 Task: Look for space in Créteil, France from 2nd June, 2023 to 9th June, 2023 for 5 adults in price range Rs.7000 to Rs.13000. Place can be shared room with 2 bedrooms having 5 beds and 2 bathrooms. Property type can be house, flat, guest house. Amenities needed are: wifi, washing machine. Booking option can be shelf check-in. Required host language is English.
Action: Mouse moved to (470, 125)
Screenshot: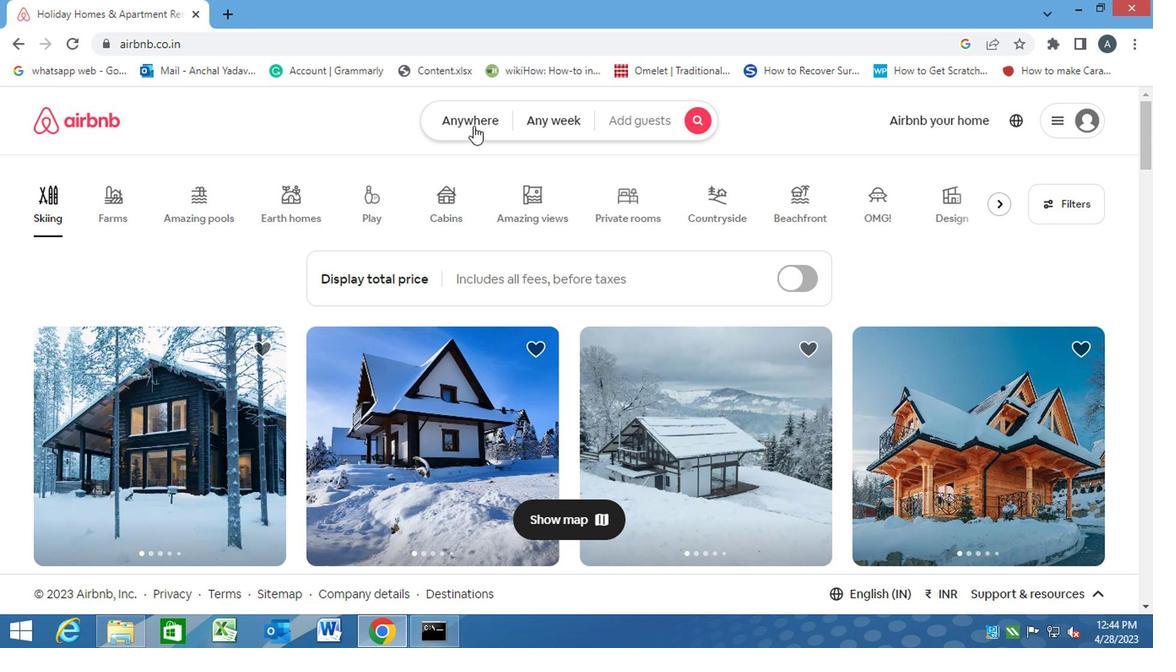 
Action: Mouse pressed left at (470, 125)
Screenshot: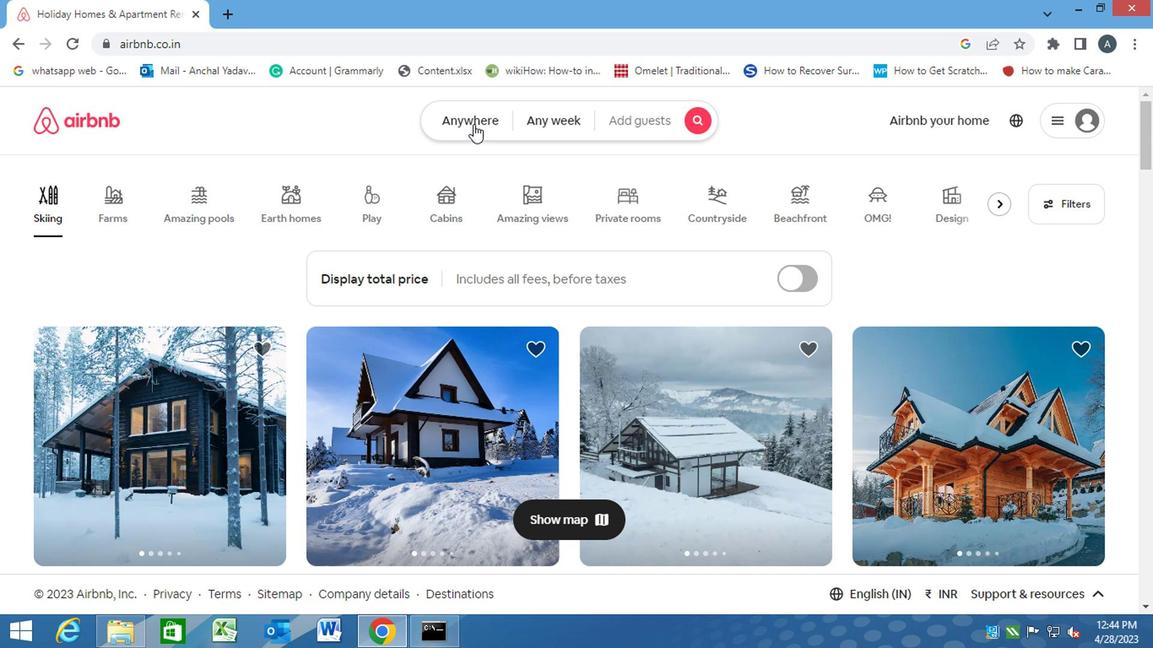
Action: Mouse moved to (344, 168)
Screenshot: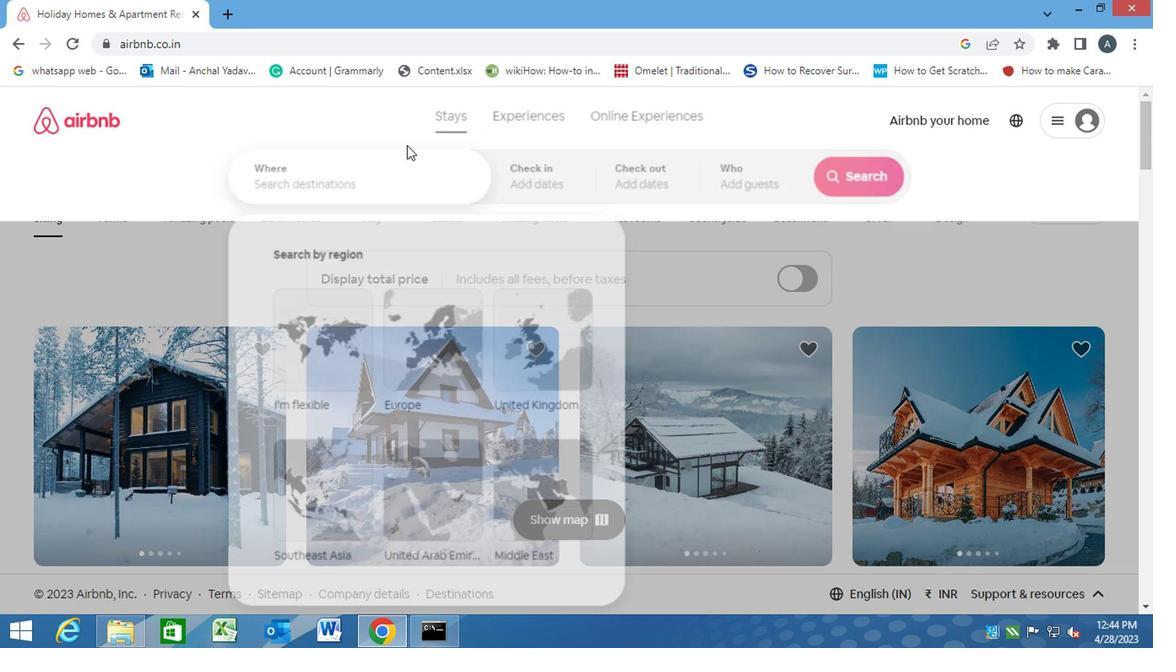 
Action: Mouse pressed left at (344, 168)
Screenshot: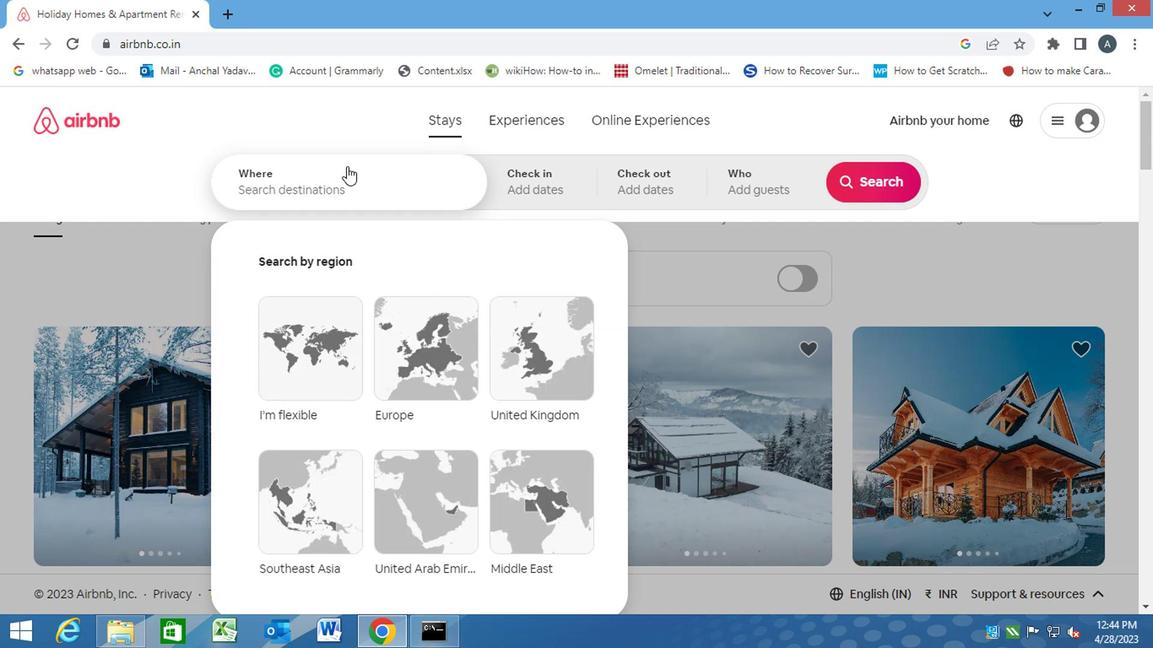
Action: Mouse moved to (354, 163)
Screenshot: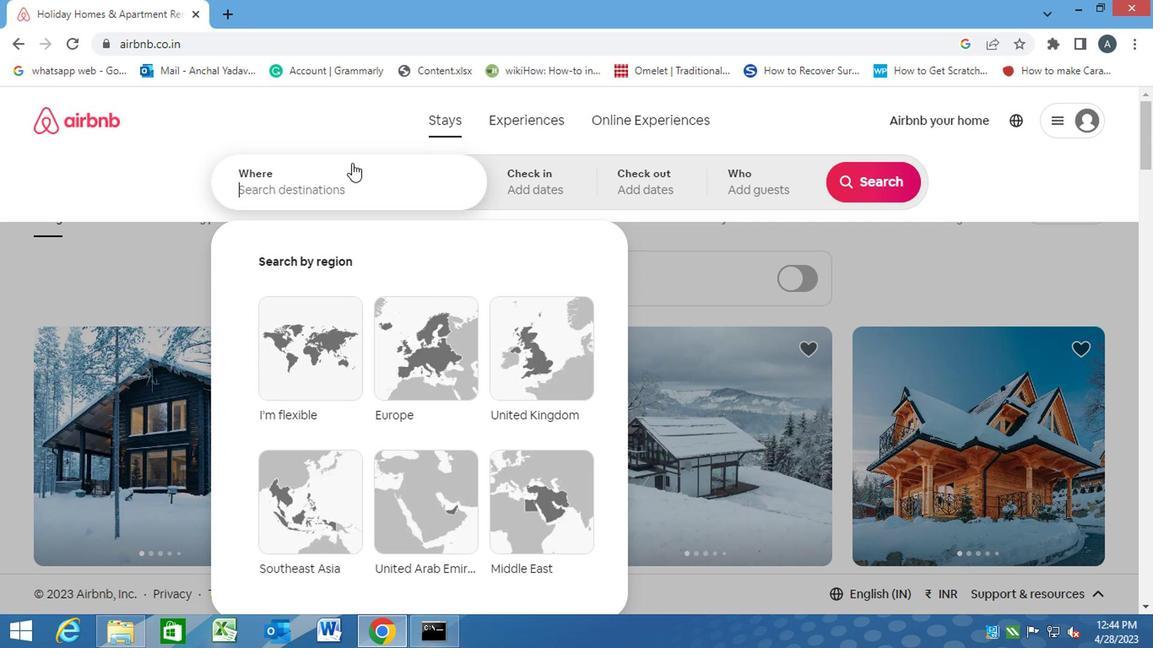 
Action: Key pressed c
Screenshot: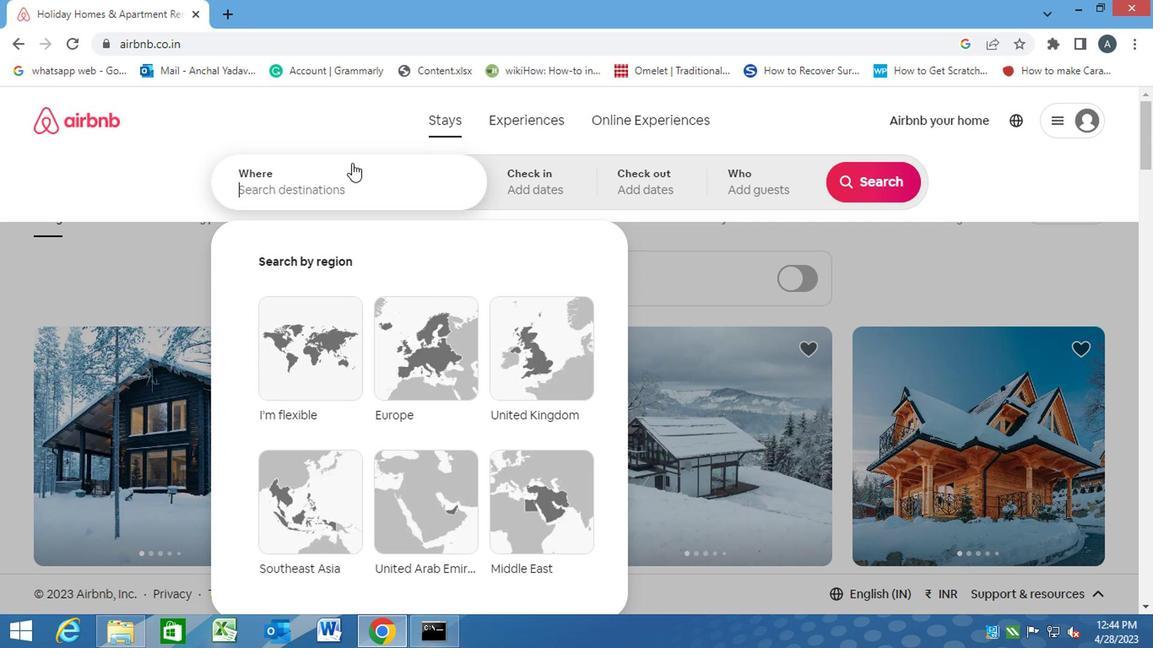 
Action: Mouse moved to (355, 163)
Screenshot: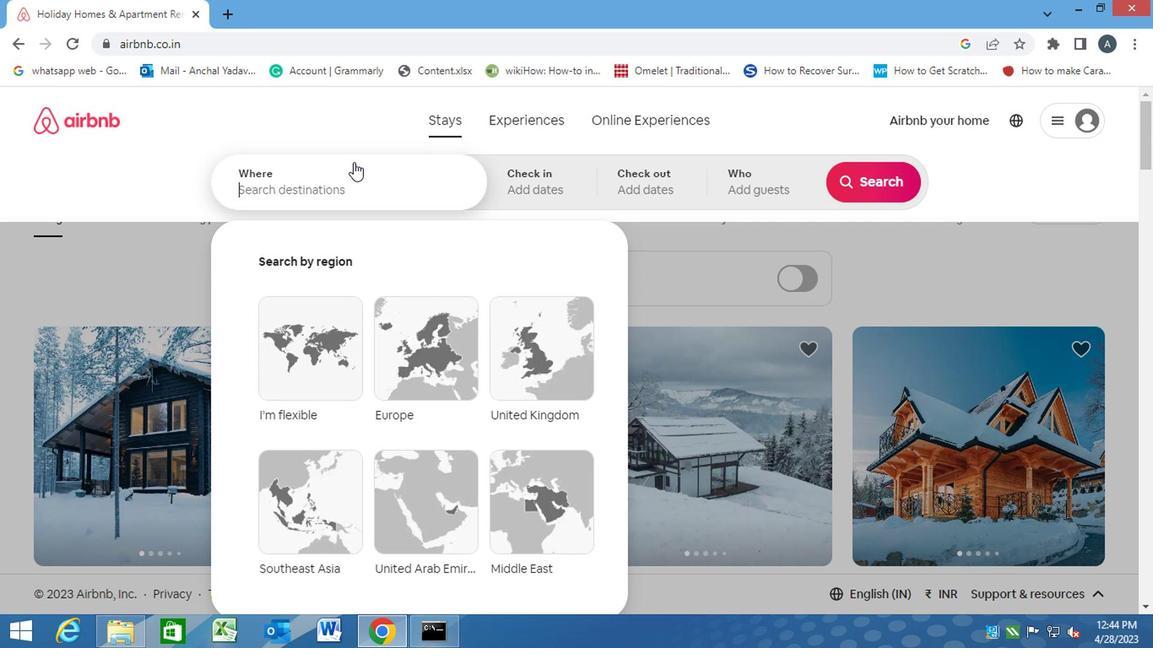 
Action: Key pressed <Key.caps_lock>reteil,<Key.space><Key.caps_lock>f<Key.caps_lock>rance<Key.enter>
Screenshot: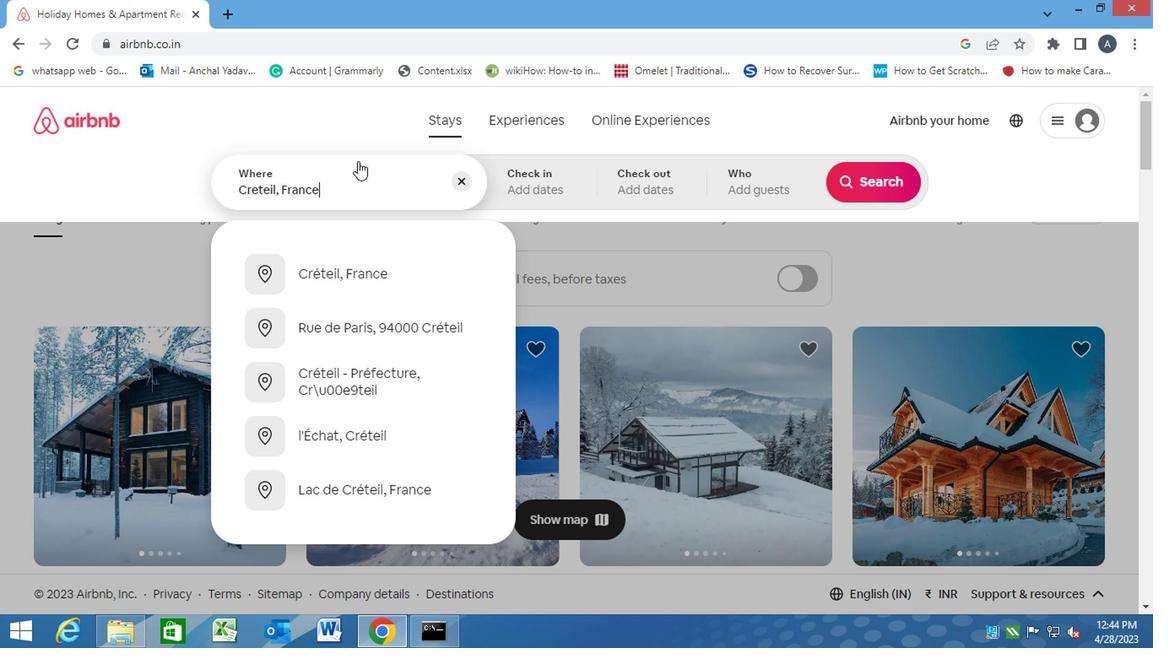 
Action: Mouse moved to (873, 321)
Screenshot: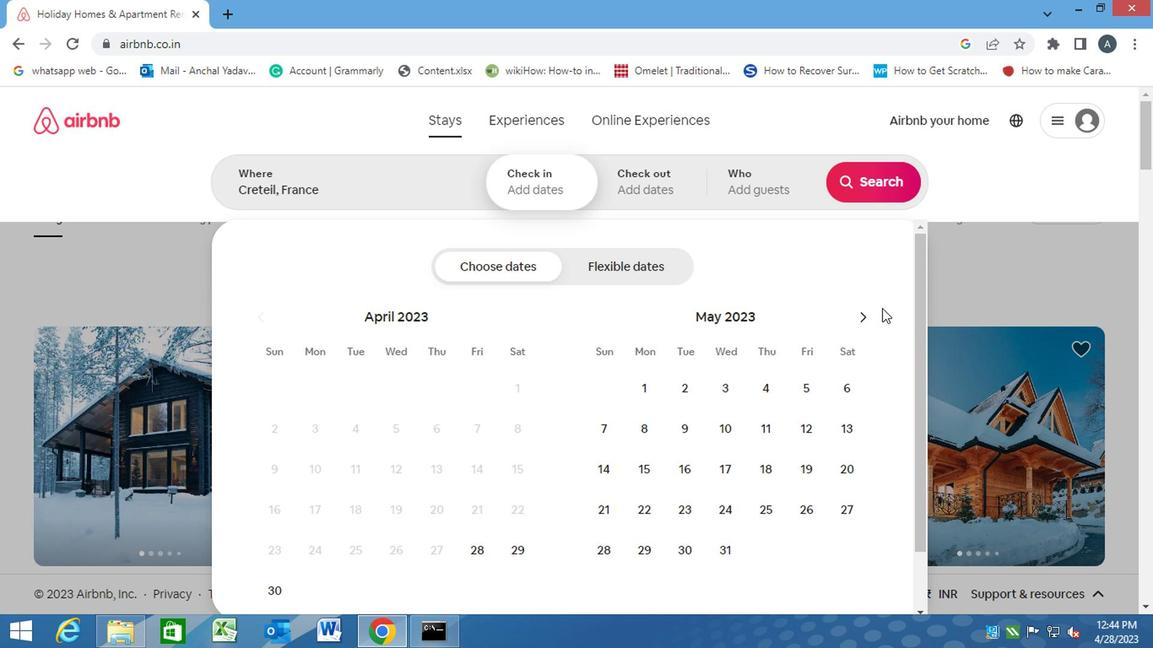 
Action: Mouse pressed left at (873, 321)
Screenshot: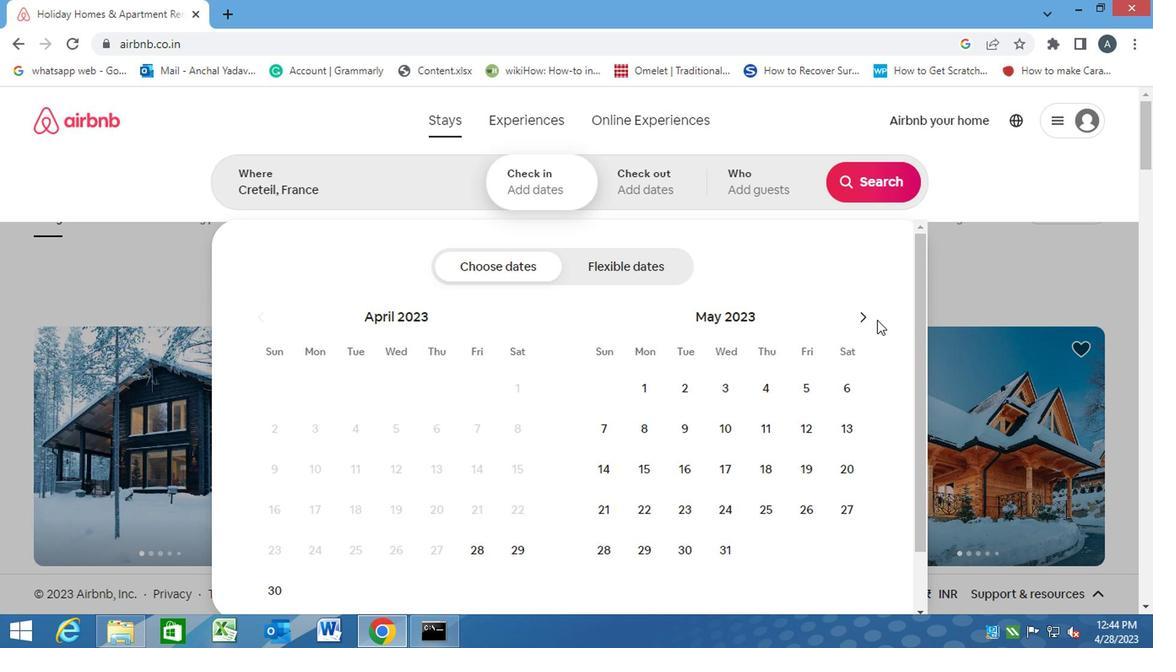 
Action: Mouse moved to (867, 323)
Screenshot: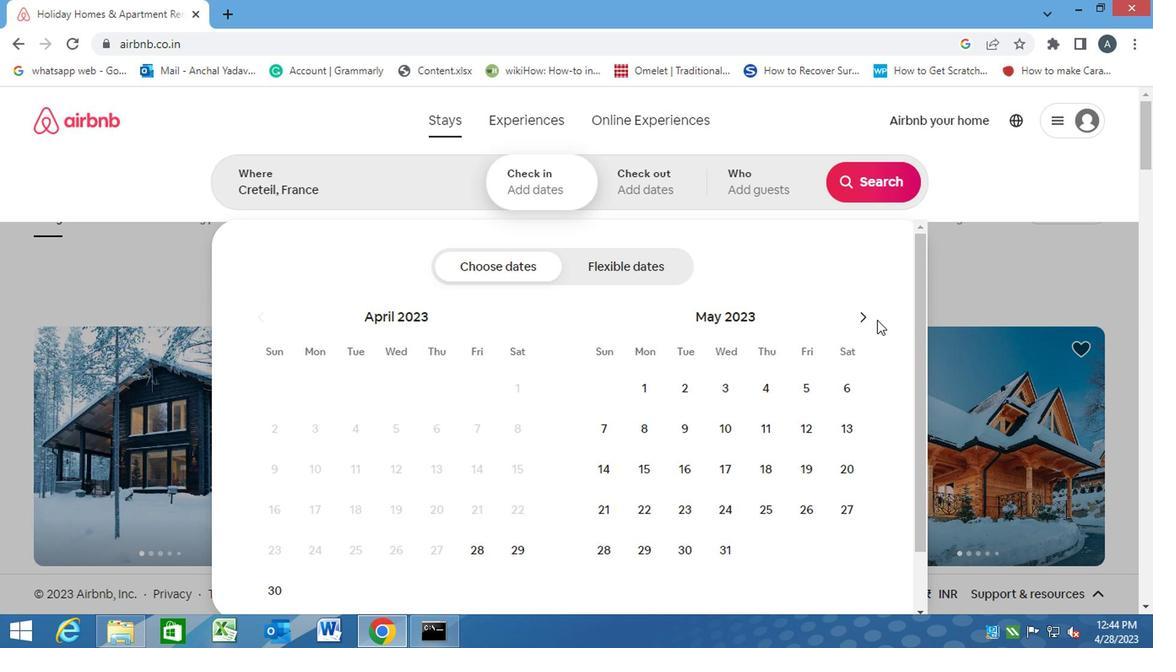 
Action: Mouse pressed left at (867, 323)
Screenshot: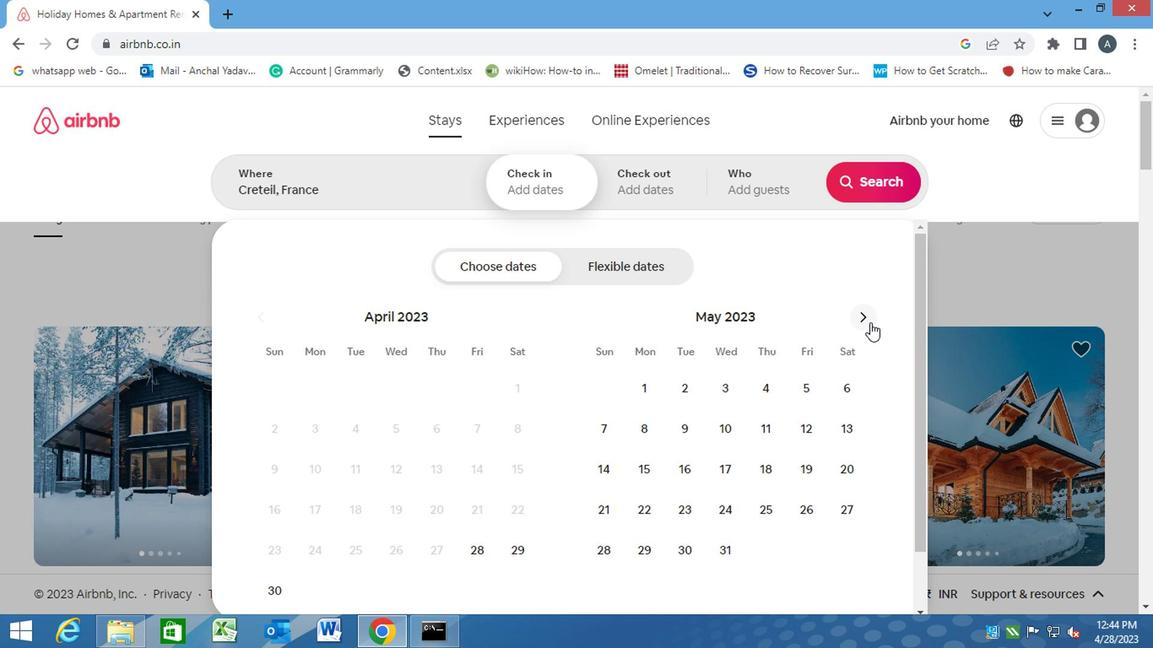 
Action: Mouse moved to (801, 389)
Screenshot: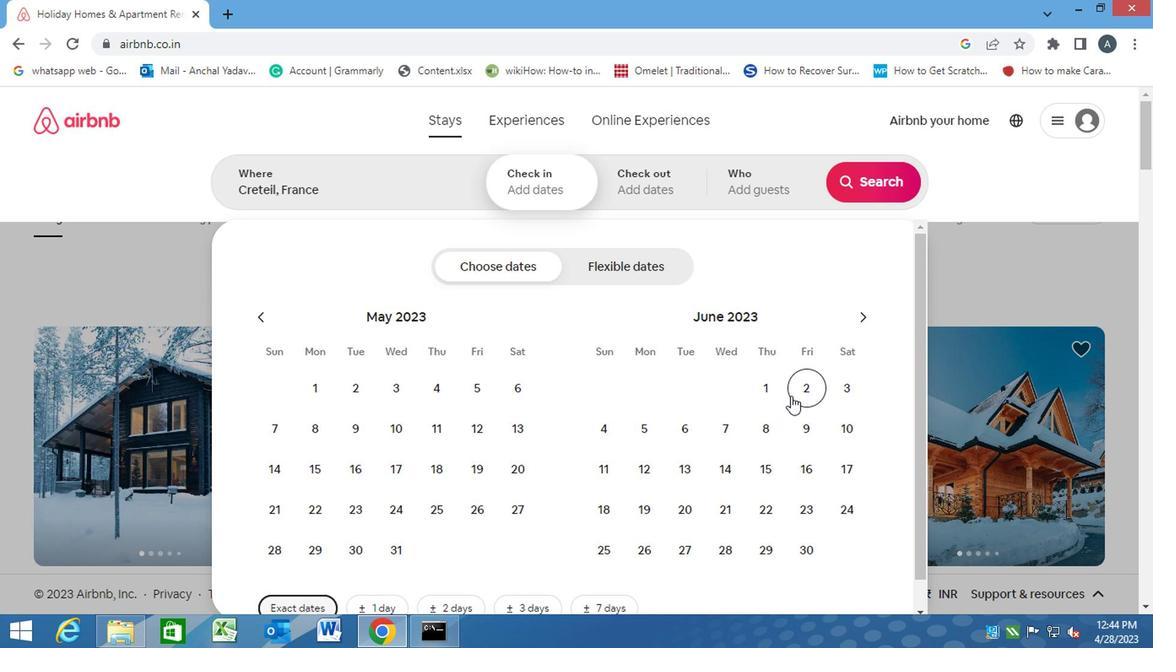 
Action: Mouse pressed left at (801, 389)
Screenshot: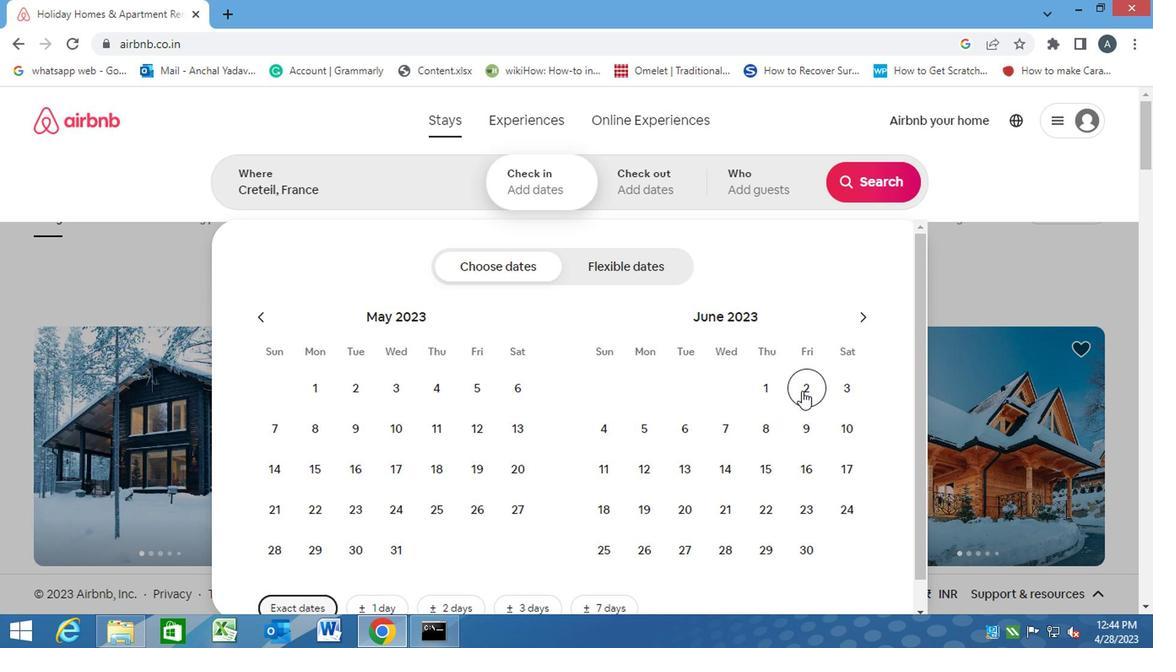
Action: Mouse moved to (810, 434)
Screenshot: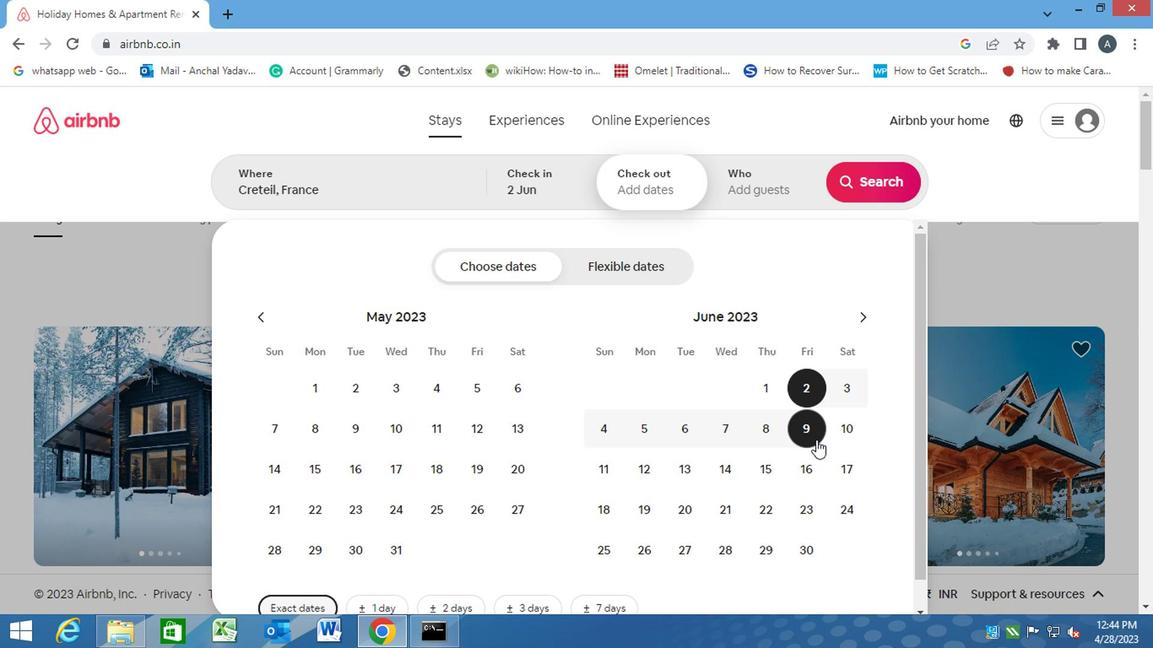 
Action: Mouse pressed left at (810, 434)
Screenshot: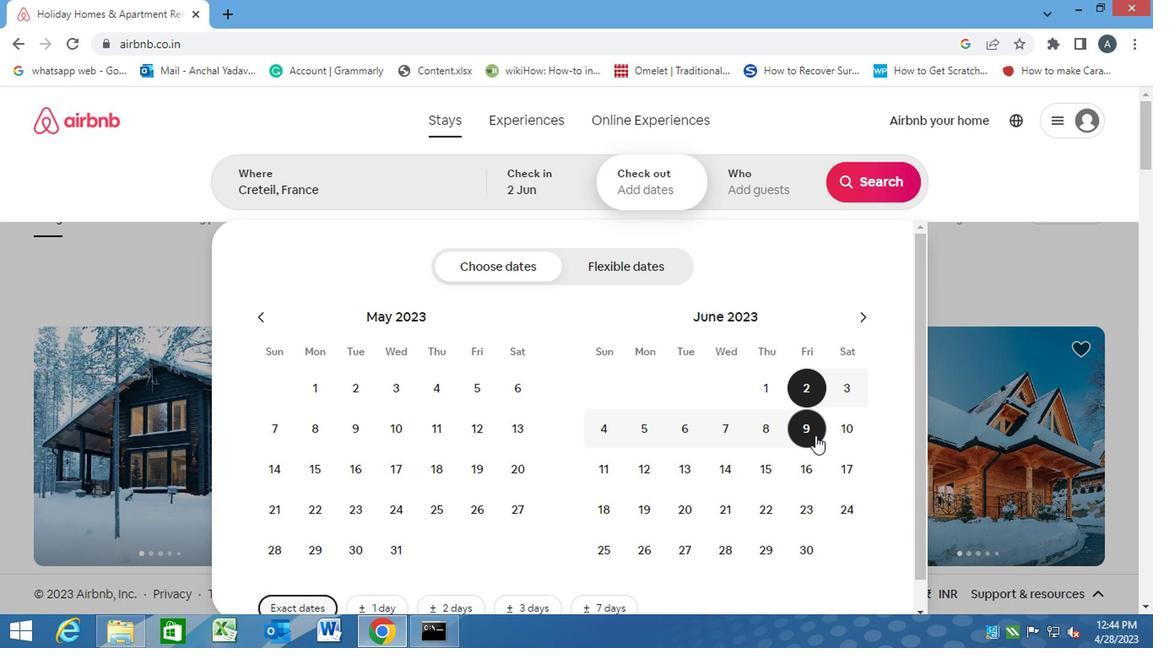 
Action: Mouse moved to (759, 182)
Screenshot: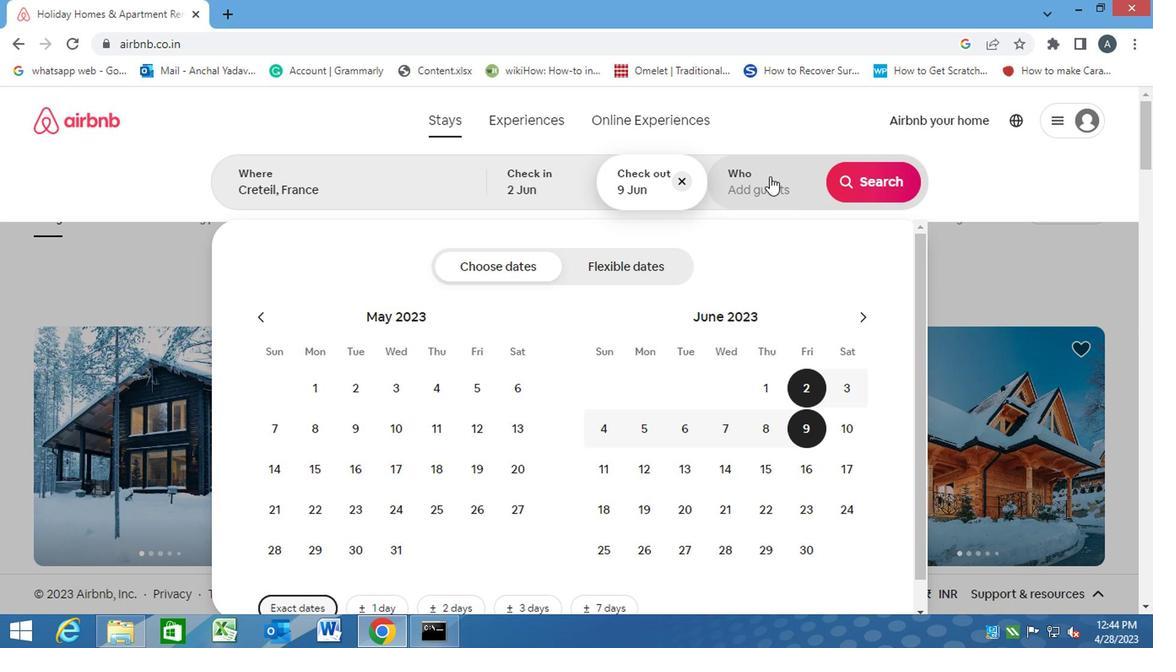 
Action: Mouse pressed left at (759, 182)
Screenshot: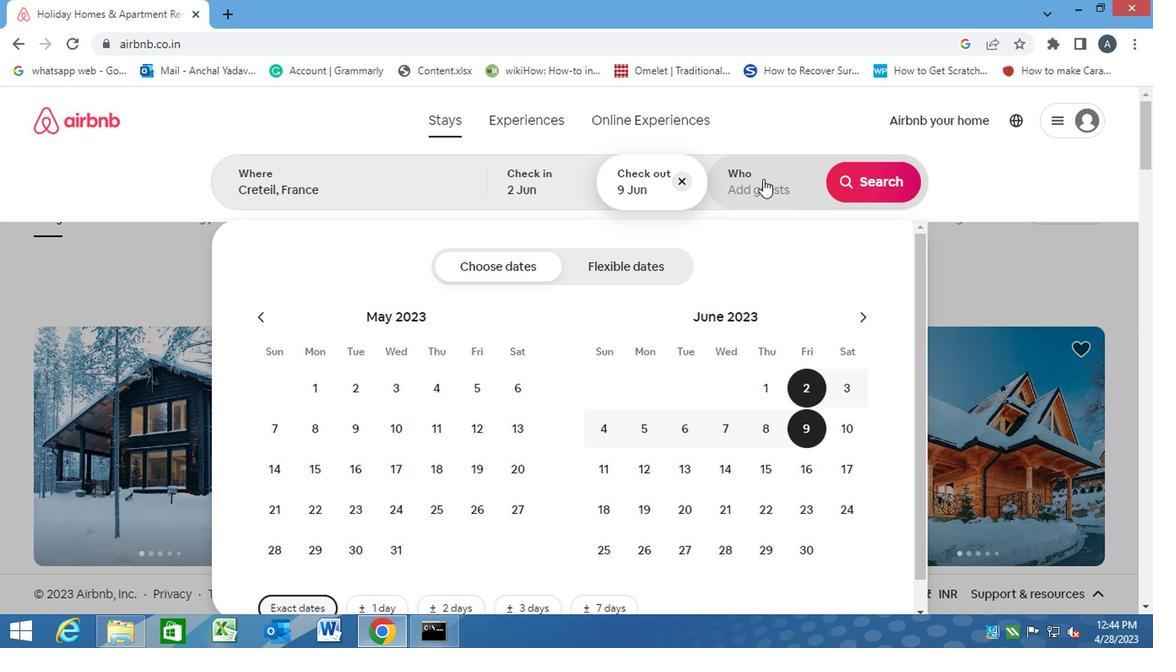 
Action: Mouse moved to (873, 272)
Screenshot: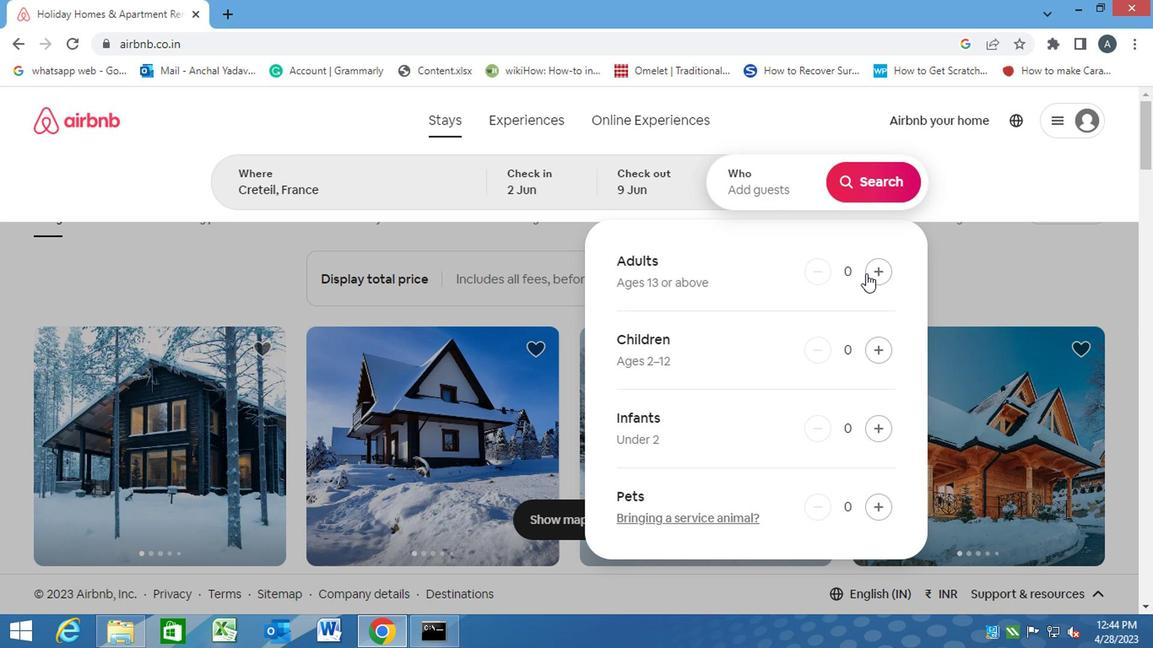 
Action: Mouse pressed left at (873, 272)
Screenshot: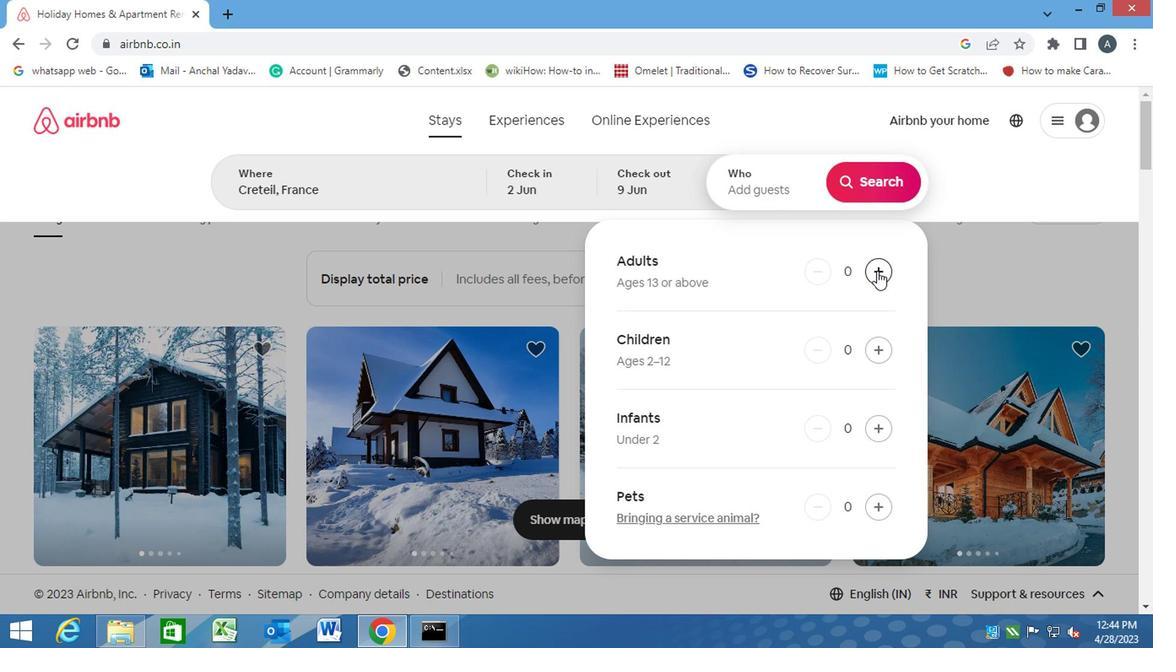 
Action: Mouse pressed left at (873, 272)
Screenshot: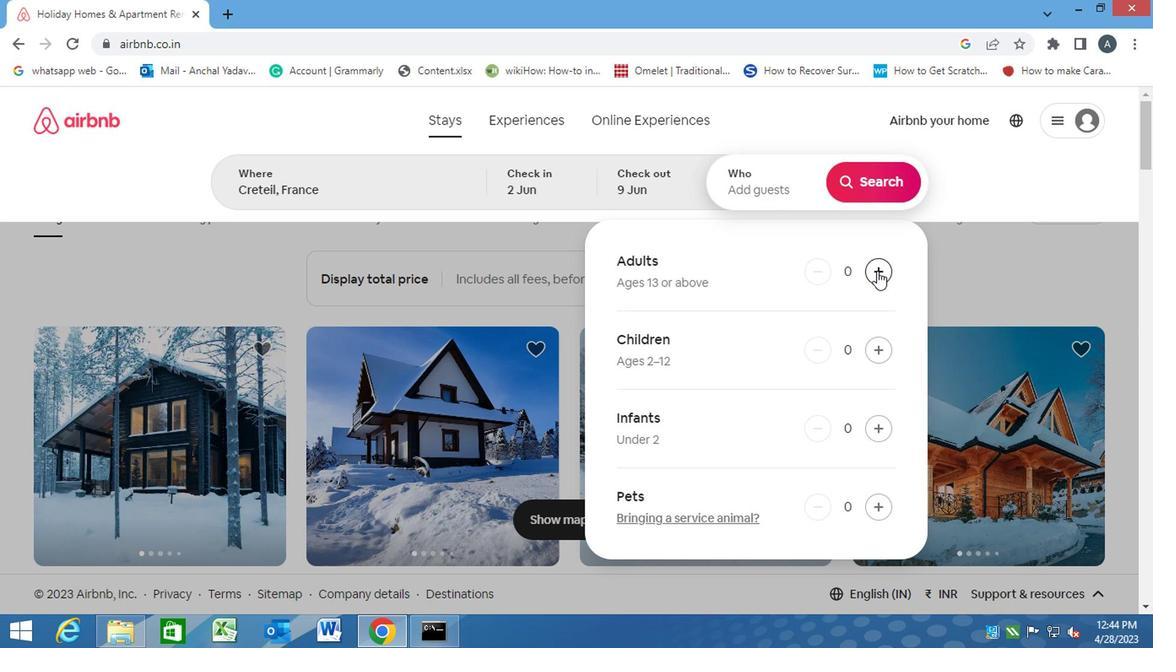 
Action: Mouse pressed left at (873, 272)
Screenshot: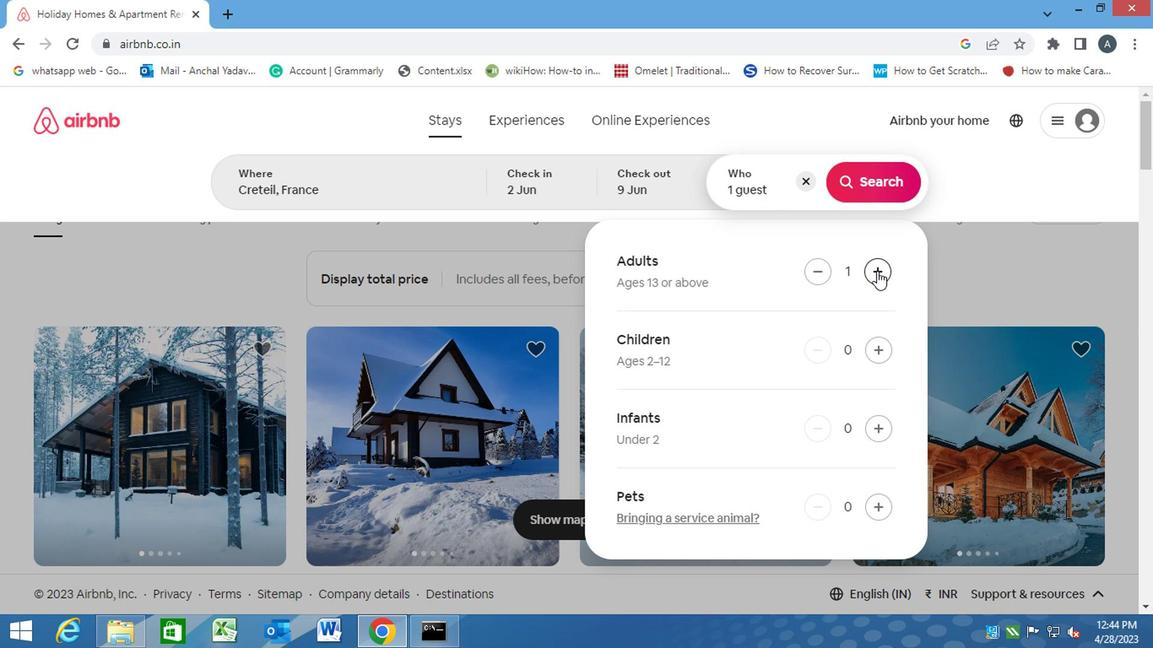 
Action: Mouse pressed left at (873, 272)
Screenshot: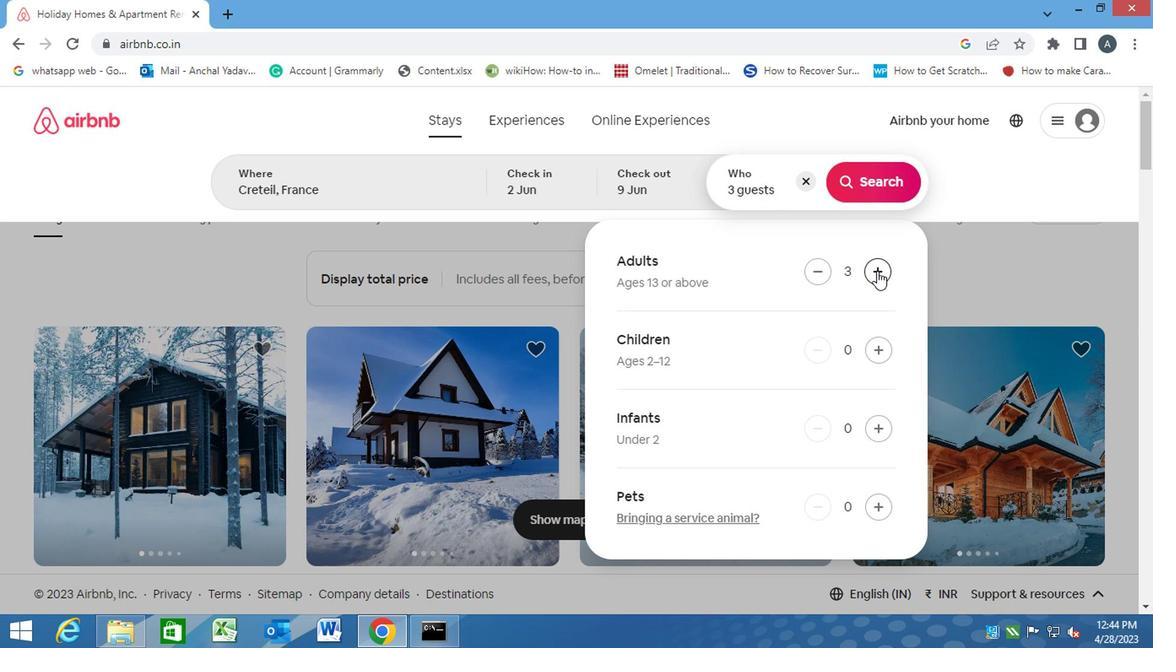 
Action: Mouse pressed left at (873, 272)
Screenshot: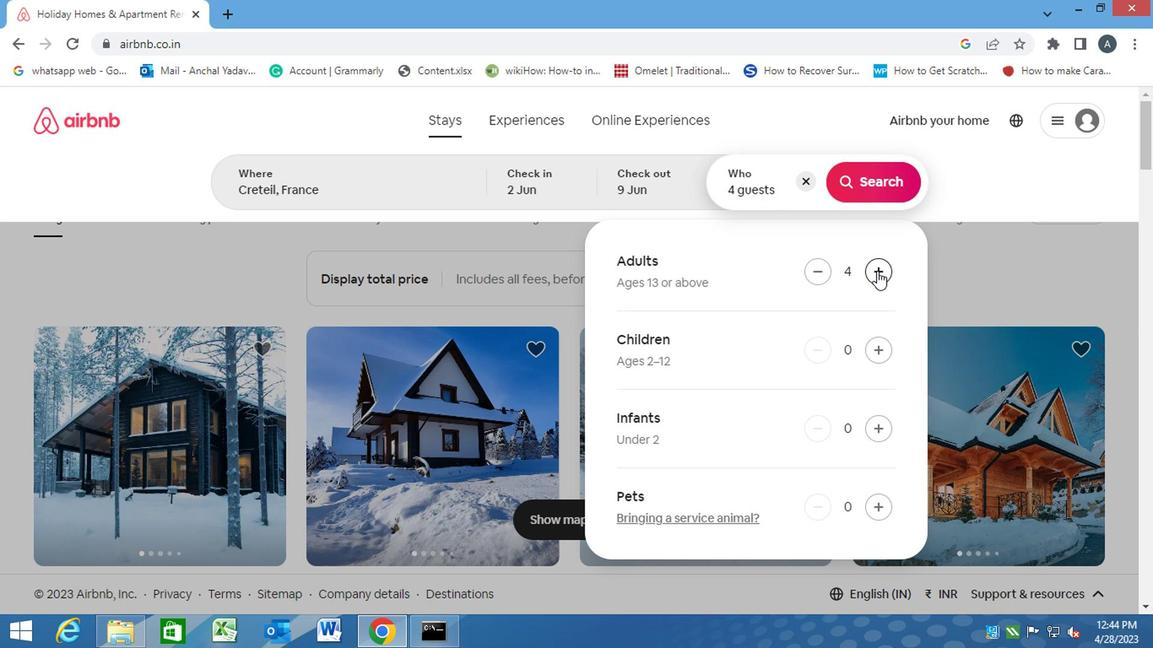 
Action: Mouse moved to (873, 202)
Screenshot: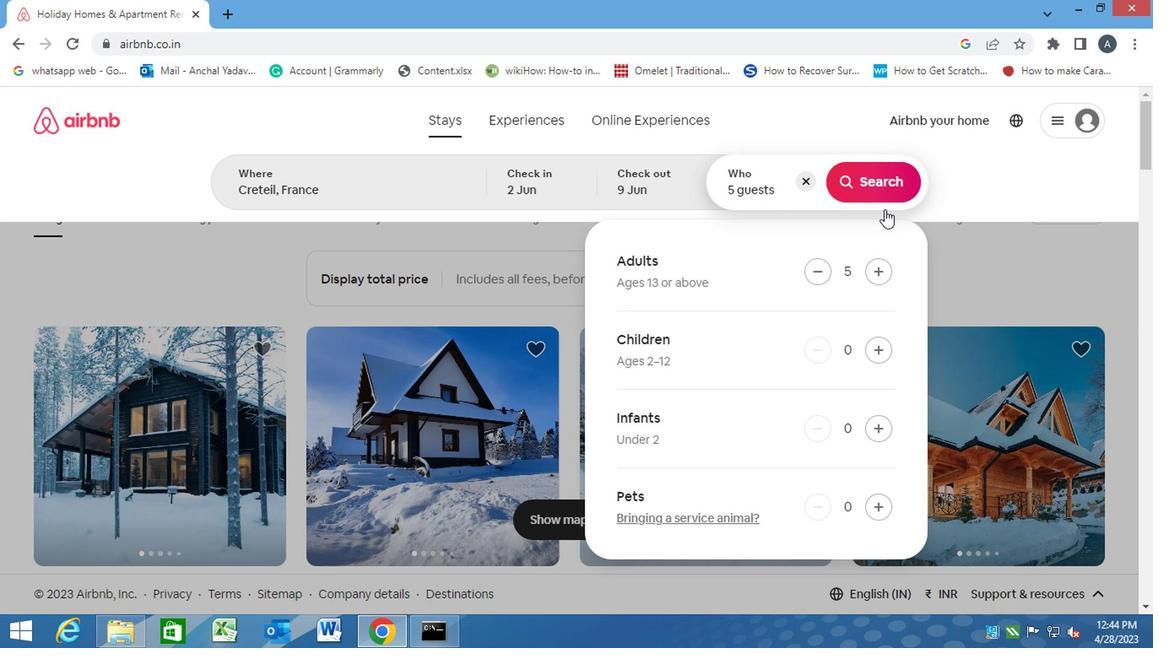 
Action: Mouse pressed left at (873, 202)
Screenshot: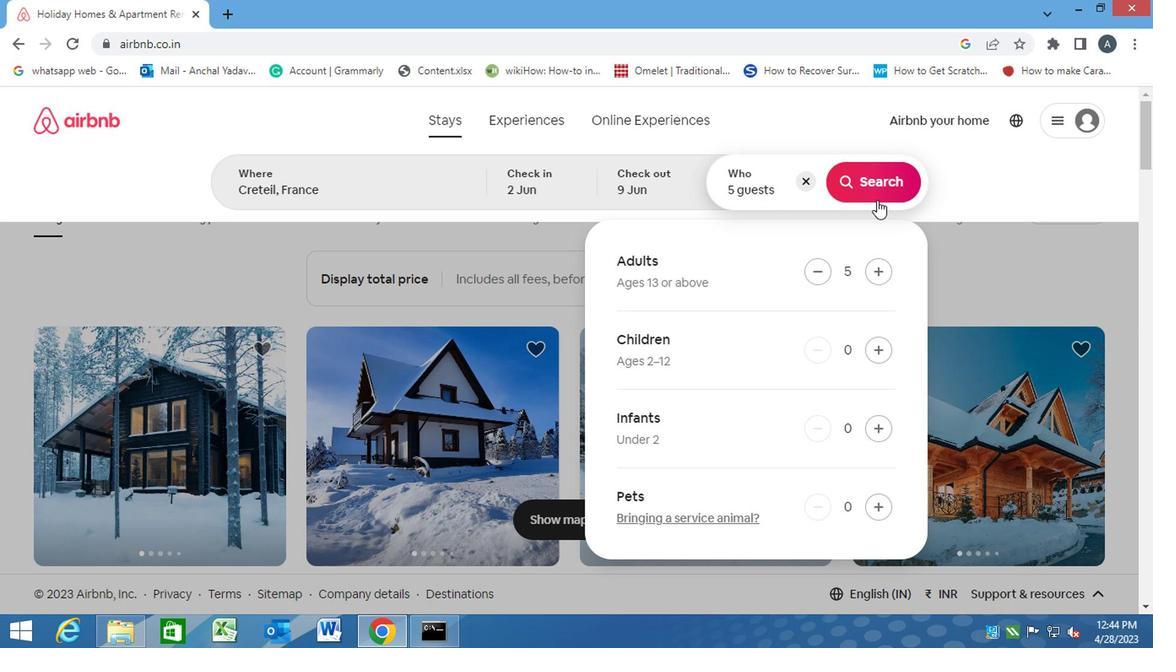 
Action: Mouse moved to (1061, 186)
Screenshot: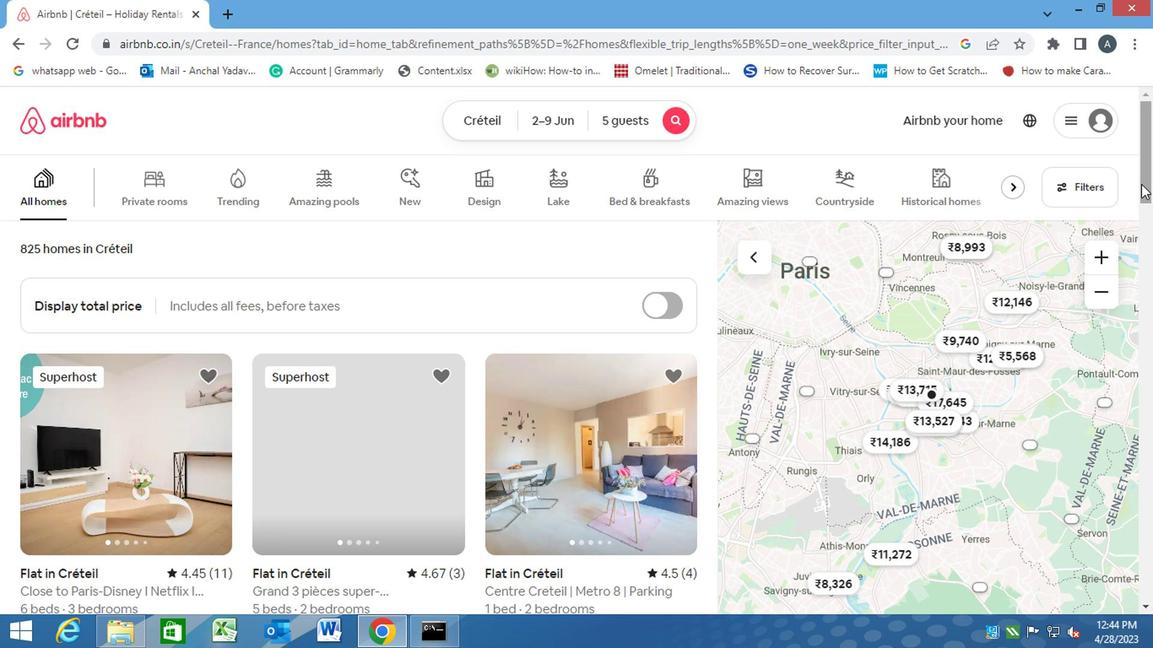 
Action: Mouse pressed left at (1061, 186)
Screenshot: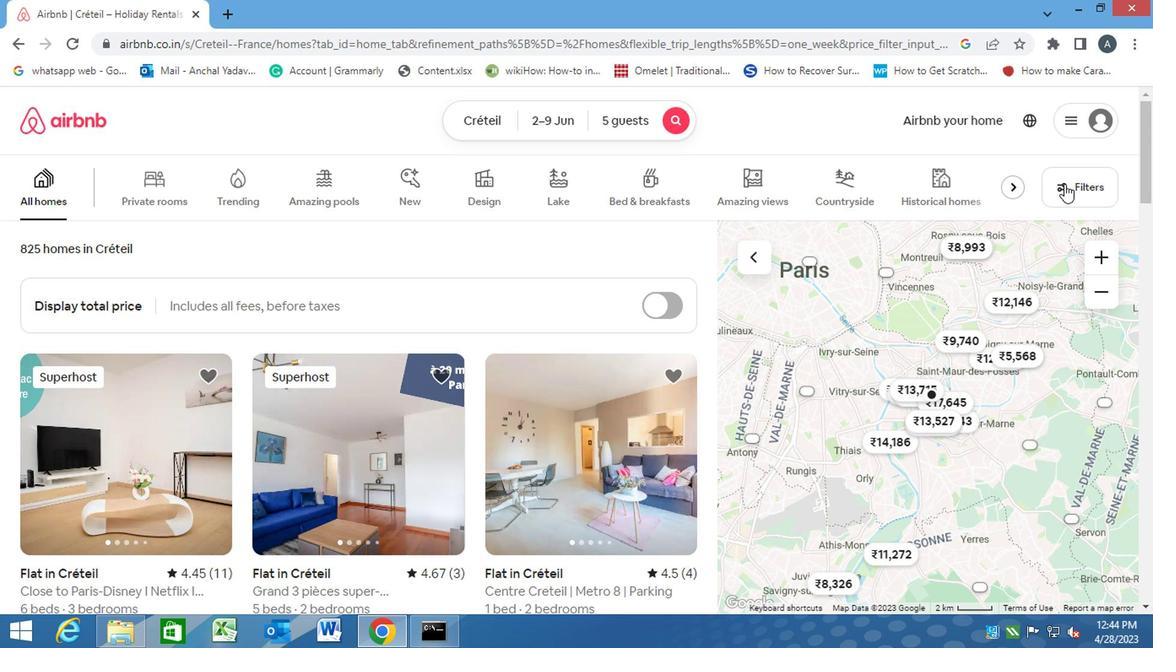 
Action: Mouse moved to (386, 333)
Screenshot: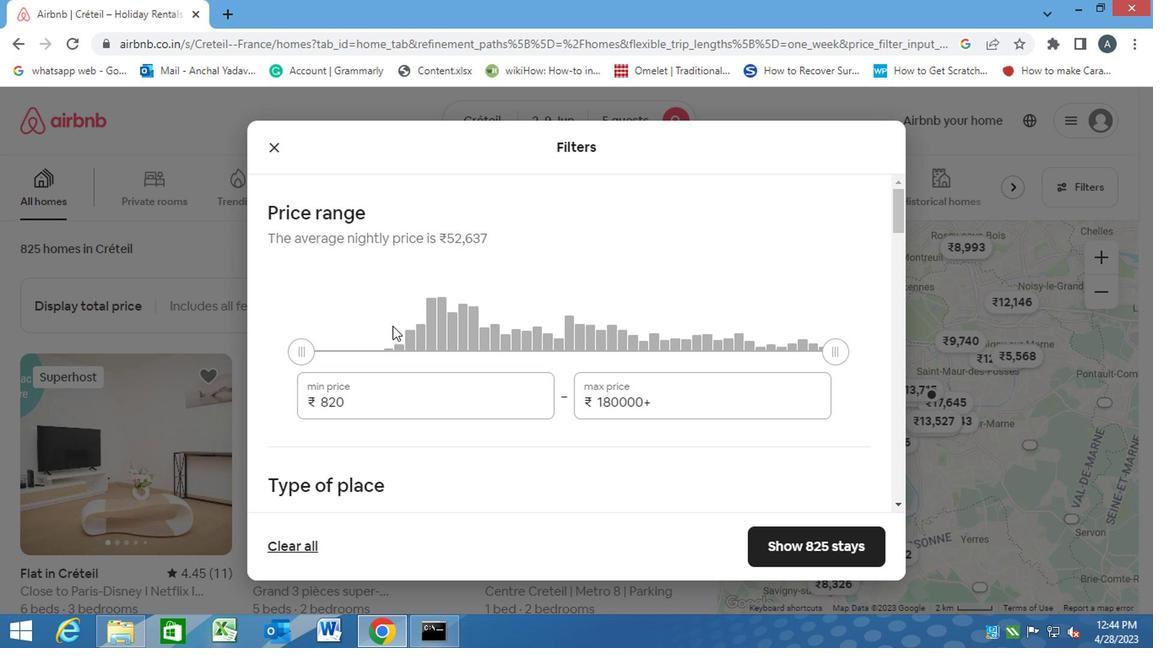 
Action: Mouse scrolled (386, 332) with delta (0, -1)
Screenshot: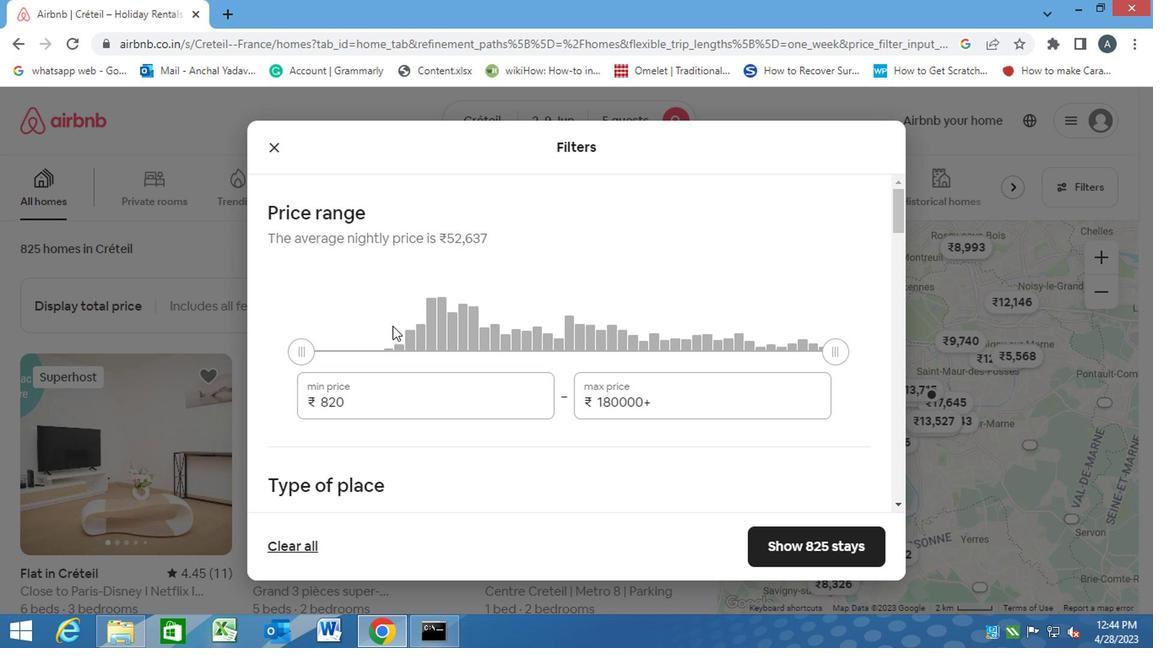 
Action: Mouse moved to (385, 334)
Screenshot: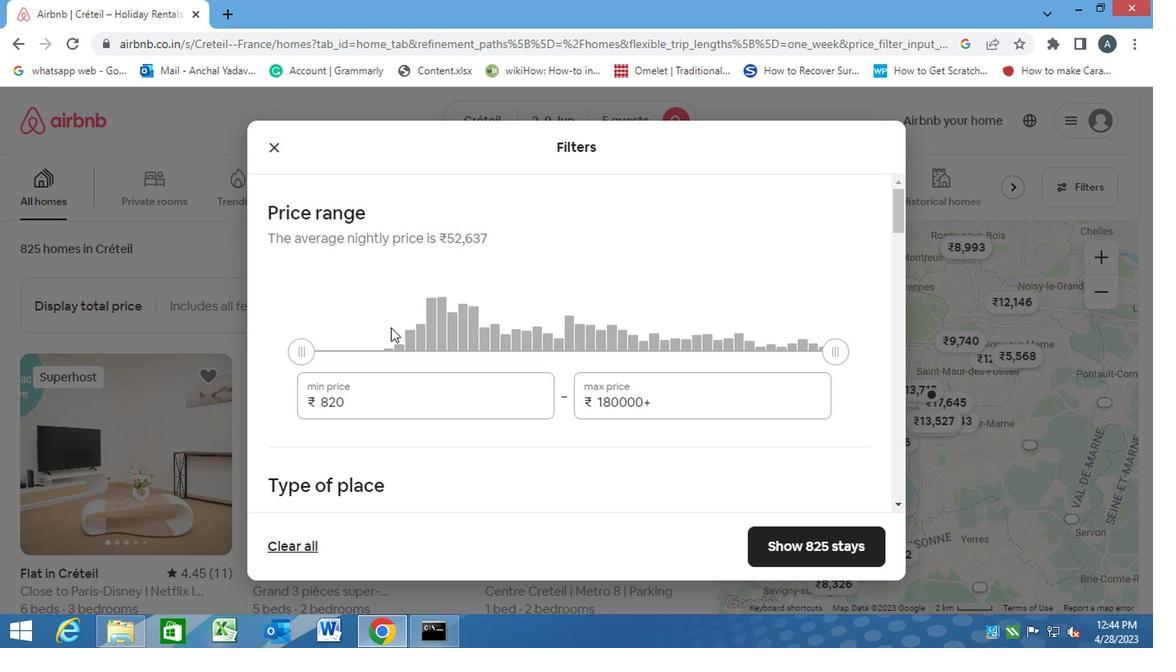 
Action: Mouse scrolled (385, 333) with delta (0, 0)
Screenshot: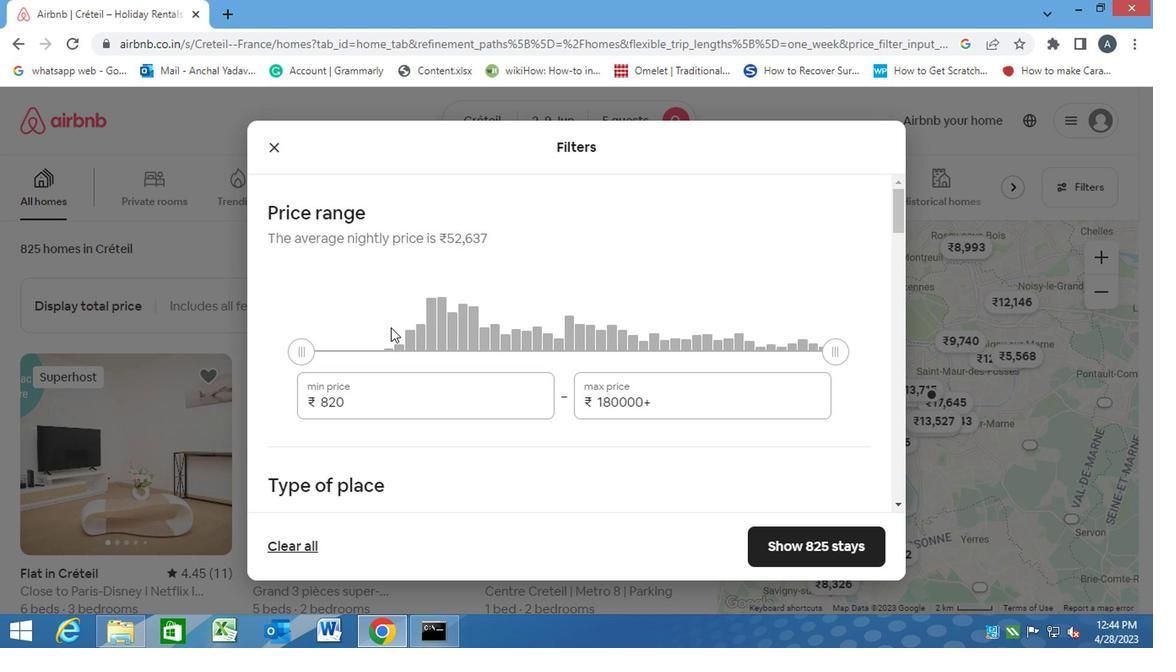 
Action: Mouse moved to (357, 238)
Screenshot: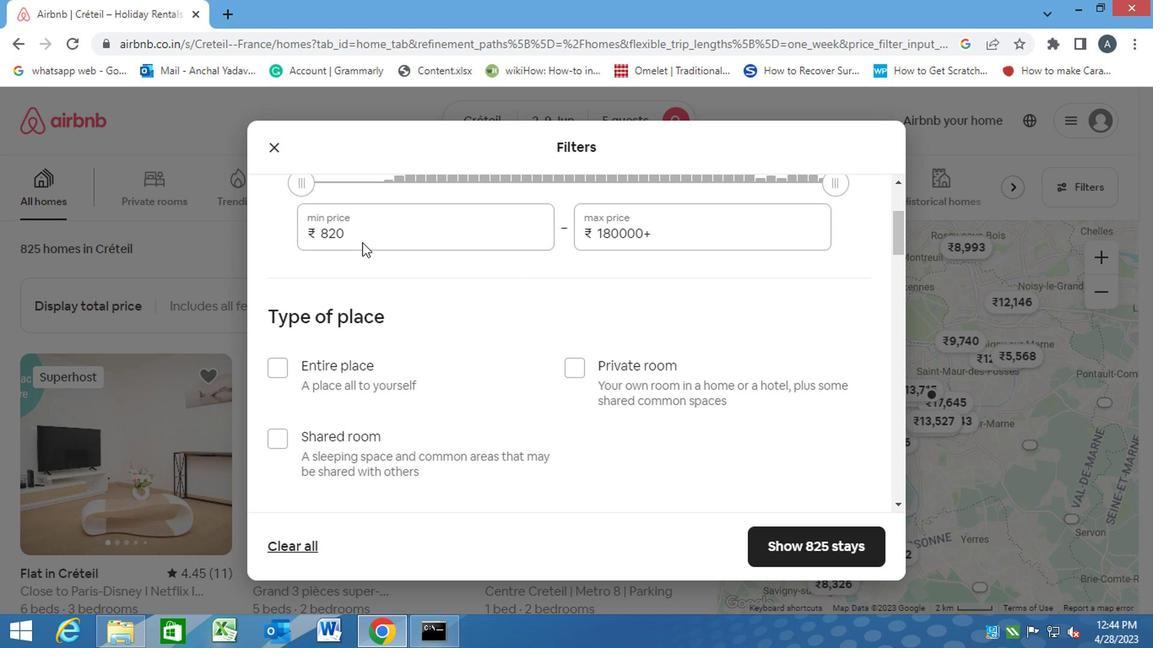 
Action: Mouse pressed left at (357, 238)
Screenshot: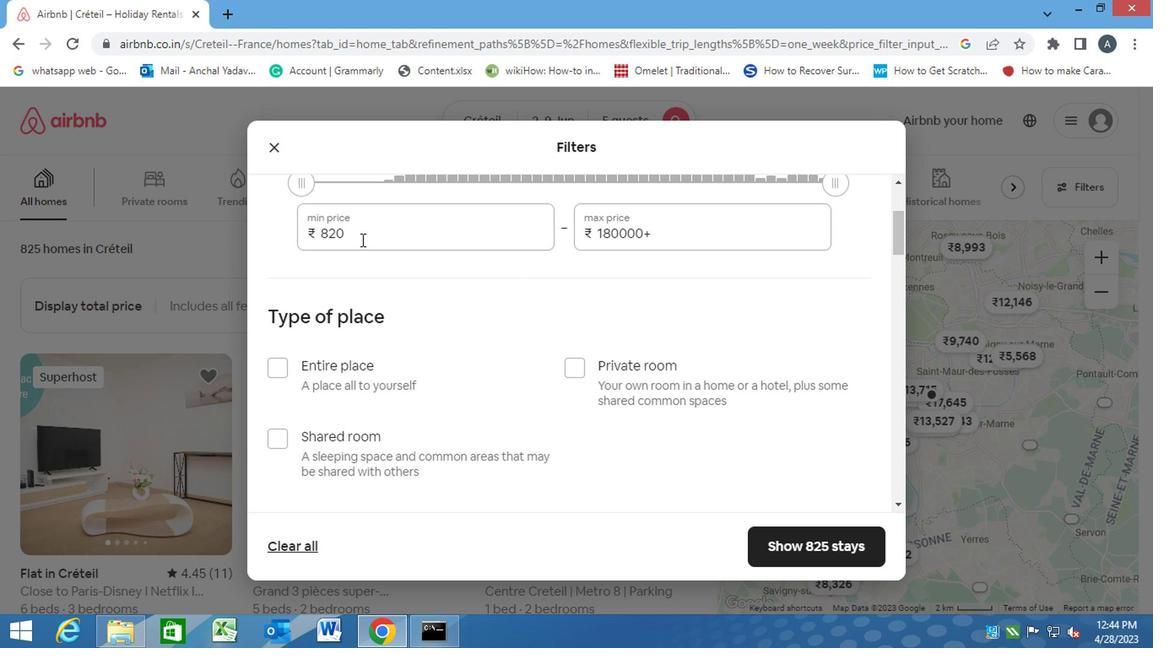 
Action: Mouse moved to (347, 236)
Screenshot: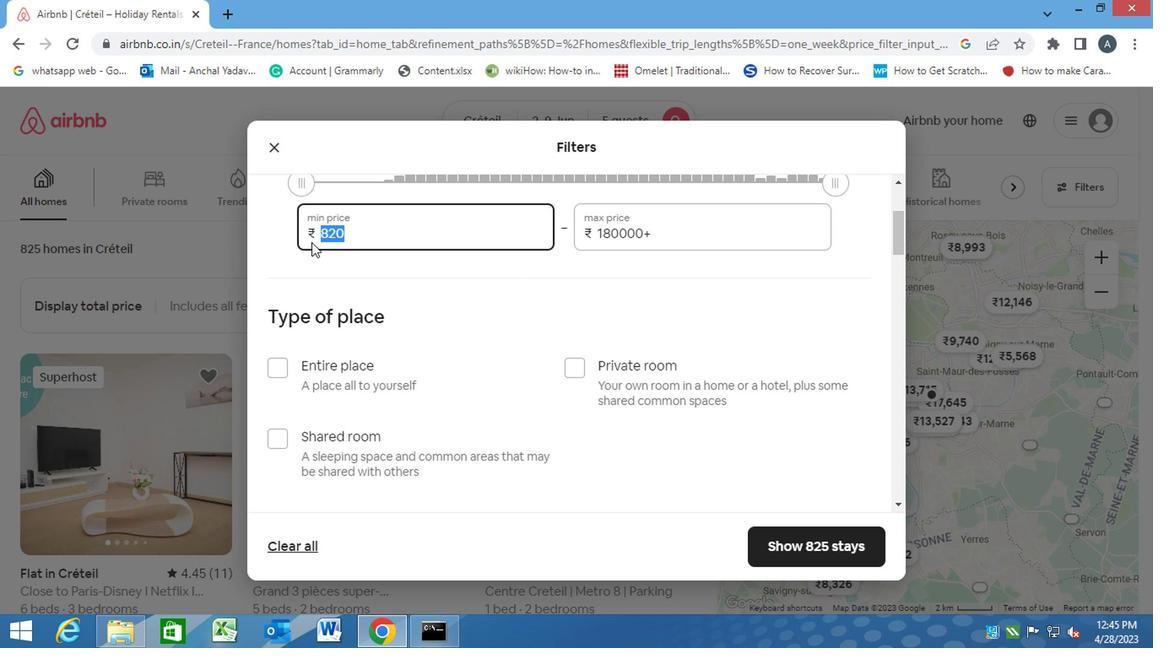 
Action: Key pressed 7000<Key.tab><Key.backspace><Key.backspace><Key.backspace><Key.backspace><Key.backspace><Key.backspace><Key.backspace><Key.backspace><Key.backspace><Key.backspace><Key.backspace><Key.backspace><Key.backspace><Key.backspace><Key.backspace><Key.backspace><Key.backspace><Key.backspace><Key.backspace><Key.backspace>13000
Screenshot: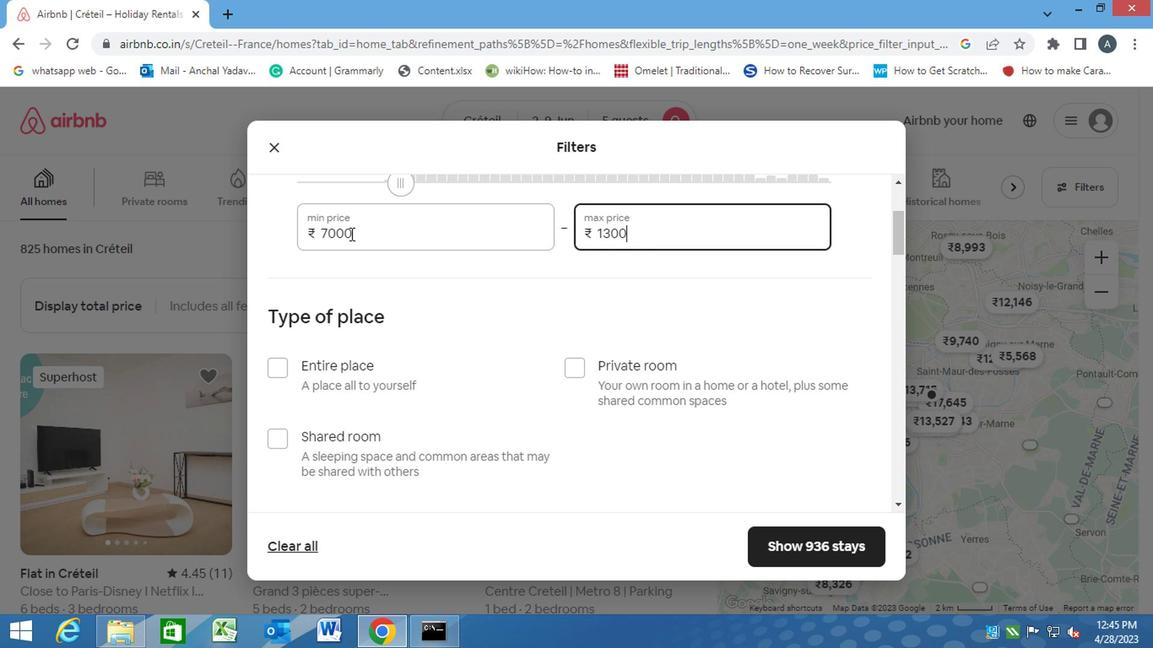 
Action: Mouse moved to (387, 320)
Screenshot: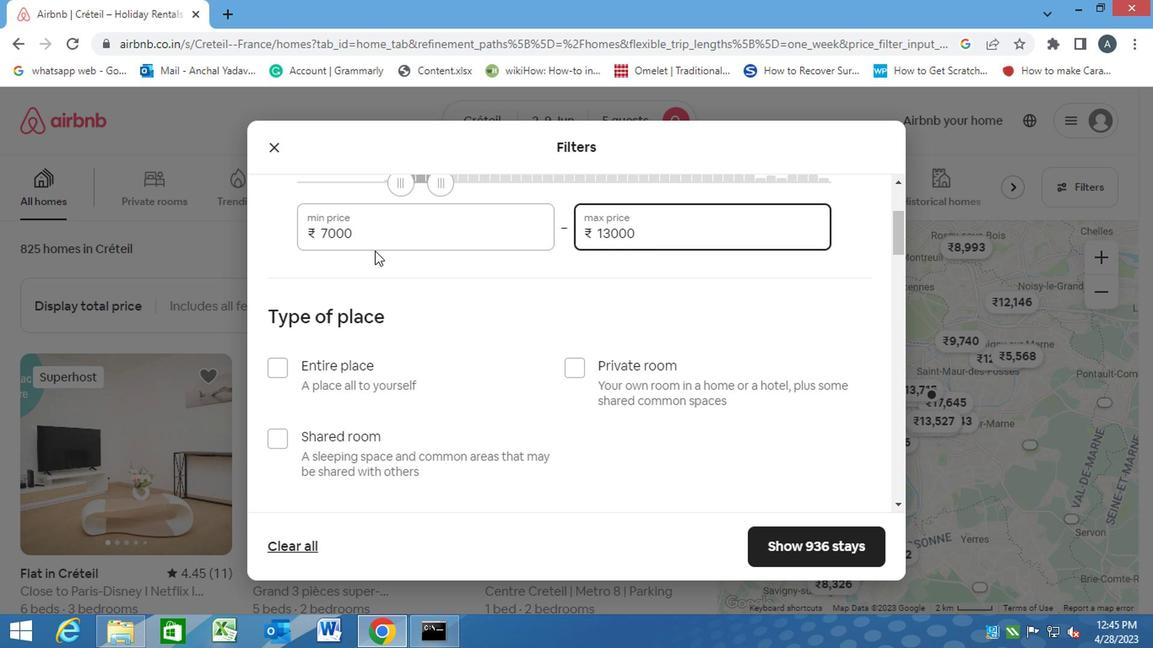 
Action: Mouse scrolled (387, 319) with delta (0, -1)
Screenshot: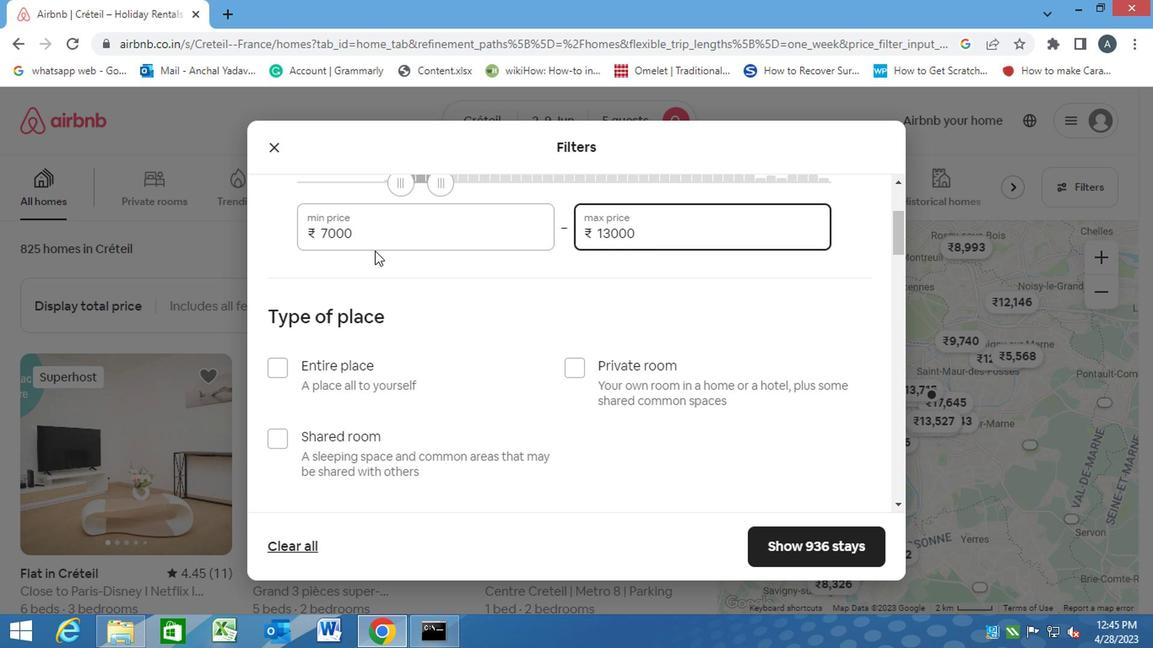 
Action: Mouse scrolled (387, 319) with delta (0, -1)
Screenshot: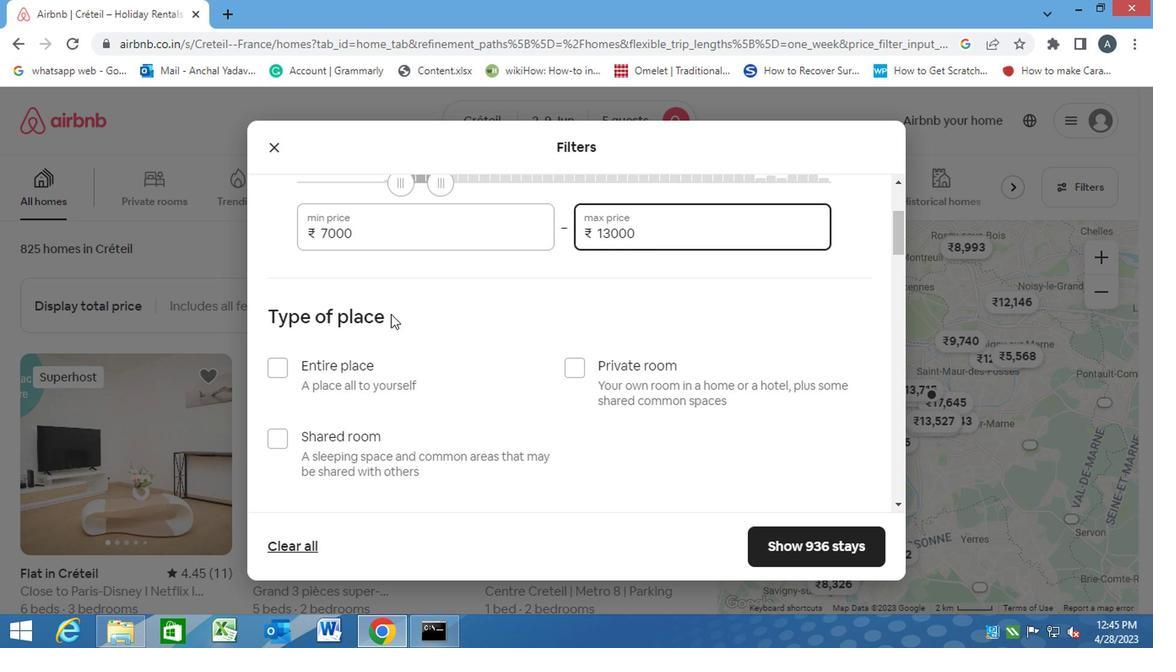 
Action: Mouse moved to (272, 270)
Screenshot: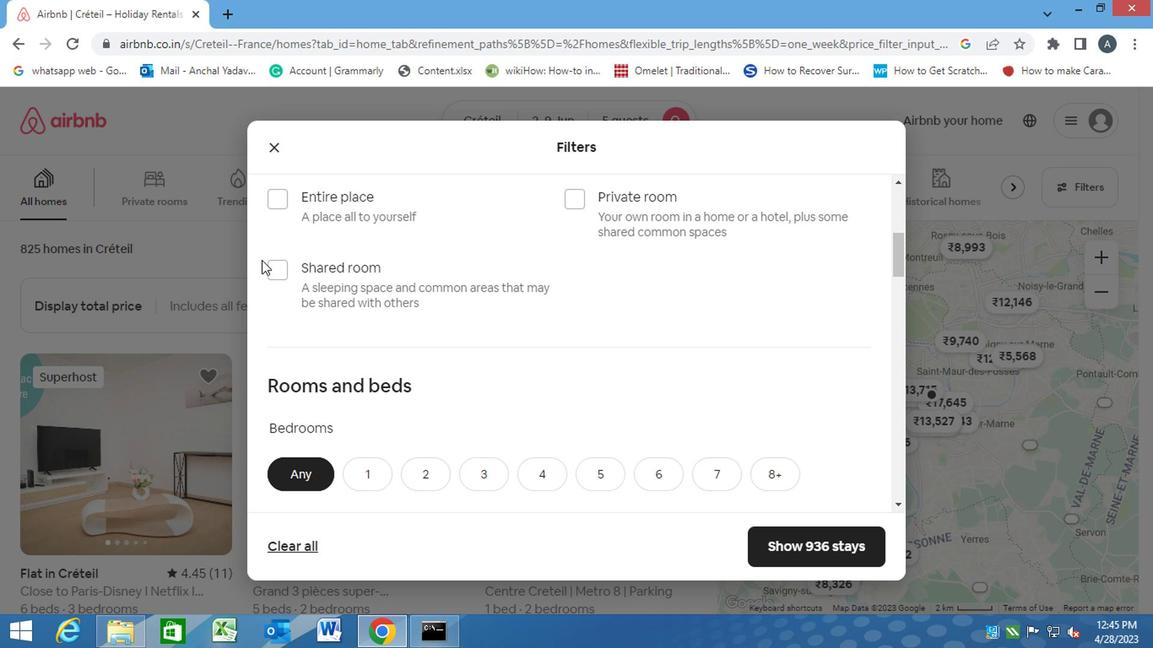 
Action: Mouse pressed left at (272, 270)
Screenshot: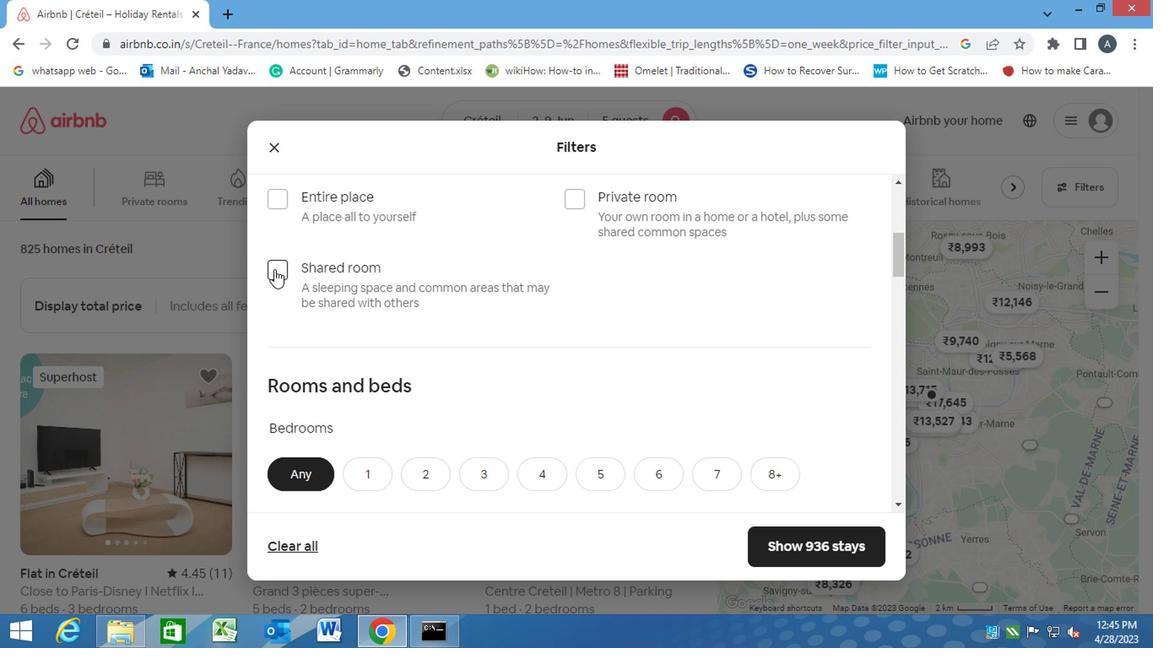 
Action: Mouse moved to (392, 331)
Screenshot: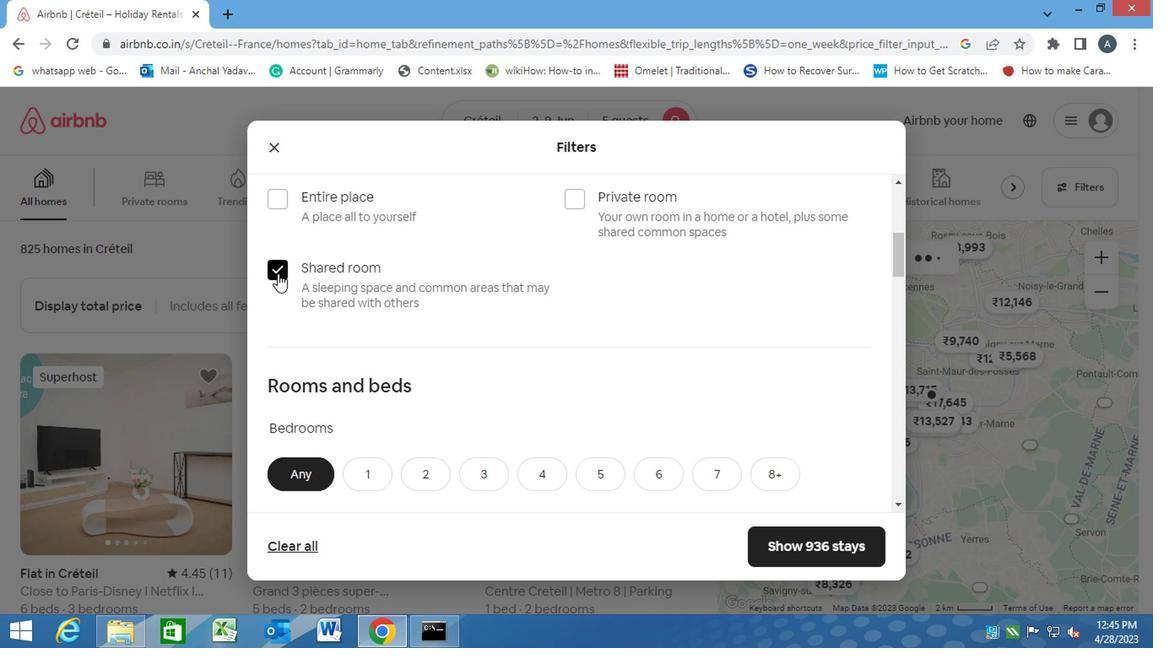 
Action: Mouse scrolled (392, 330) with delta (0, -1)
Screenshot: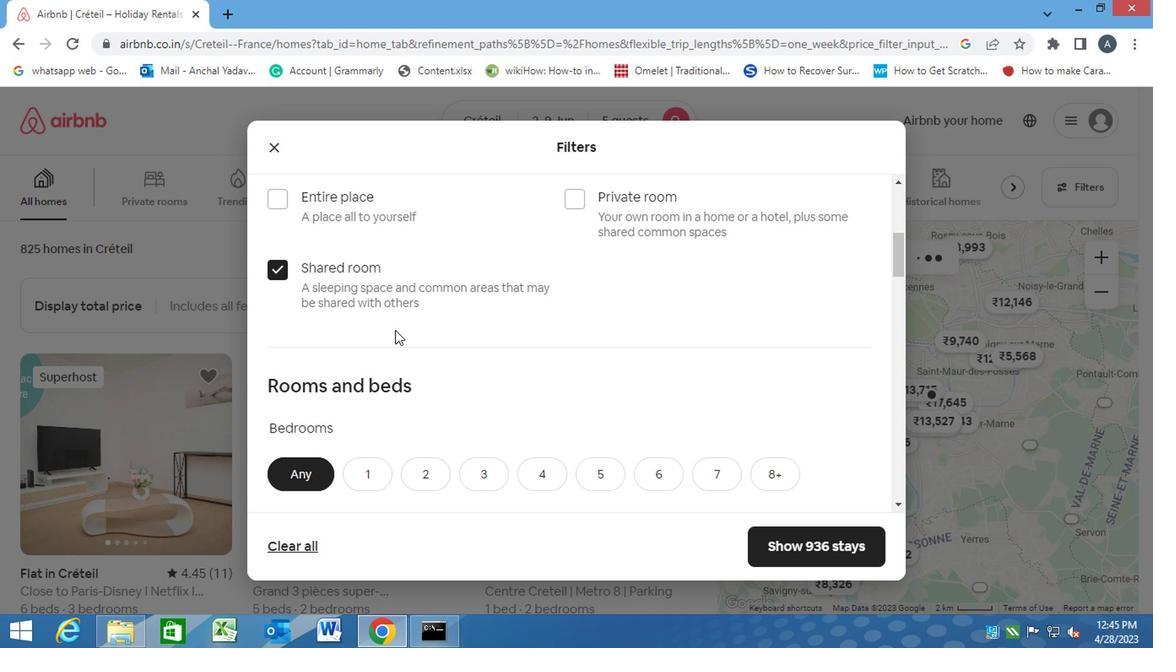 
Action: Mouse scrolled (392, 330) with delta (0, -1)
Screenshot: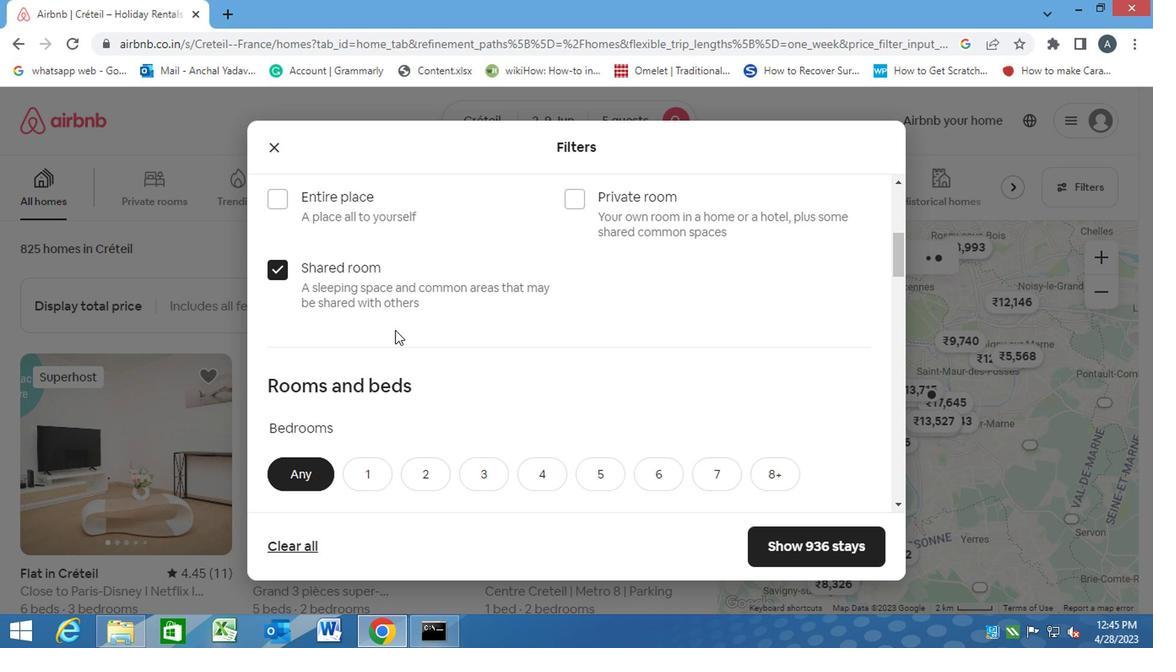 
Action: Mouse scrolled (392, 330) with delta (0, -1)
Screenshot: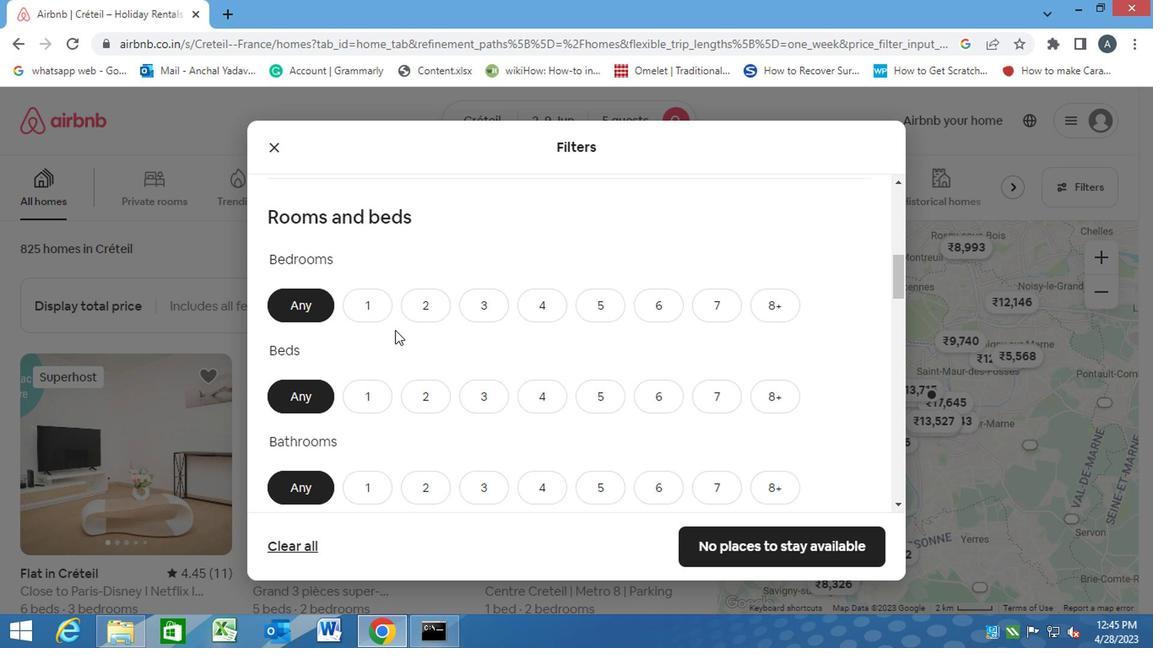 
Action: Mouse scrolled (392, 330) with delta (0, -1)
Screenshot: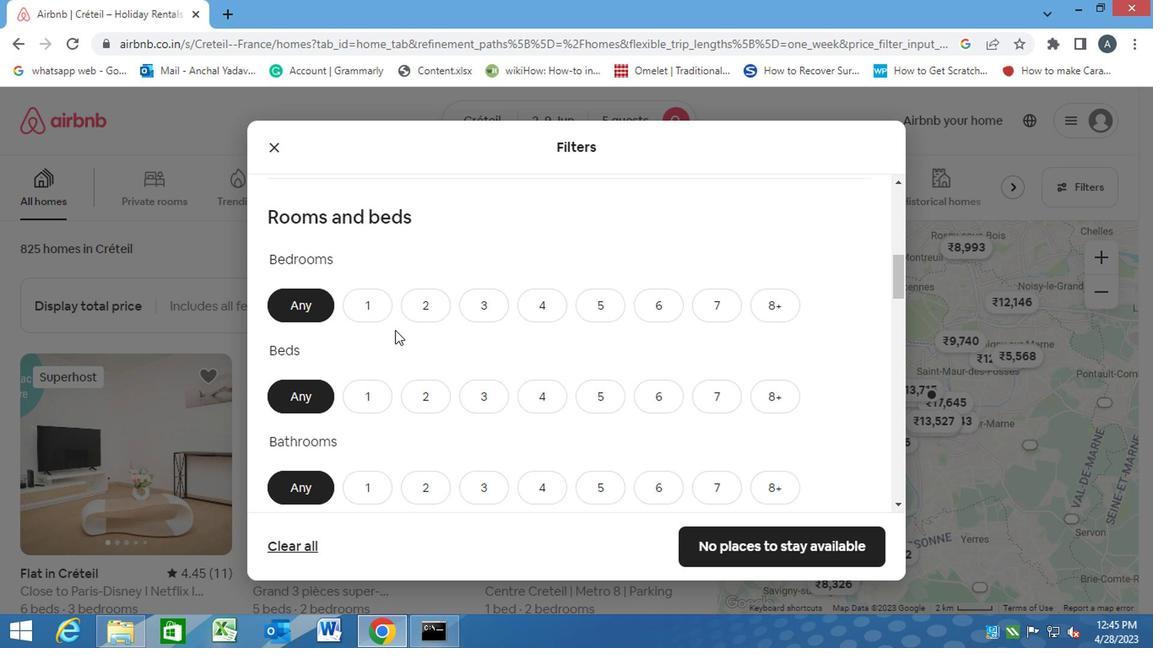 
Action: Mouse scrolled (392, 332) with delta (0, 0)
Screenshot: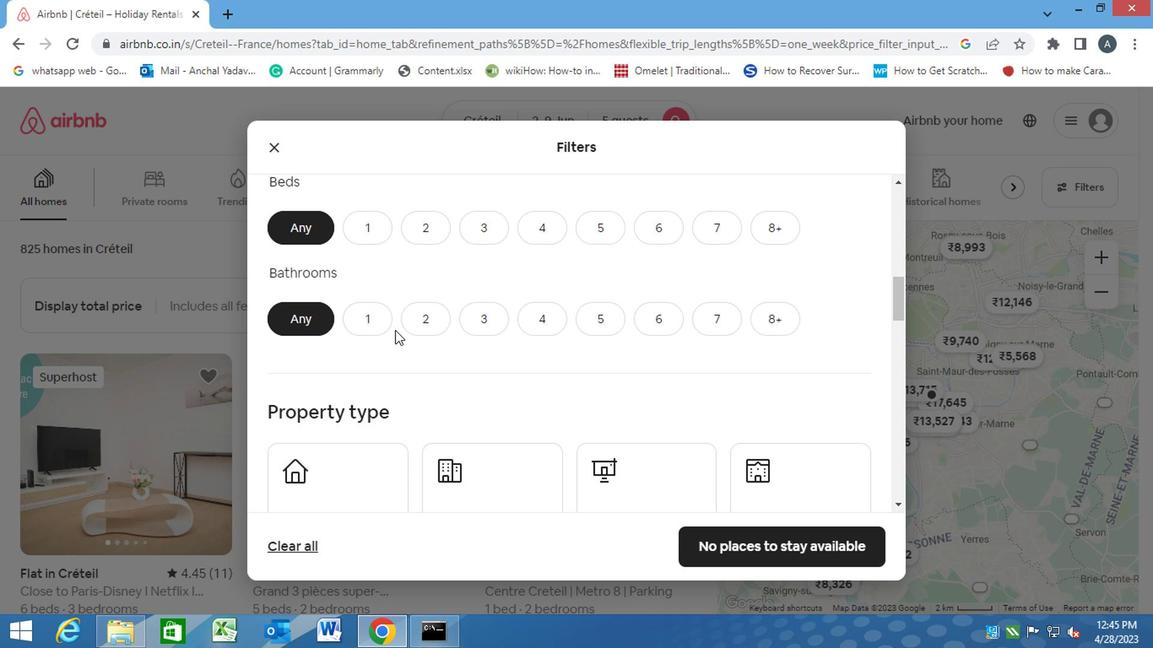 
Action: Mouse moved to (420, 229)
Screenshot: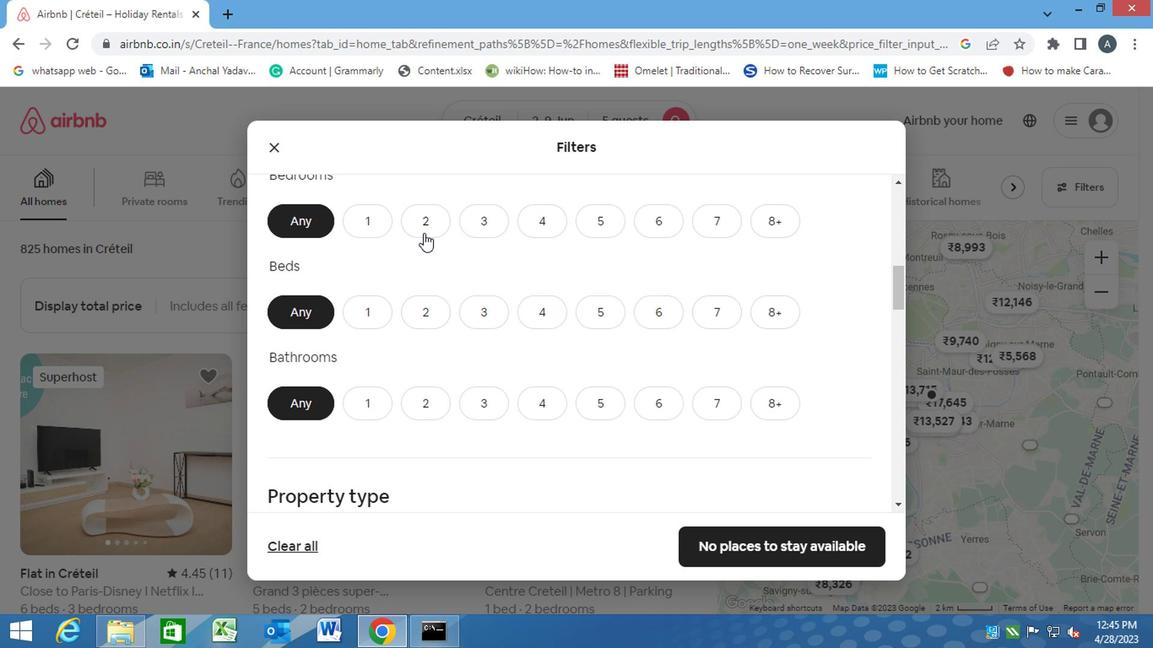 
Action: Mouse pressed left at (420, 229)
Screenshot: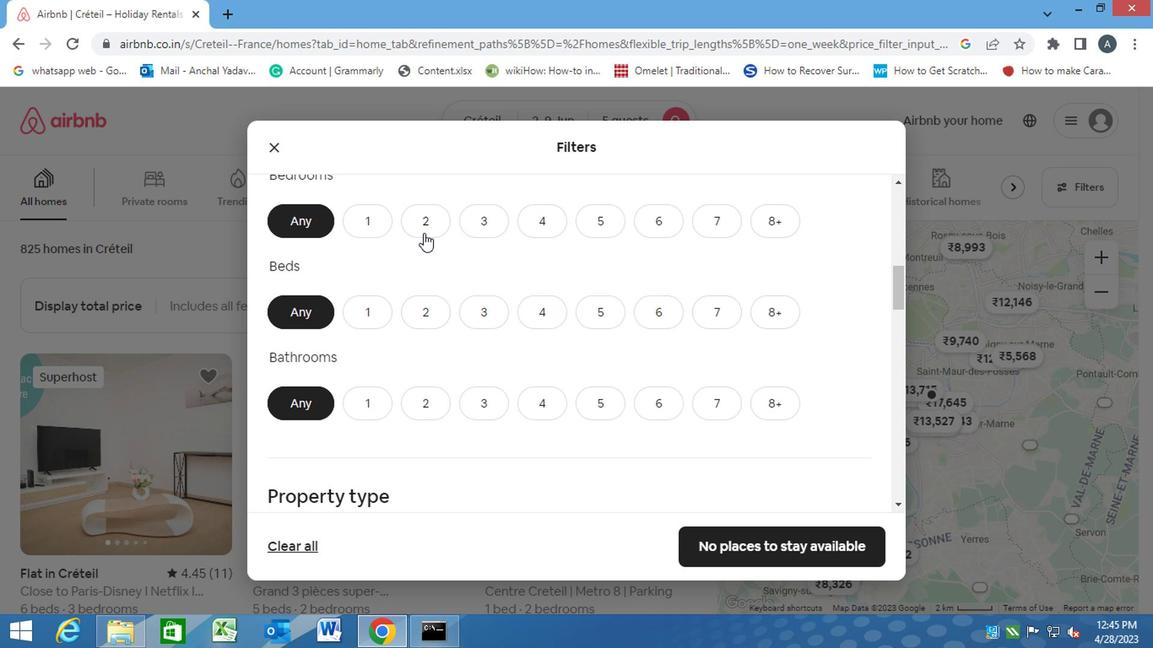 
Action: Mouse moved to (591, 312)
Screenshot: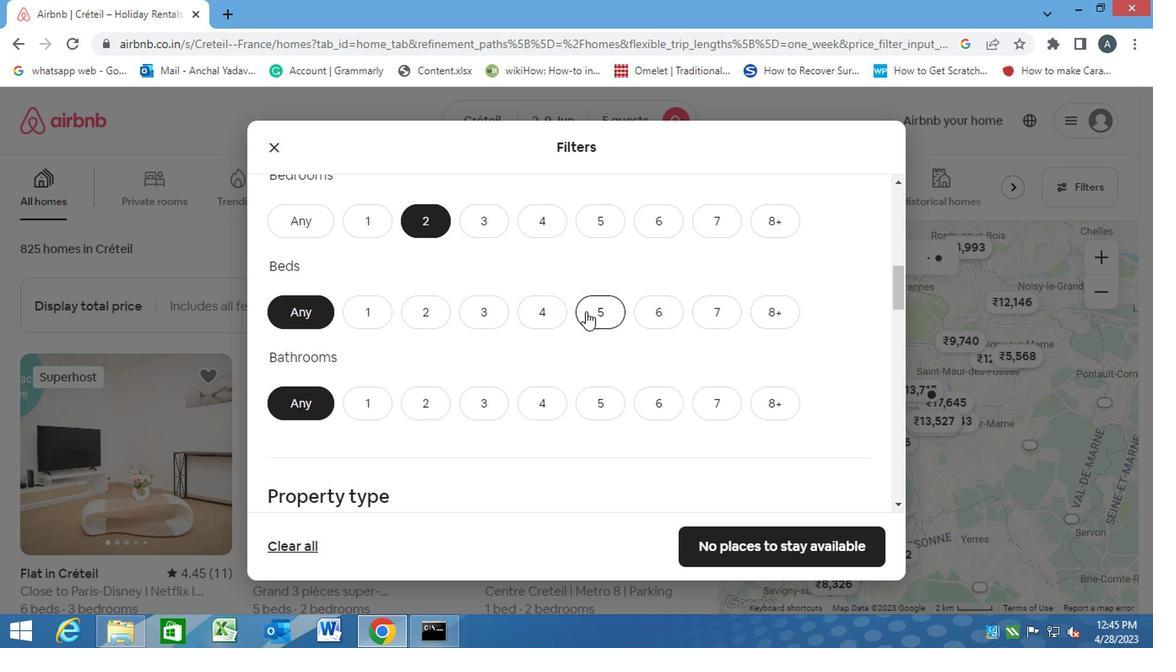 
Action: Mouse pressed left at (591, 312)
Screenshot: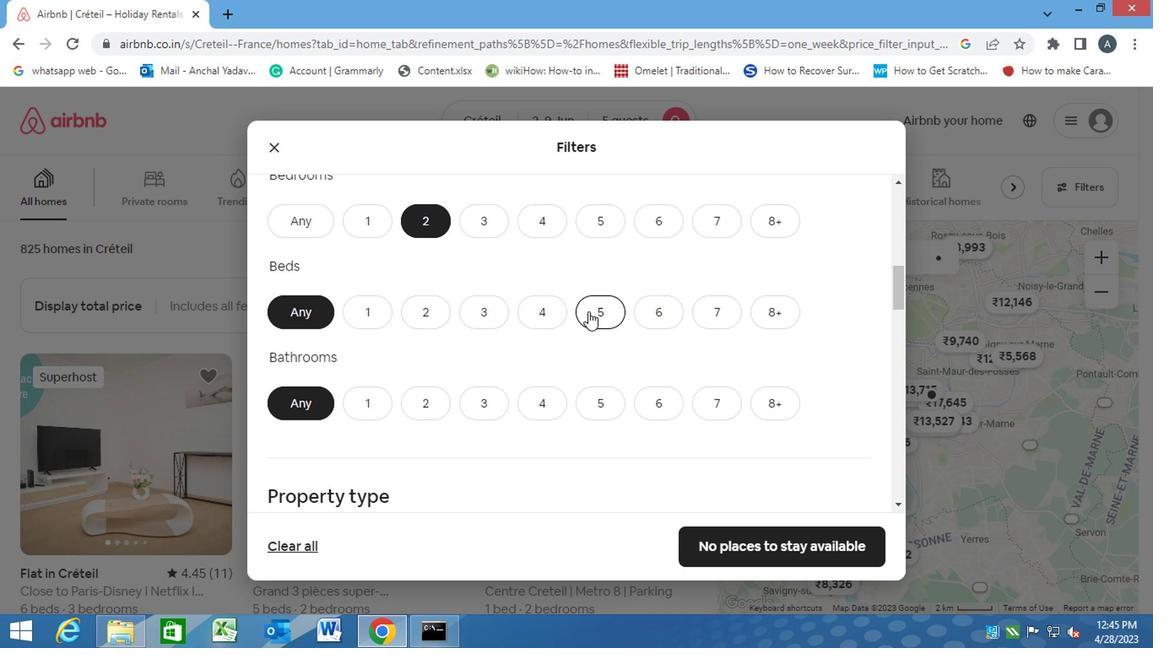 
Action: Mouse moved to (427, 397)
Screenshot: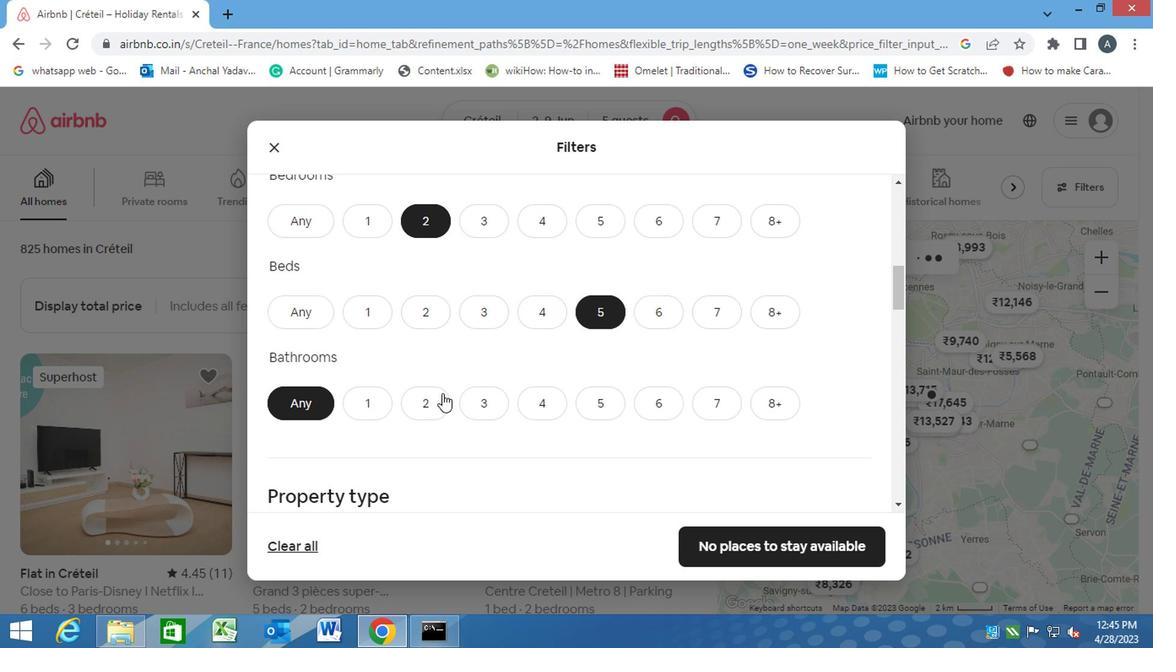 
Action: Mouse pressed left at (427, 397)
Screenshot: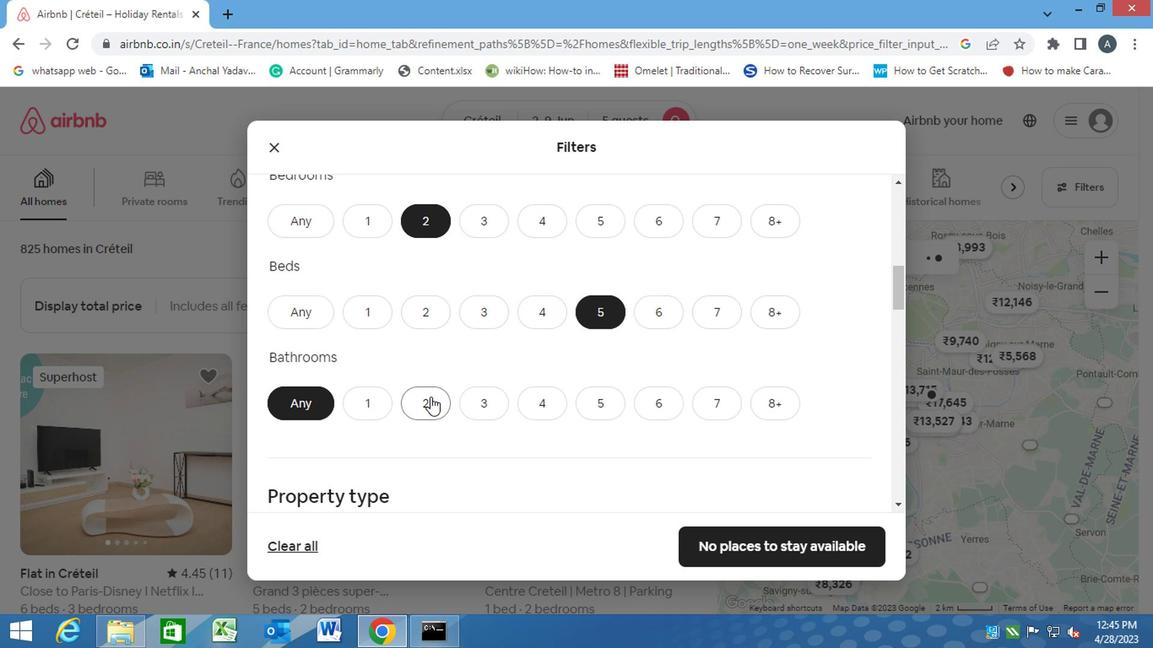 
Action: Mouse moved to (433, 409)
Screenshot: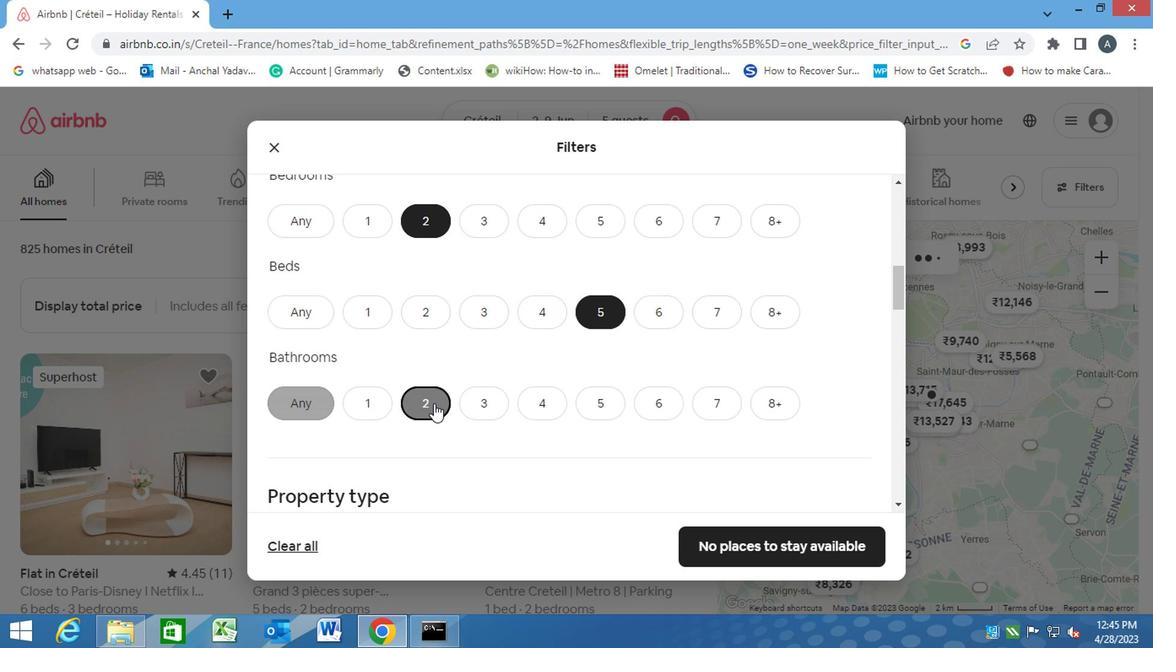 
Action: Mouse scrolled (433, 408) with delta (0, 0)
Screenshot: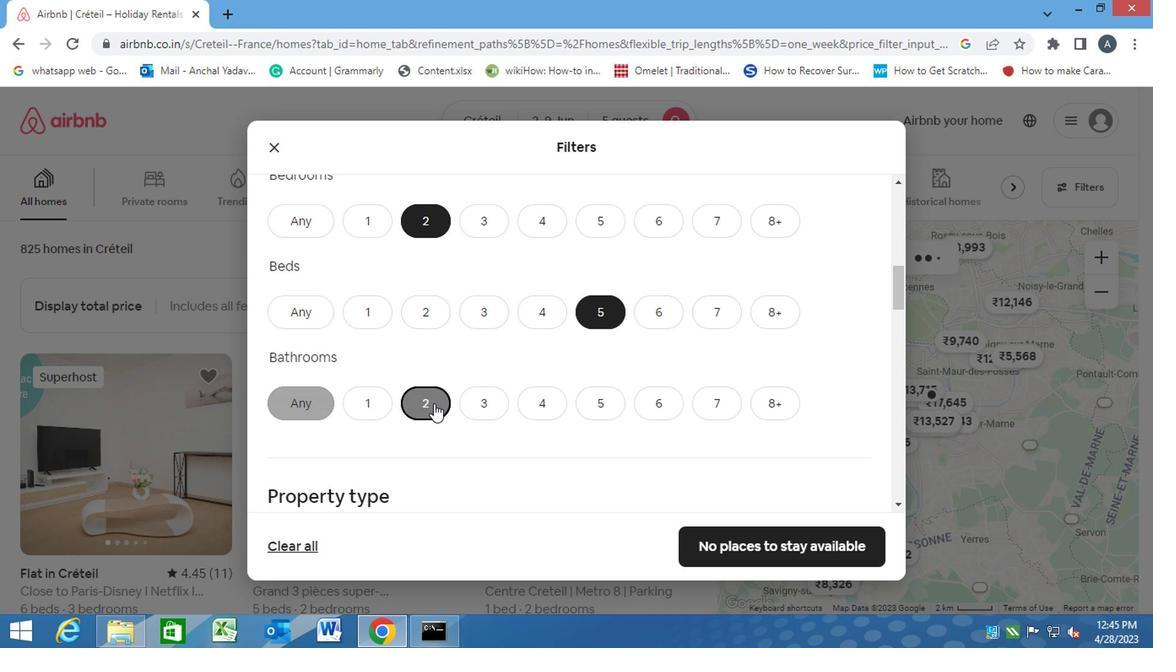 
Action: Mouse moved to (433, 410)
Screenshot: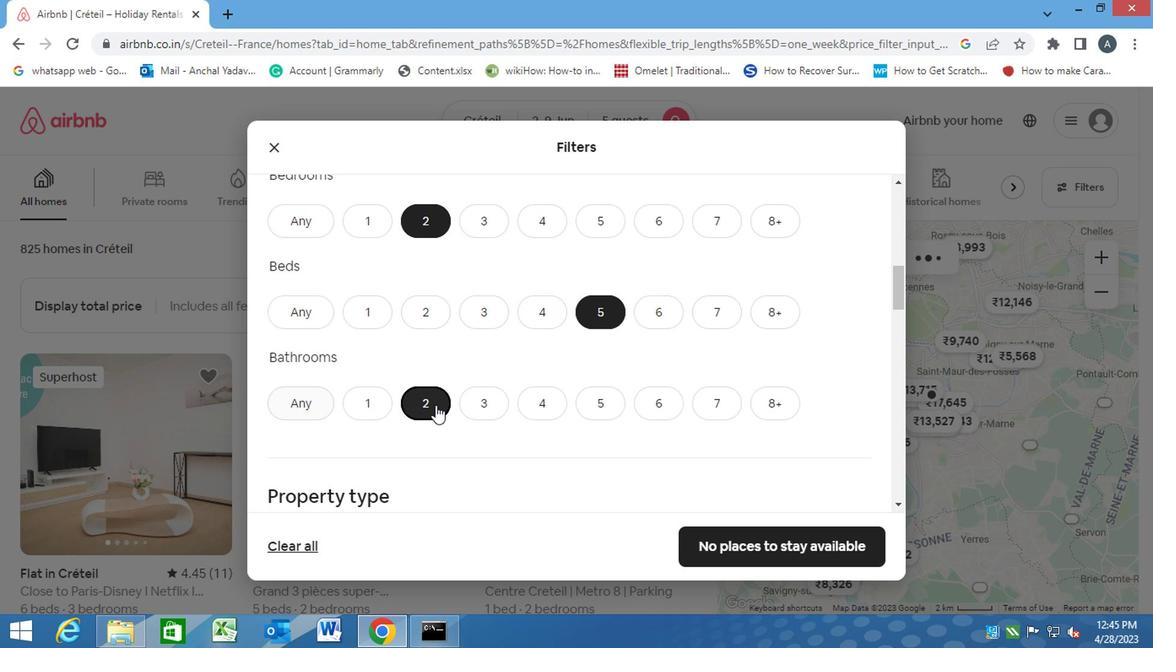 
Action: Mouse scrolled (433, 410) with delta (0, 0)
Screenshot: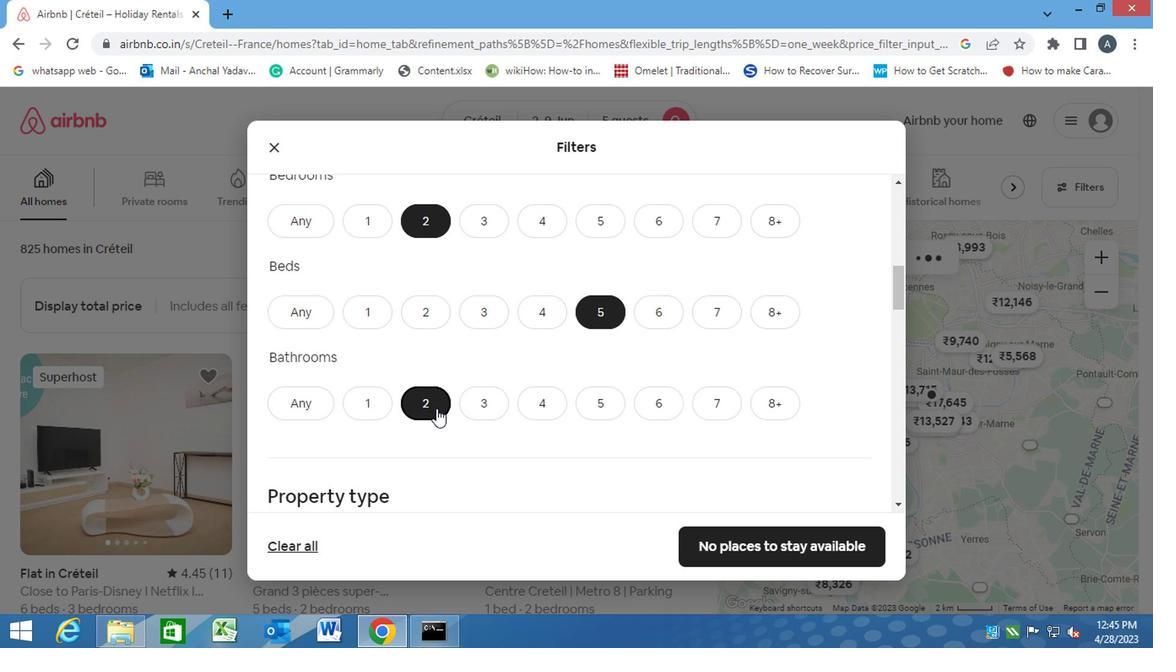 
Action: Mouse moved to (433, 412)
Screenshot: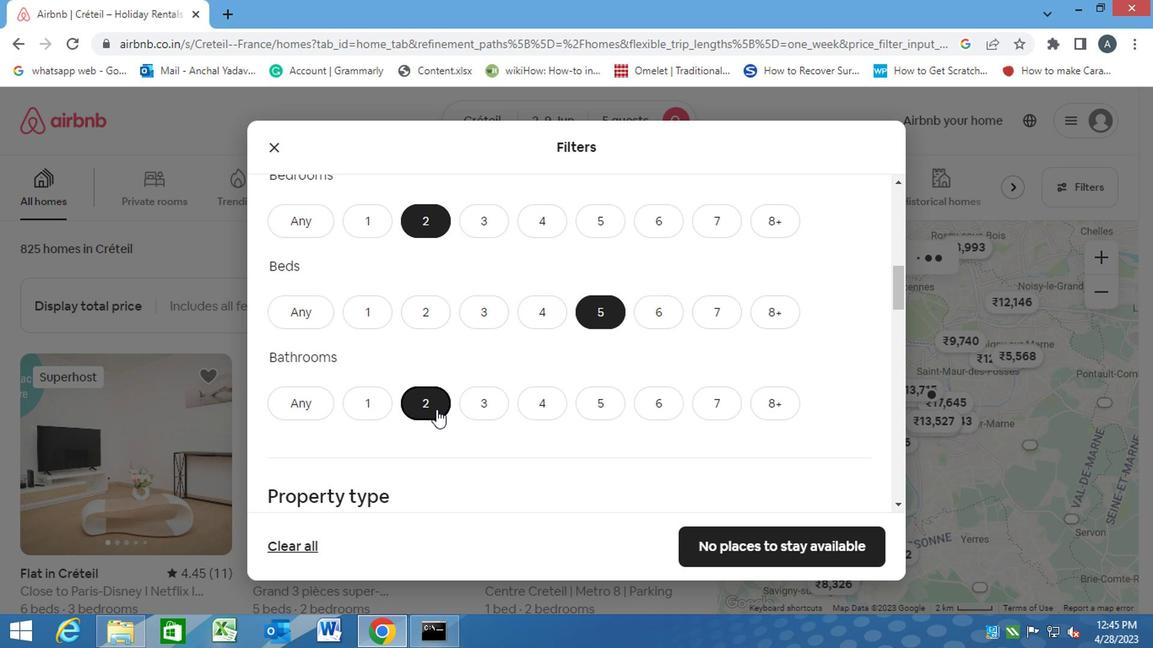 
Action: Mouse scrolled (433, 412) with delta (0, 0)
Screenshot: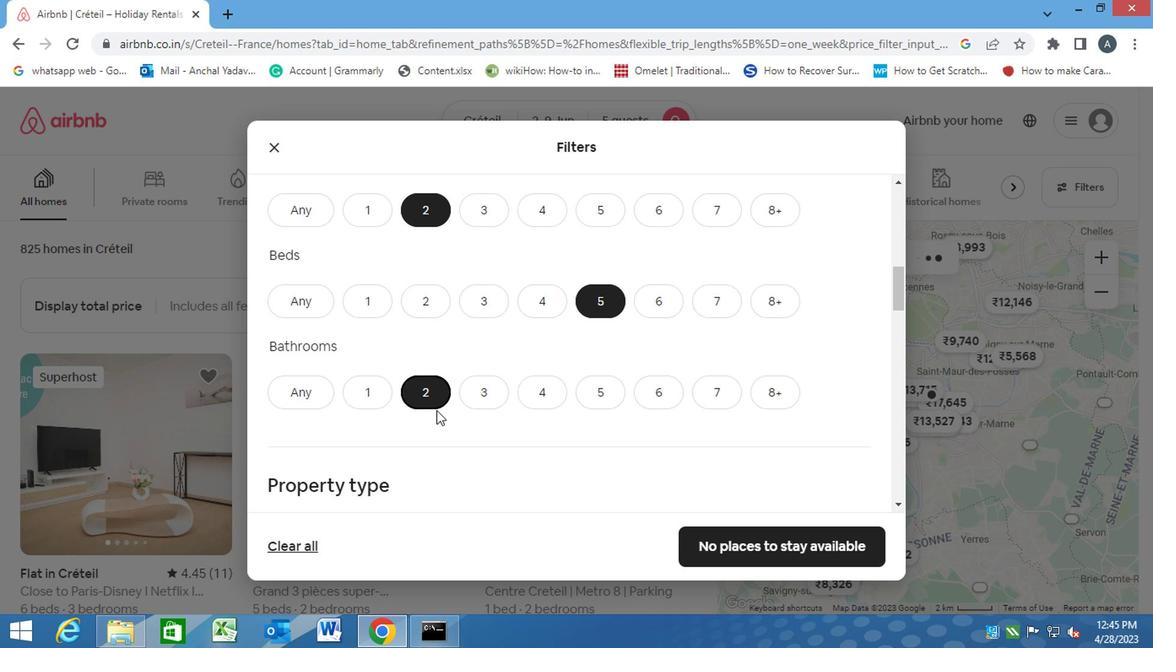 
Action: Mouse moved to (342, 332)
Screenshot: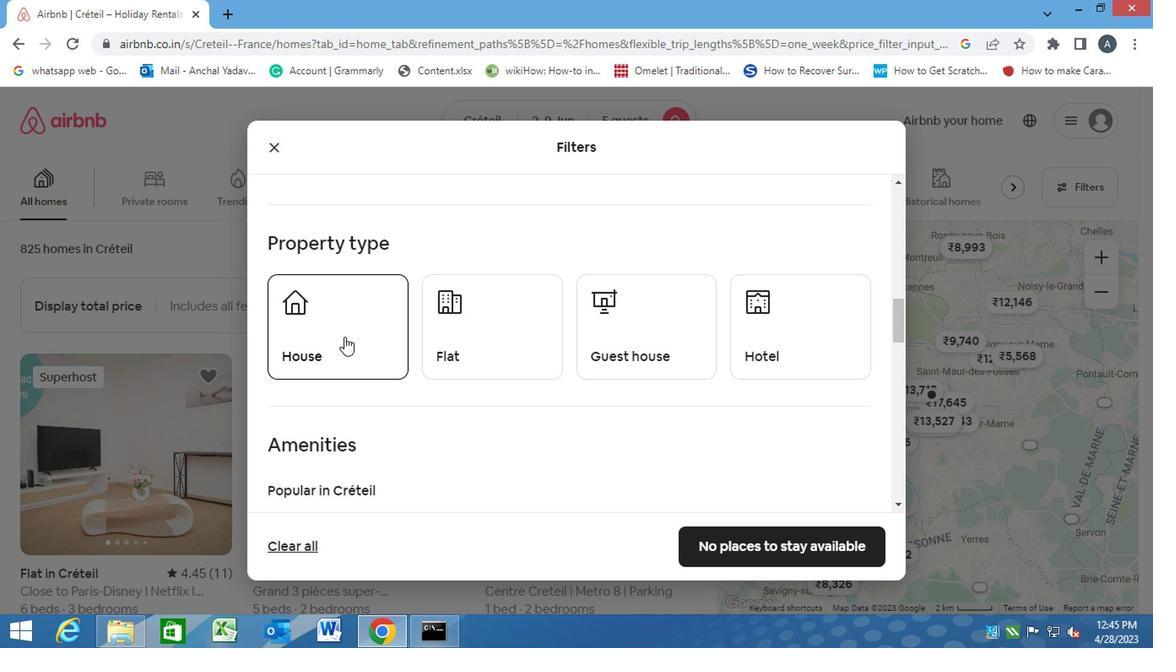 
Action: Mouse pressed left at (342, 332)
Screenshot: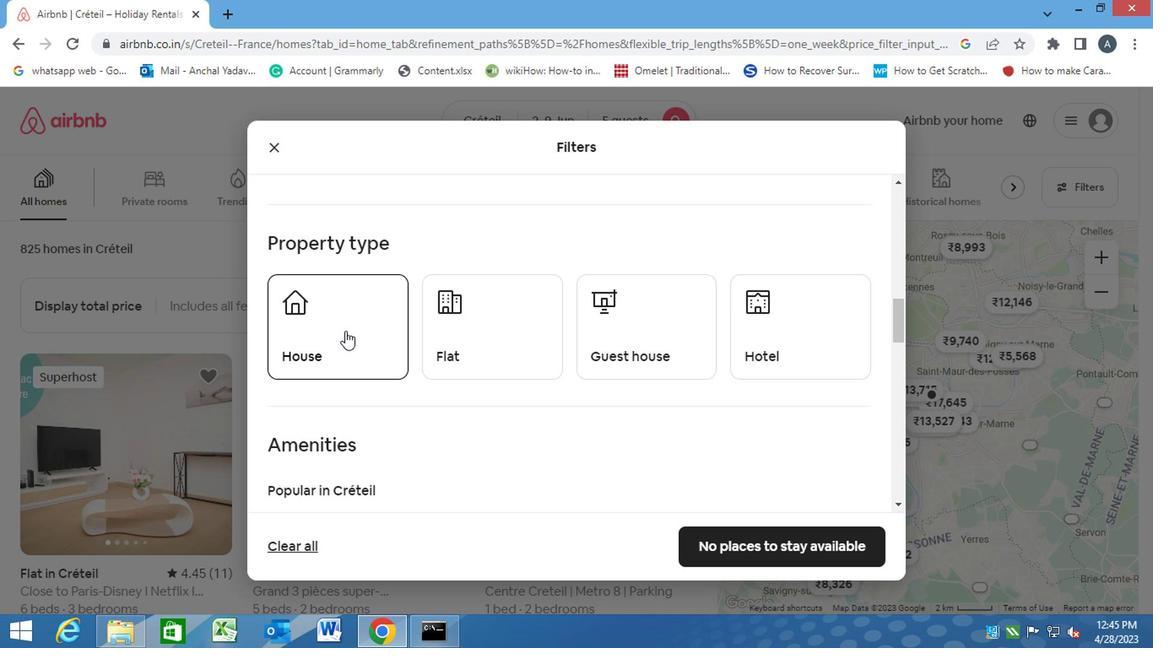 
Action: Mouse moved to (488, 331)
Screenshot: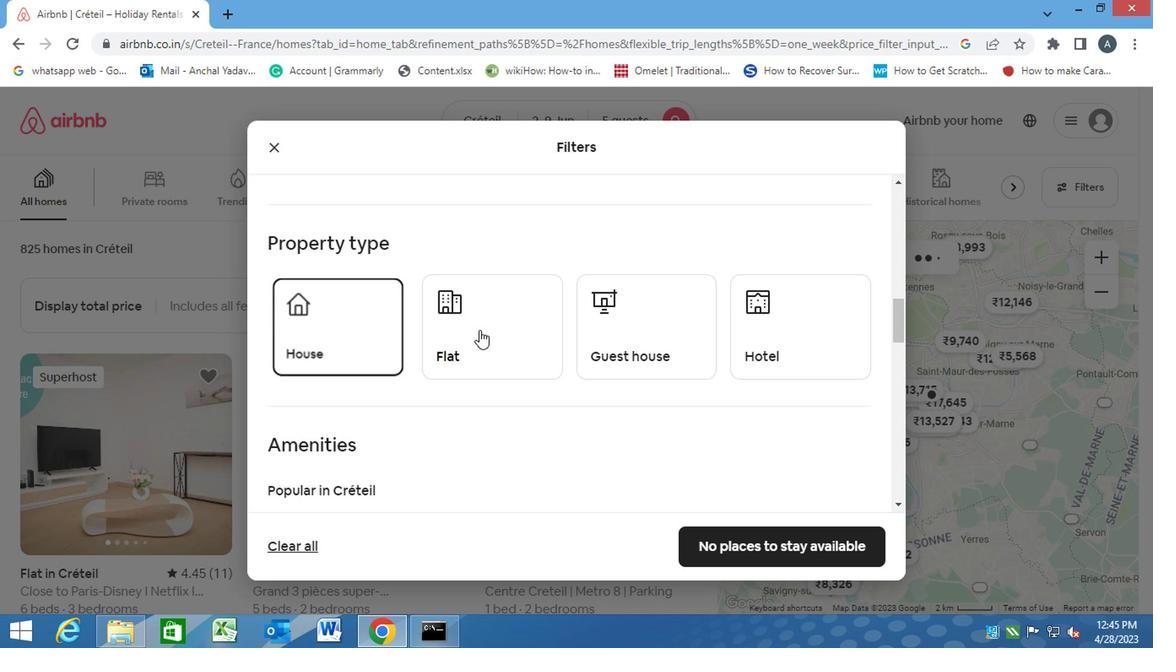 
Action: Mouse pressed left at (488, 331)
Screenshot: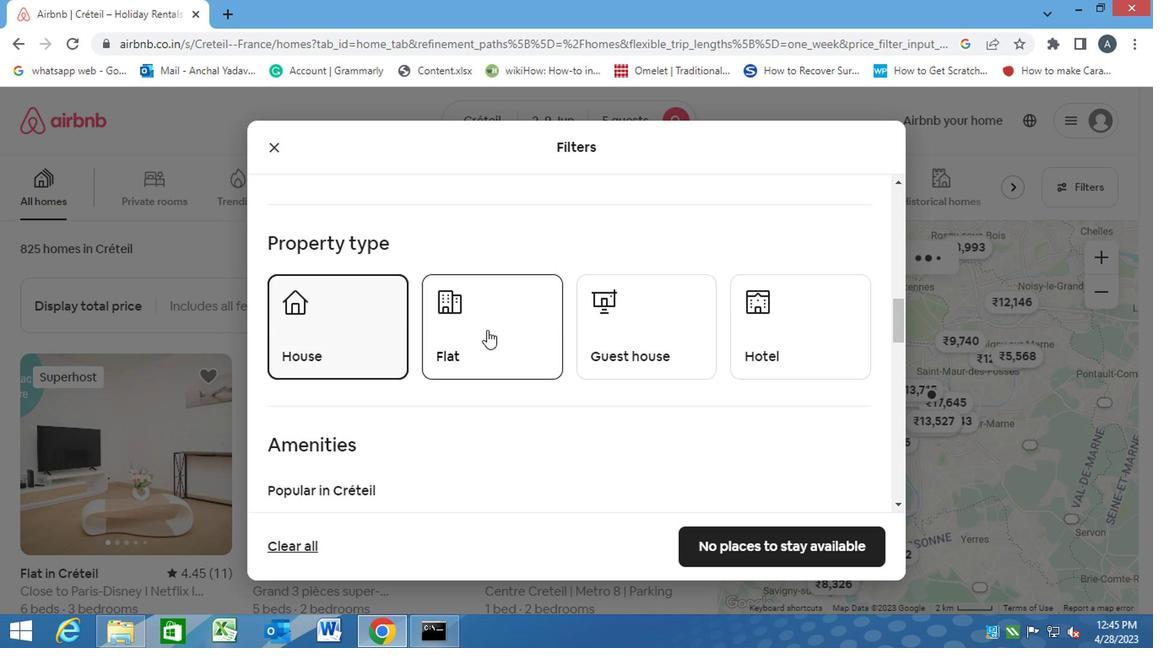 
Action: Mouse moved to (612, 336)
Screenshot: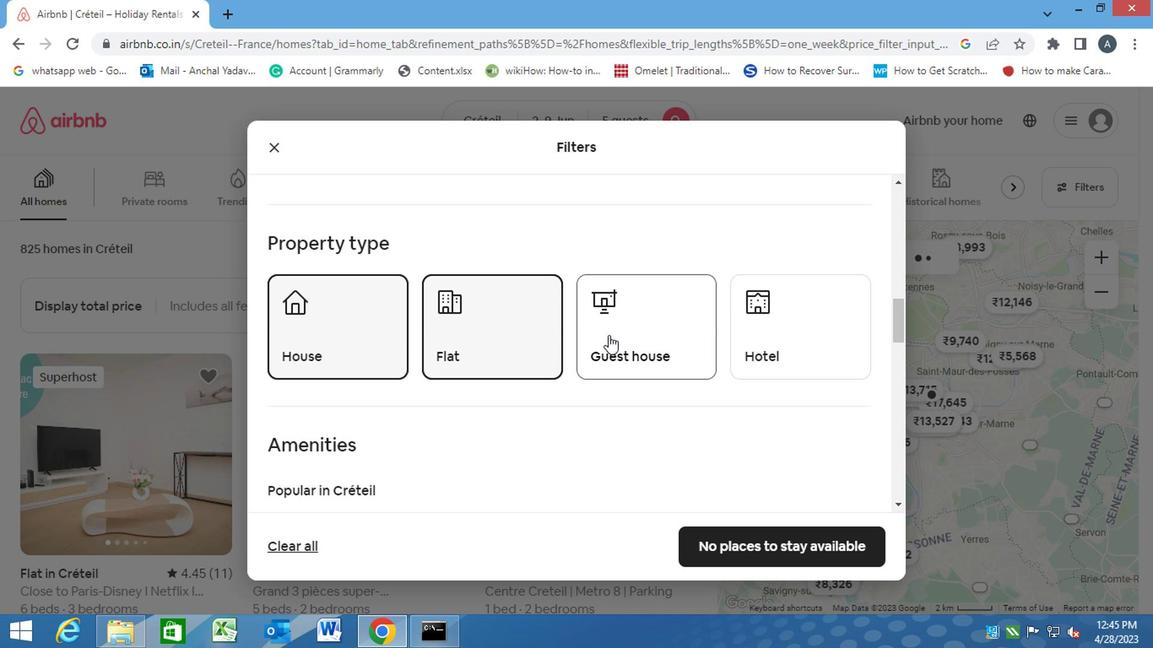 
Action: Mouse pressed left at (612, 336)
Screenshot: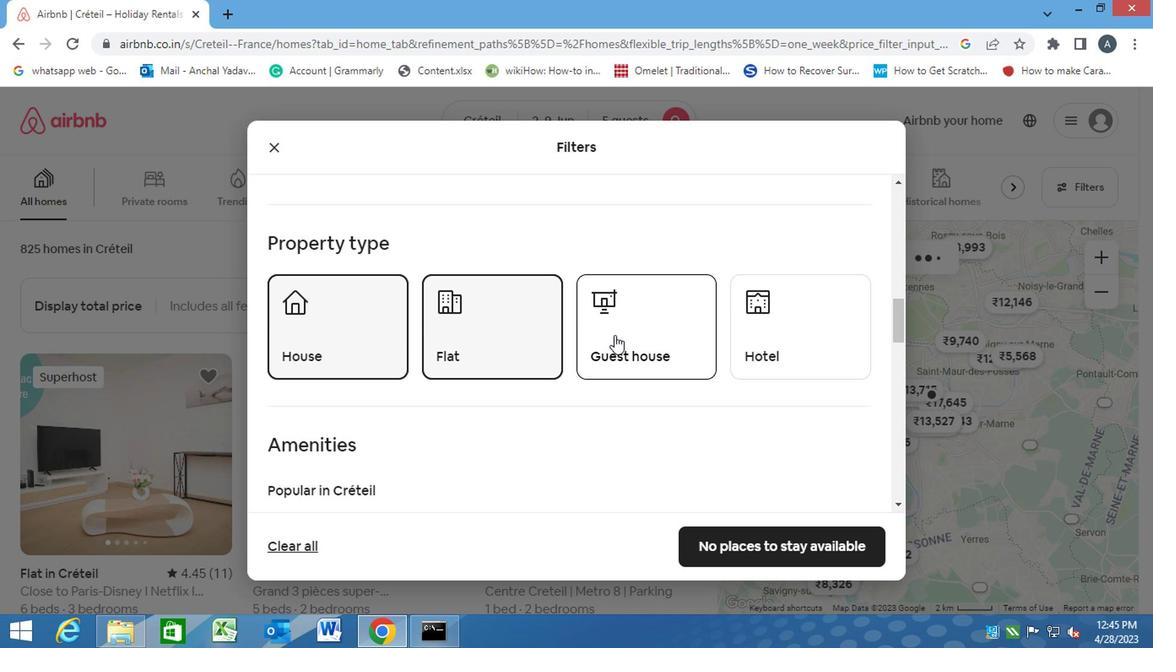 
Action: Mouse moved to (535, 400)
Screenshot: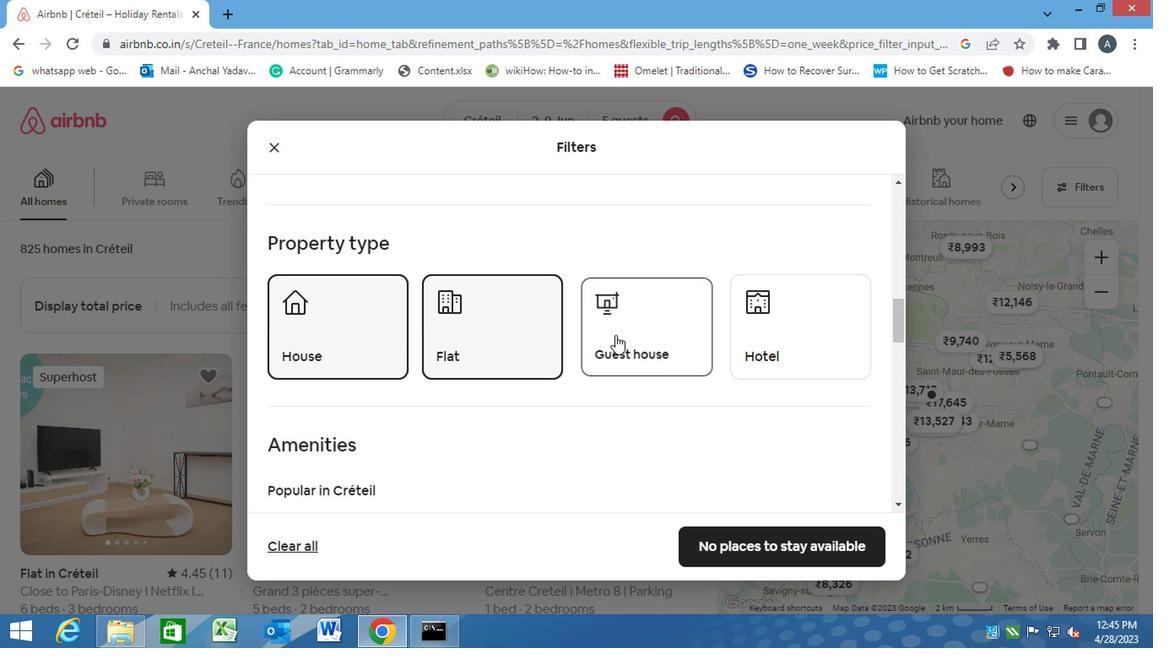 
Action: Mouse scrolled (535, 400) with delta (0, 0)
Screenshot: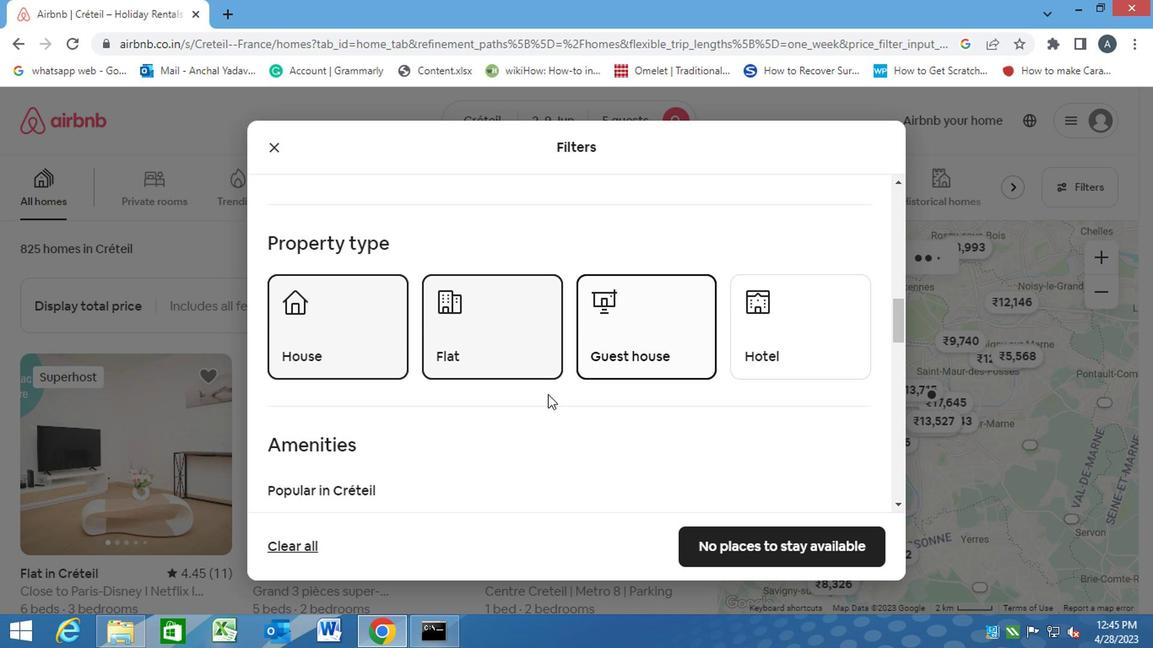 
Action: Mouse scrolled (535, 400) with delta (0, 0)
Screenshot: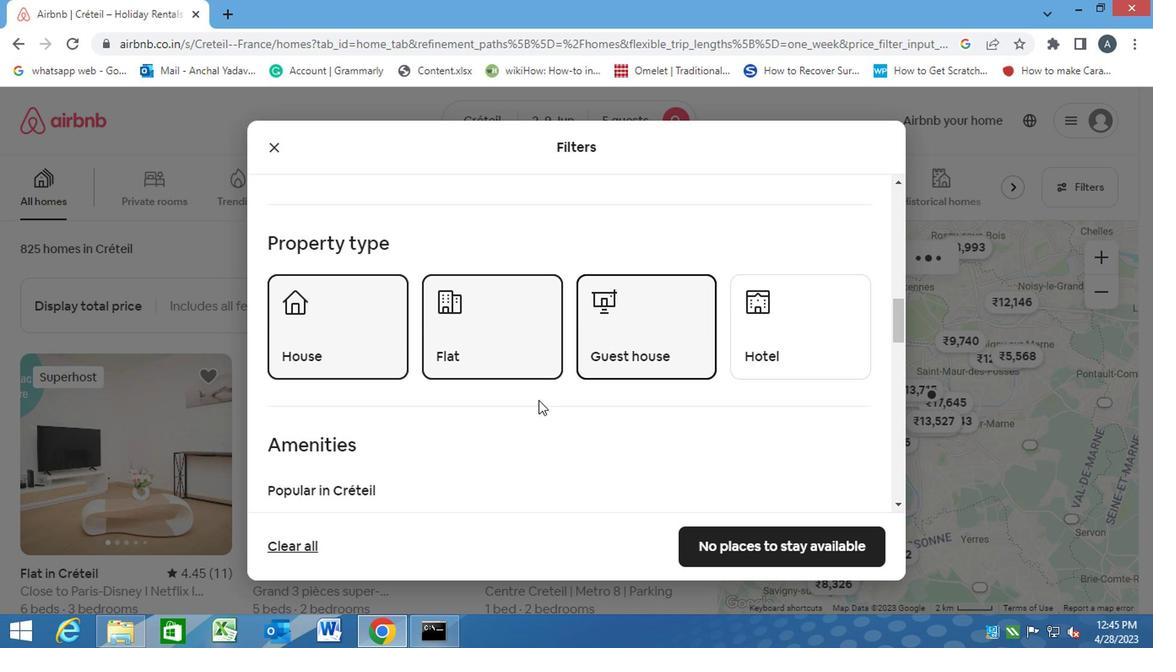 
Action: Mouse scrolled (535, 400) with delta (0, 0)
Screenshot: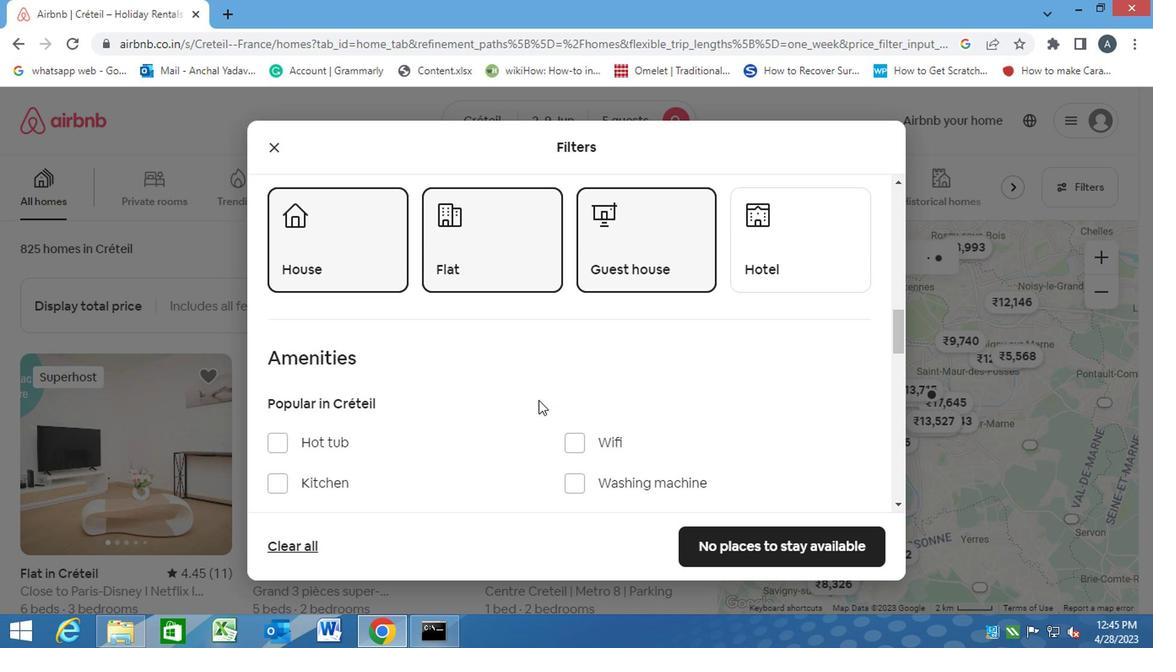 
Action: Mouse moved to (570, 276)
Screenshot: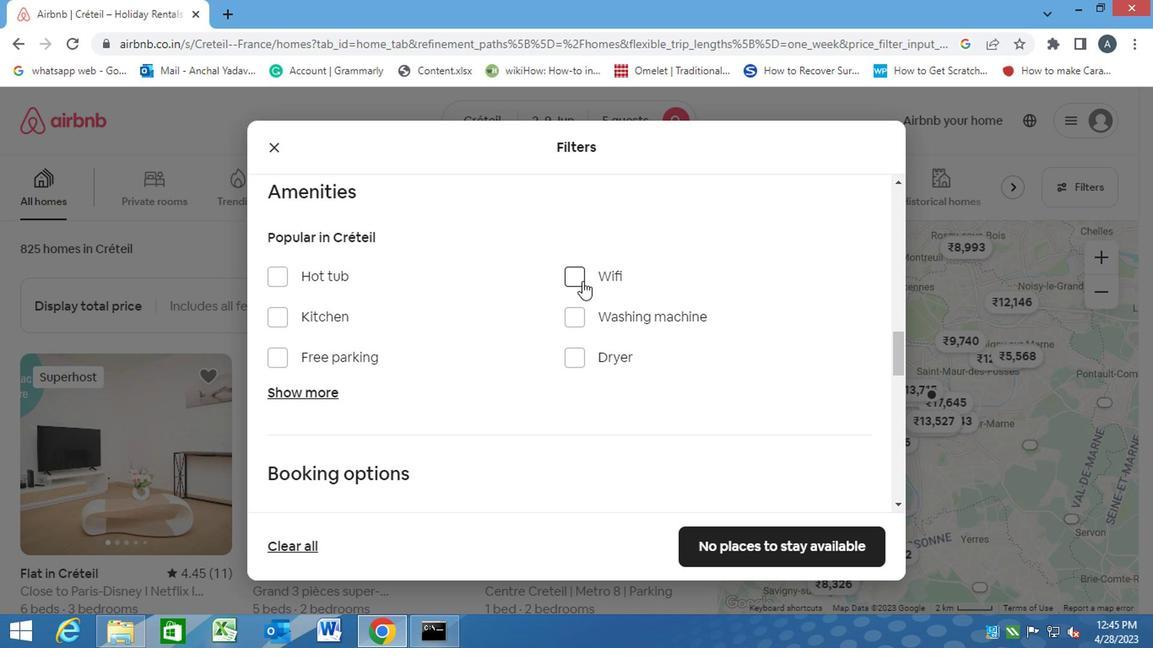 
Action: Mouse pressed left at (570, 276)
Screenshot: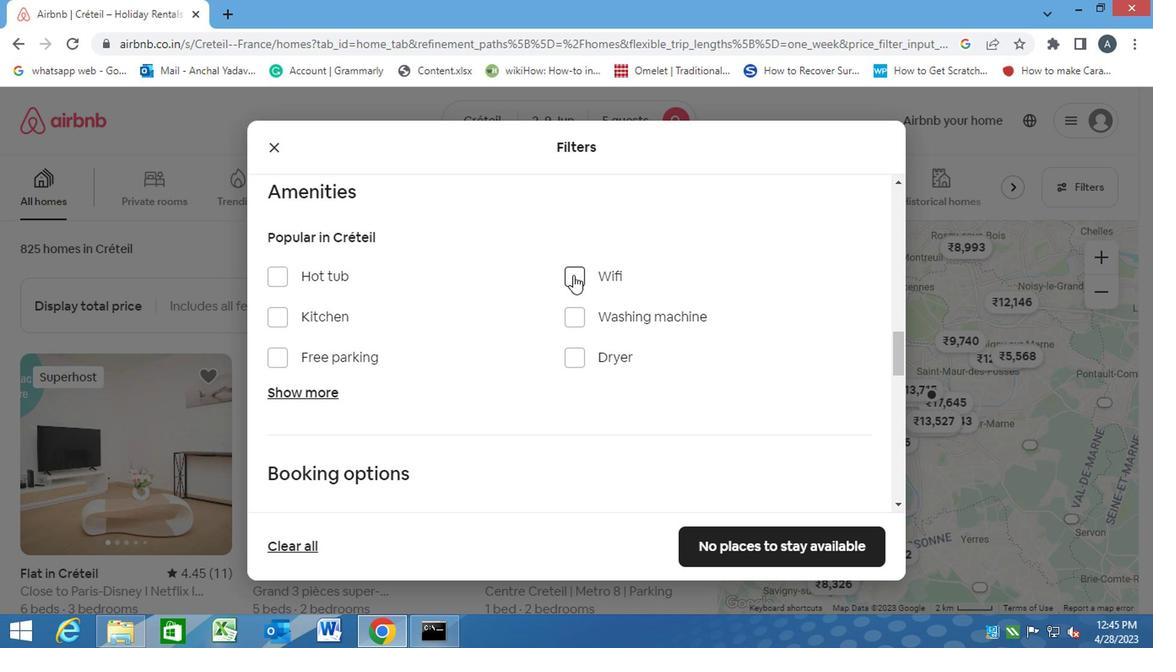
Action: Mouse moved to (573, 320)
Screenshot: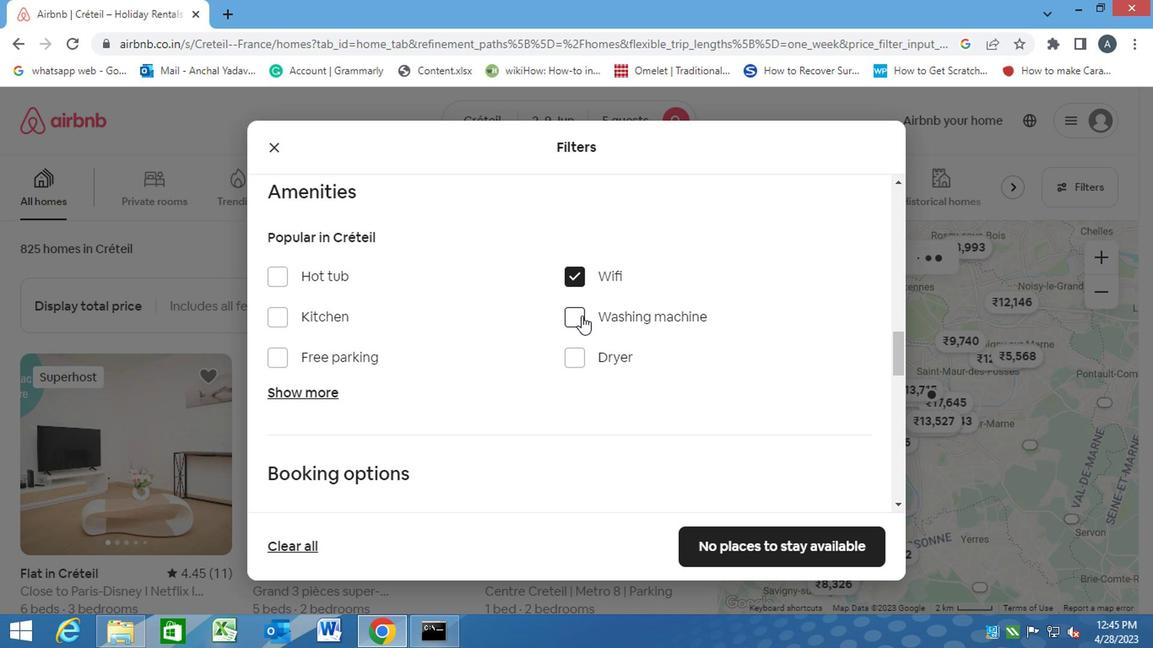 
Action: Mouse pressed left at (573, 320)
Screenshot: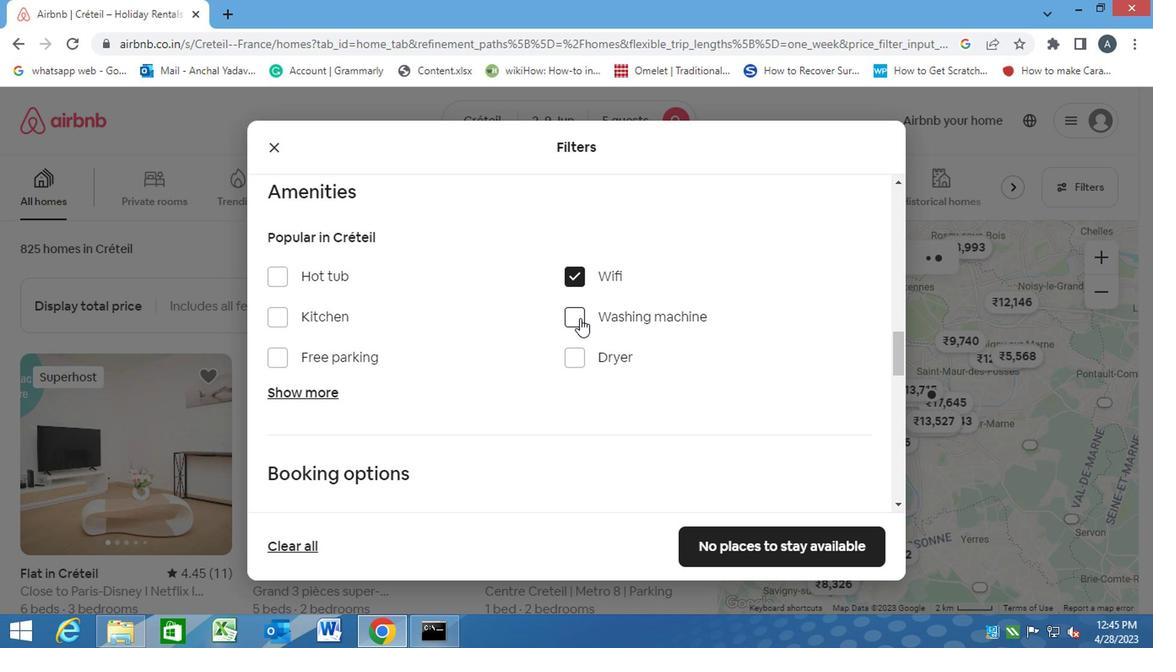 
Action: Mouse moved to (503, 385)
Screenshot: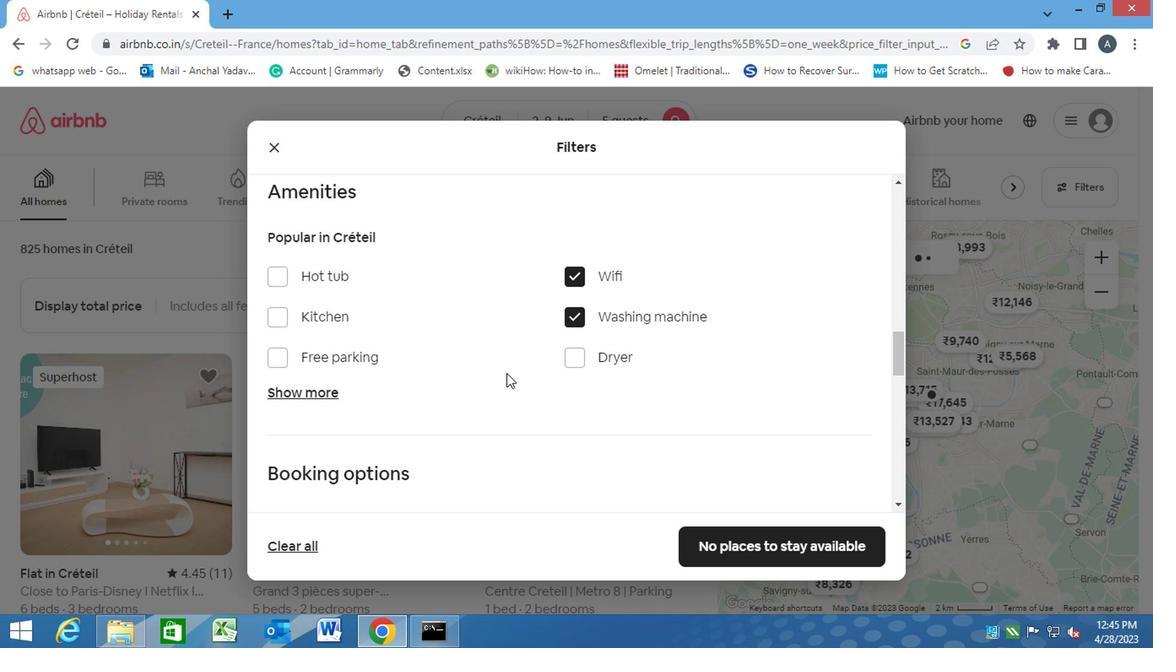 
Action: Mouse scrolled (503, 384) with delta (0, 0)
Screenshot: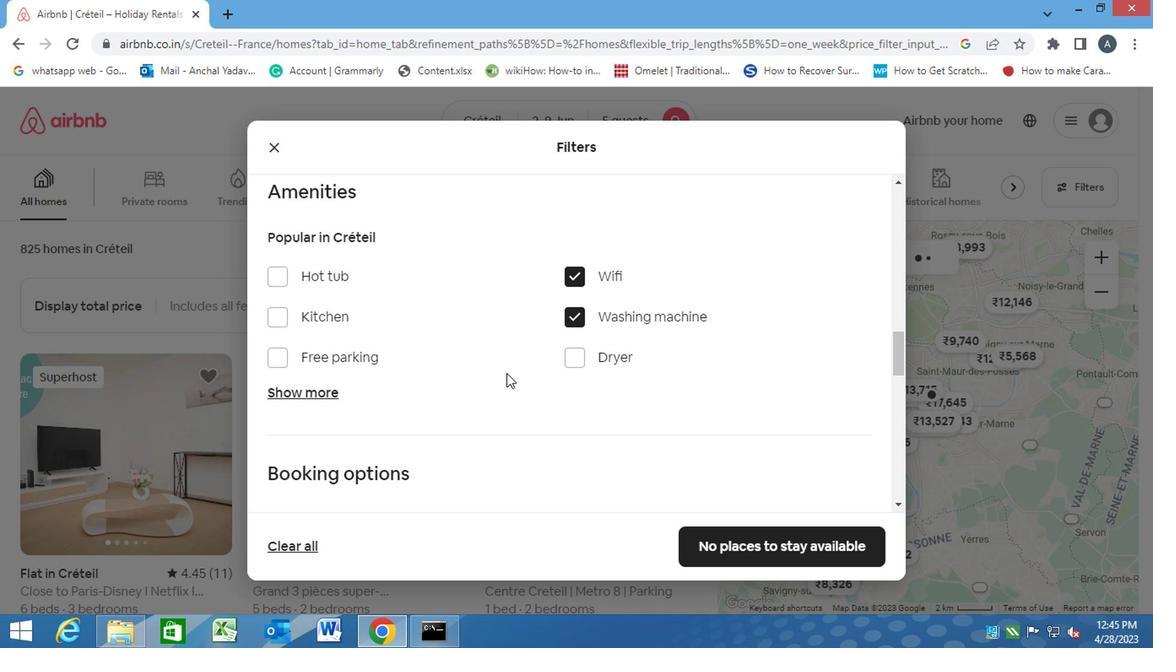 
Action: Mouse scrolled (503, 384) with delta (0, 0)
Screenshot: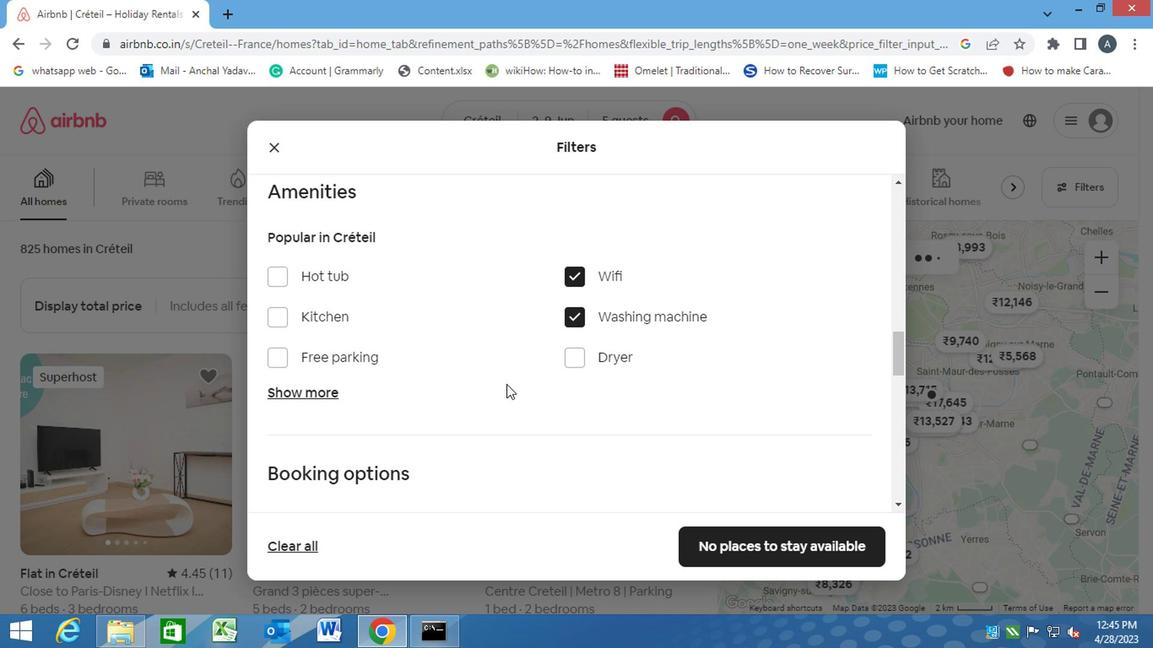 
Action: Mouse moved to (512, 384)
Screenshot: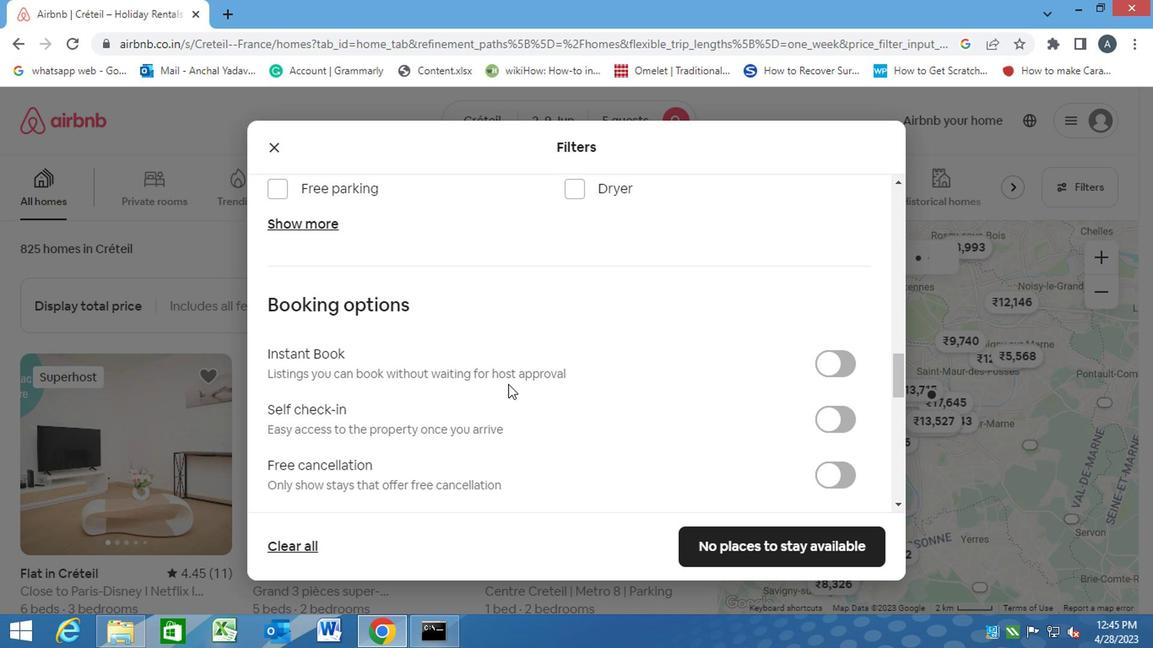 
Action: Mouse scrolled (512, 383) with delta (0, -1)
Screenshot: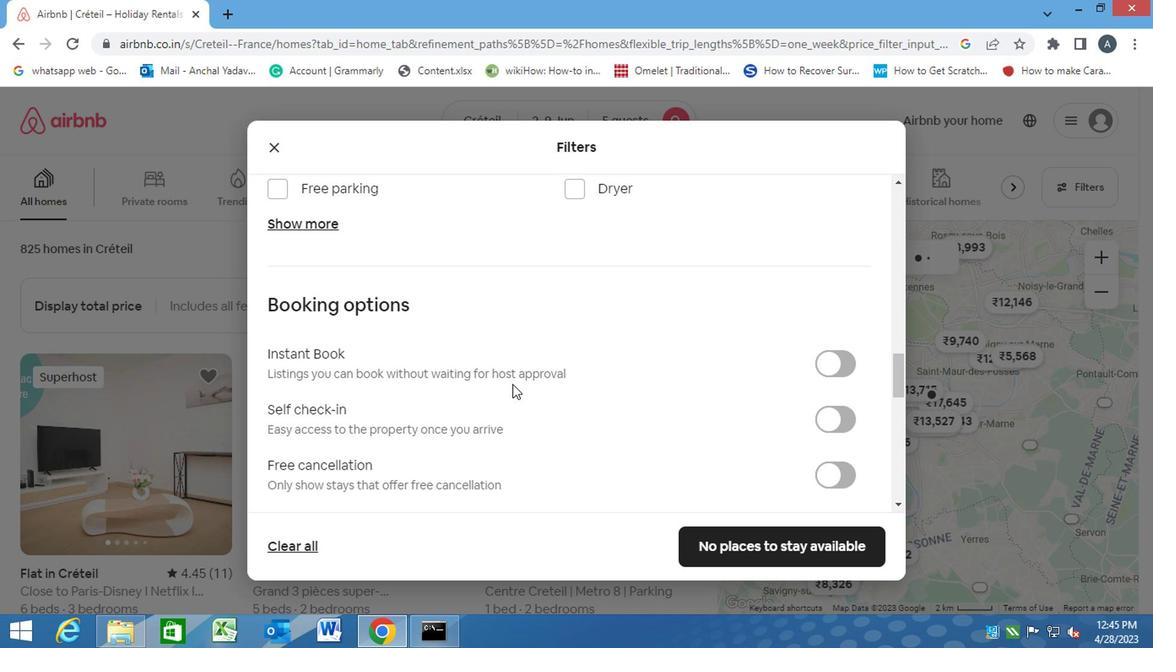 
Action: Mouse moved to (828, 339)
Screenshot: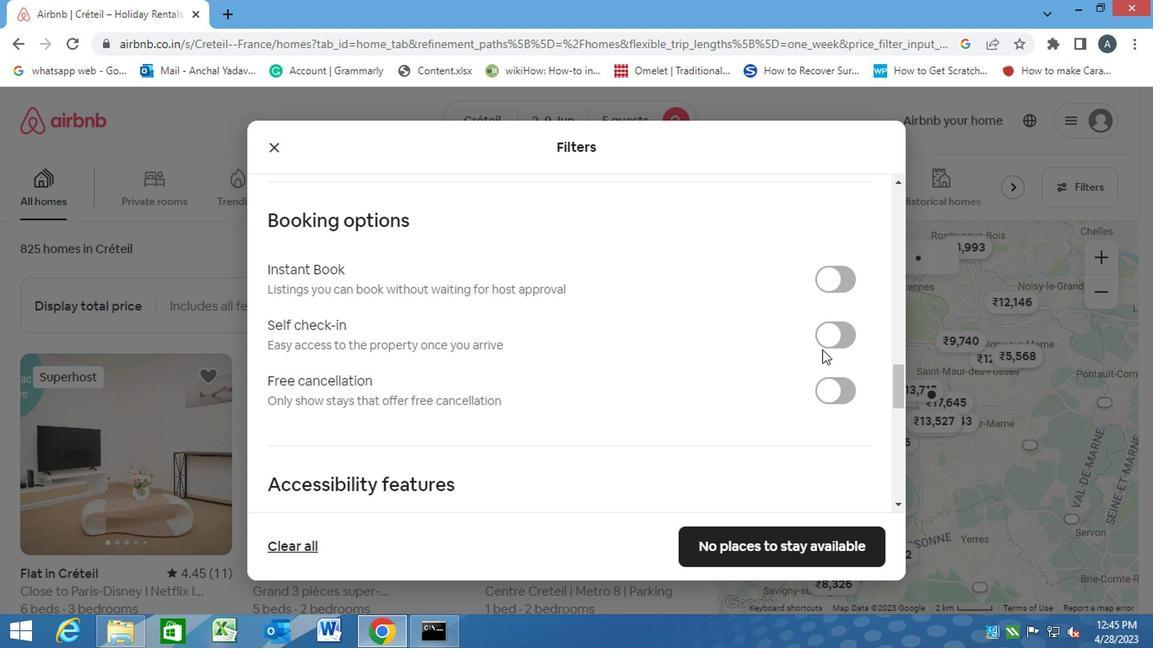 
Action: Mouse pressed left at (828, 339)
Screenshot: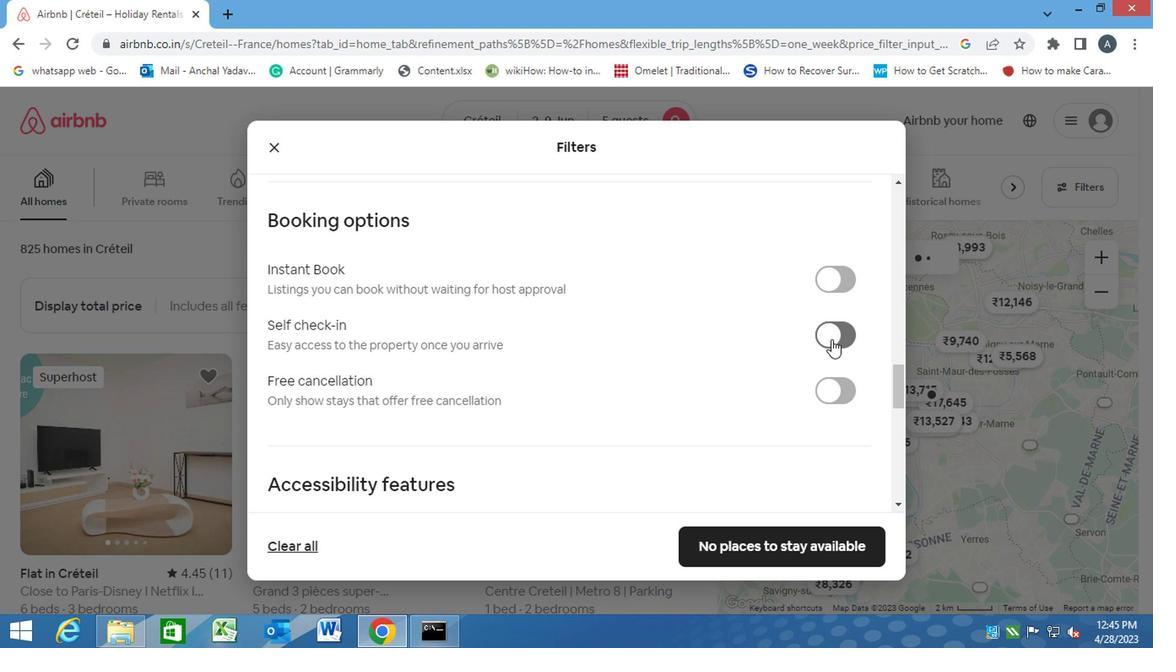 
Action: Mouse moved to (516, 368)
Screenshot: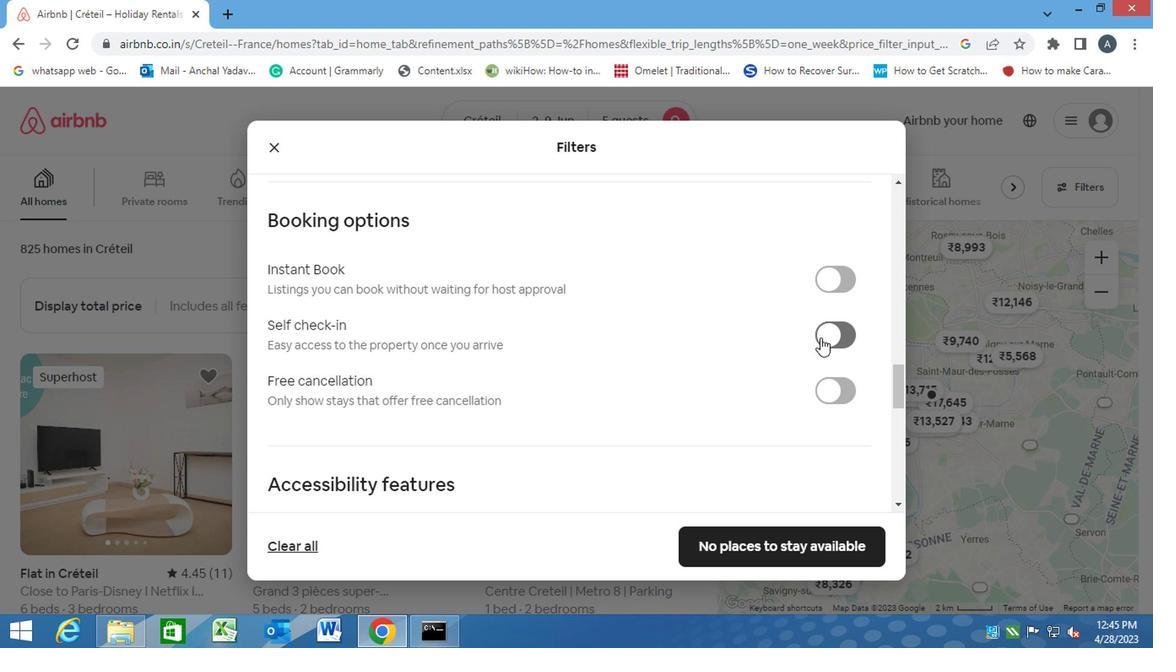
Action: Mouse scrolled (516, 368) with delta (0, 0)
Screenshot: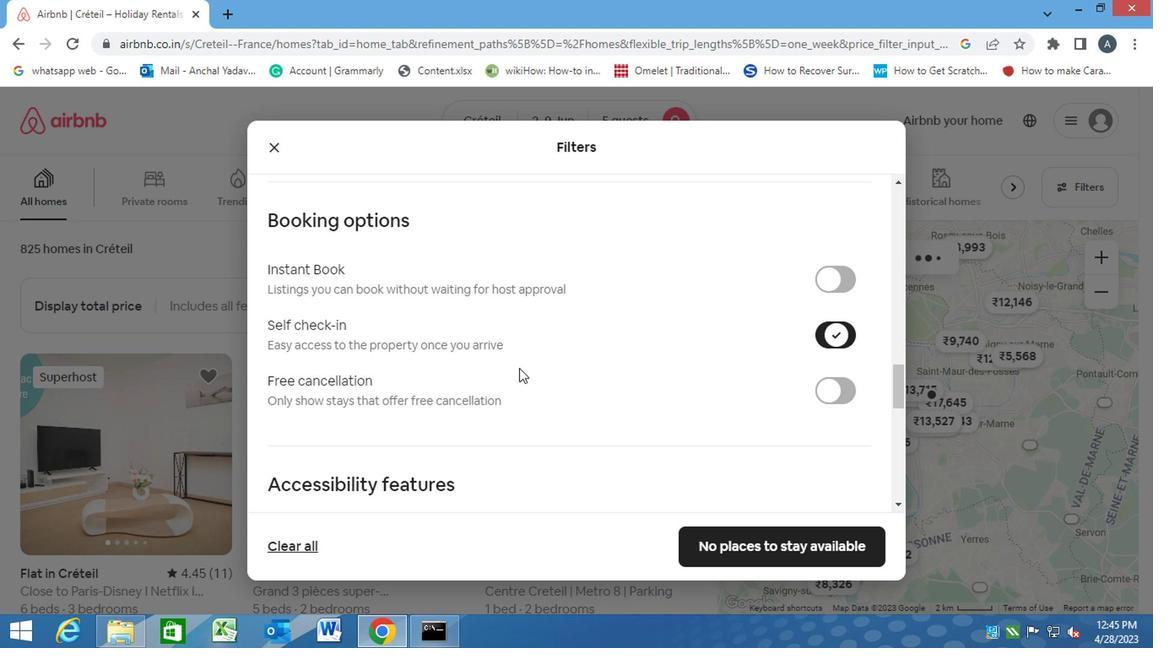 
Action: Mouse scrolled (516, 368) with delta (0, 0)
Screenshot: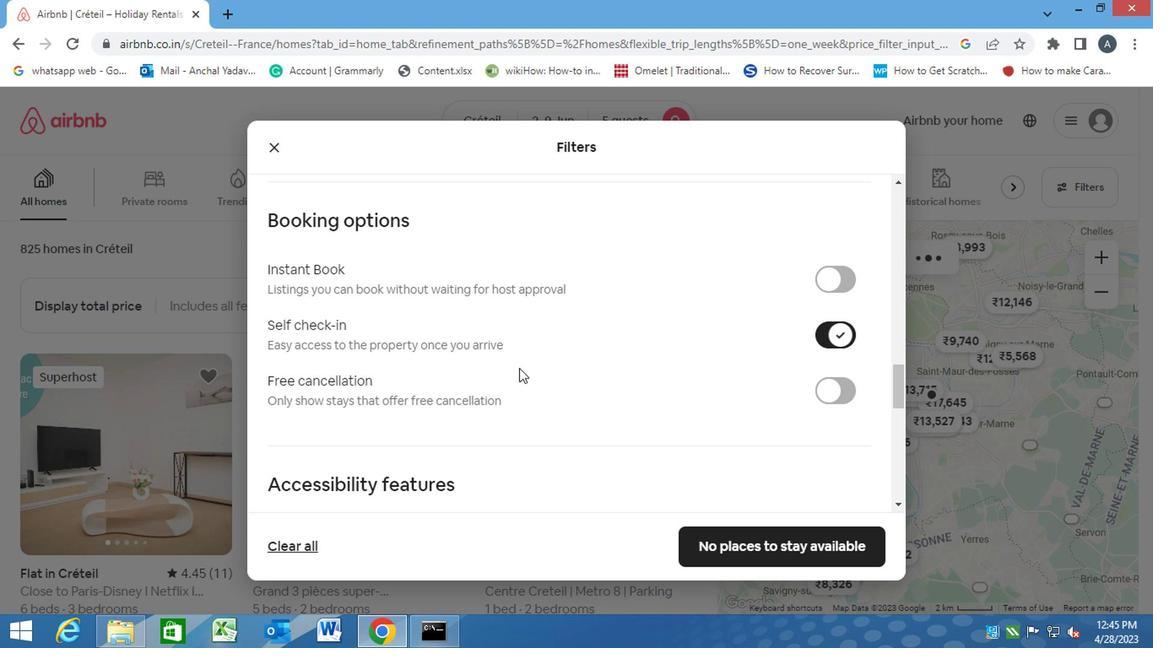 
Action: Mouse scrolled (516, 368) with delta (0, 0)
Screenshot: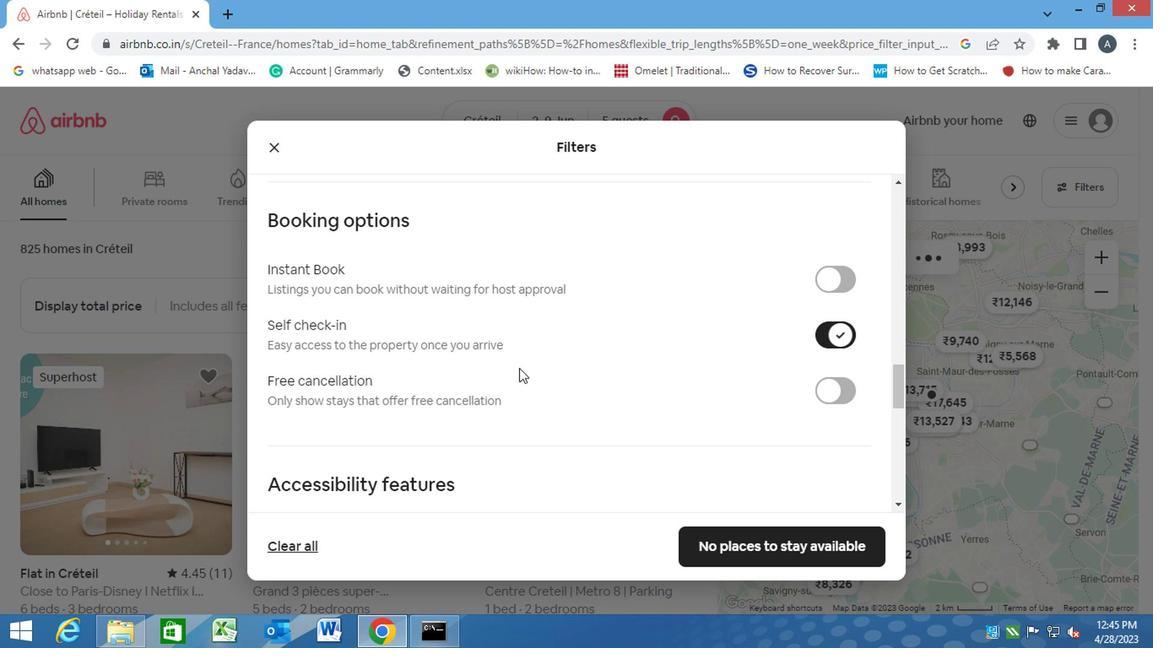 
Action: Mouse scrolled (516, 368) with delta (0, 0)
Screenshot: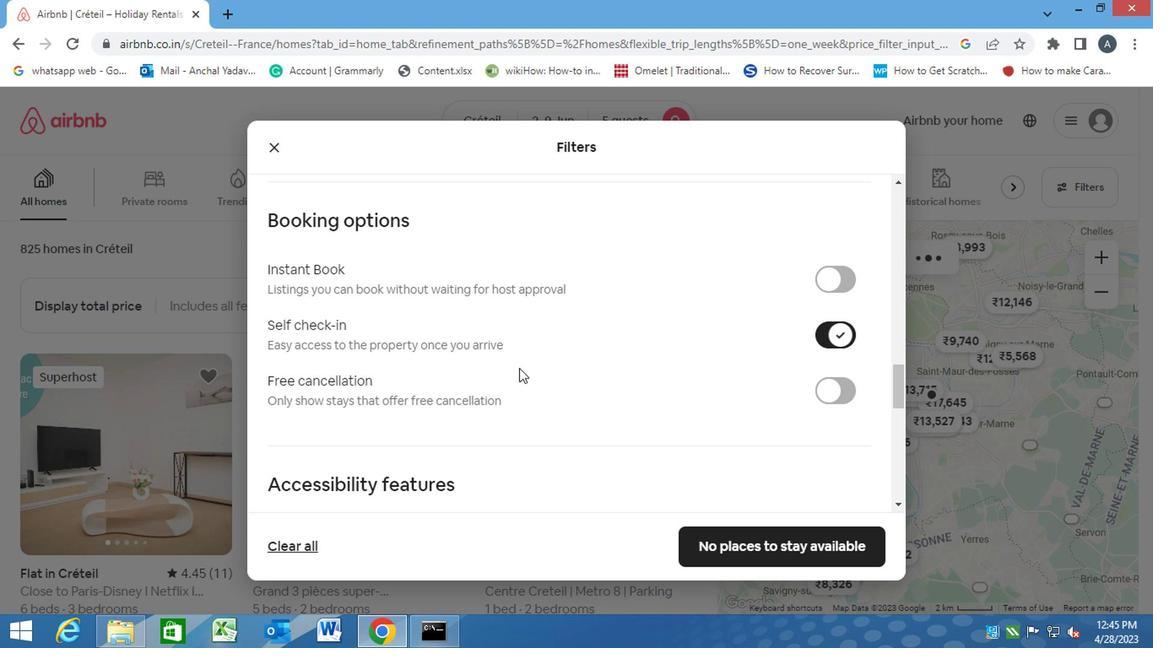 
Action: Mouse scrolled (516, 368) with delta (0, 0)
Screenshot: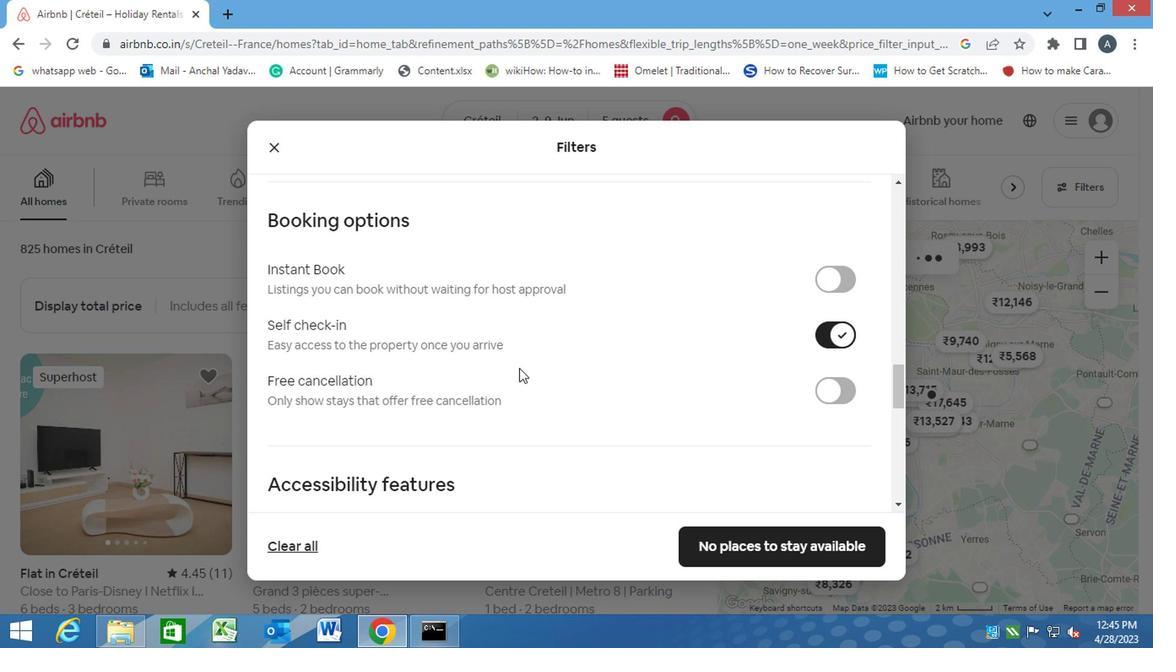 
Action: Mouse moved to (515, 368)
Screenshot: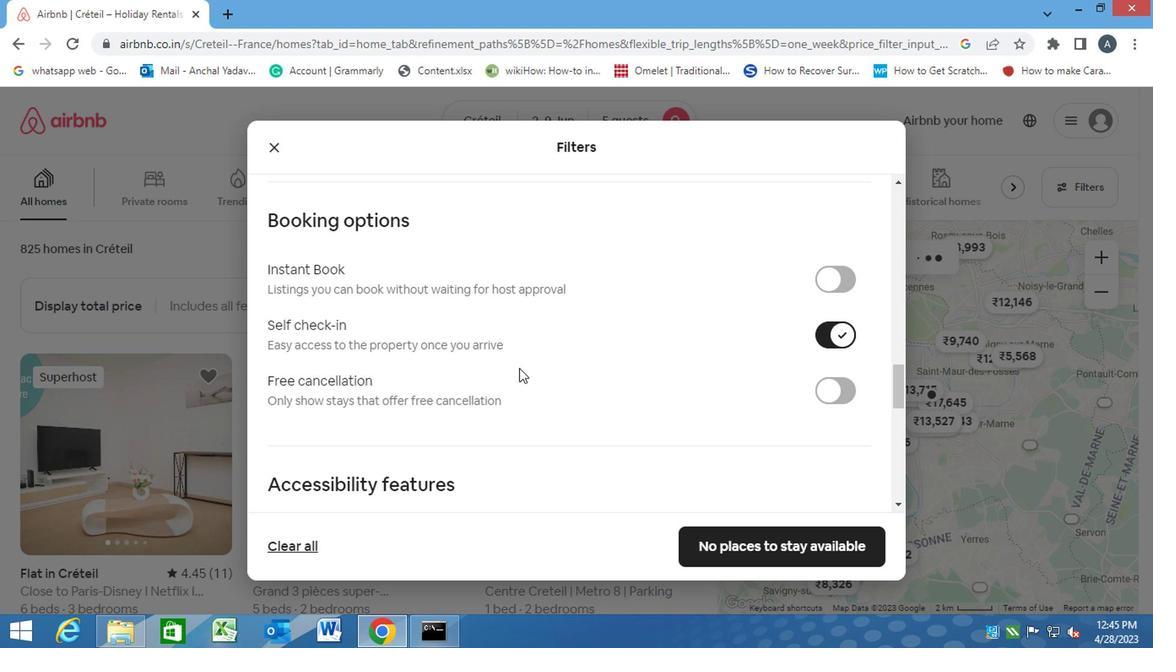 
Action: Mouse scrolled (515, 368) with delta (0, 0)
Screenshot: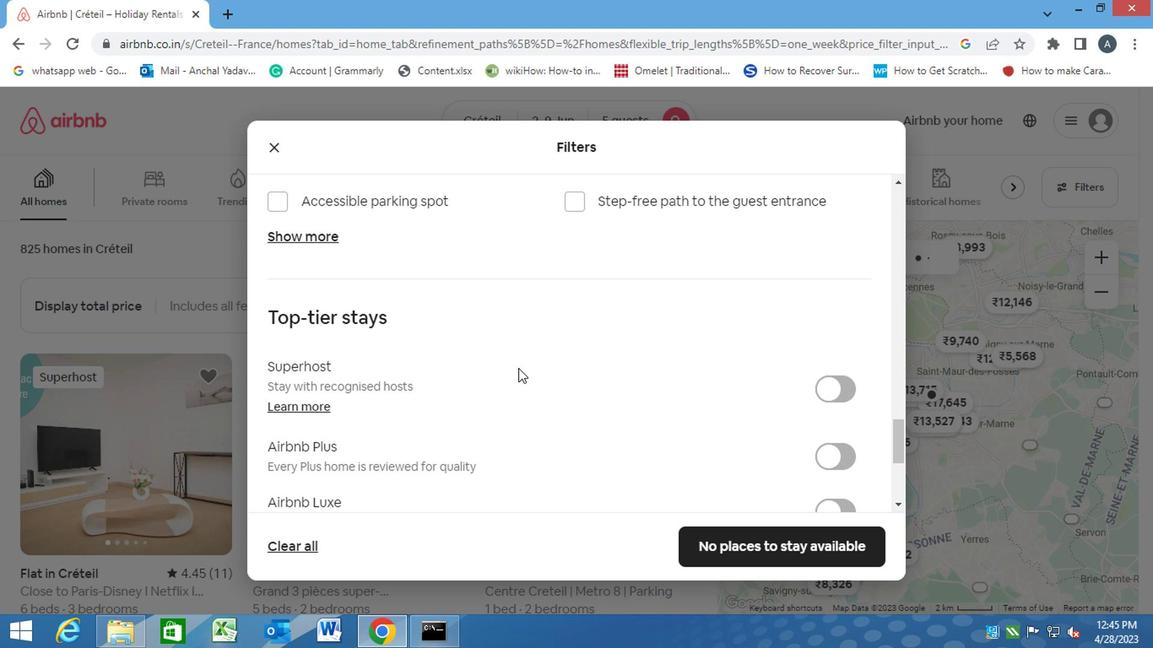 
Action: Mouse scrolled (515, 368) with delta (0, 0)
Screenshot: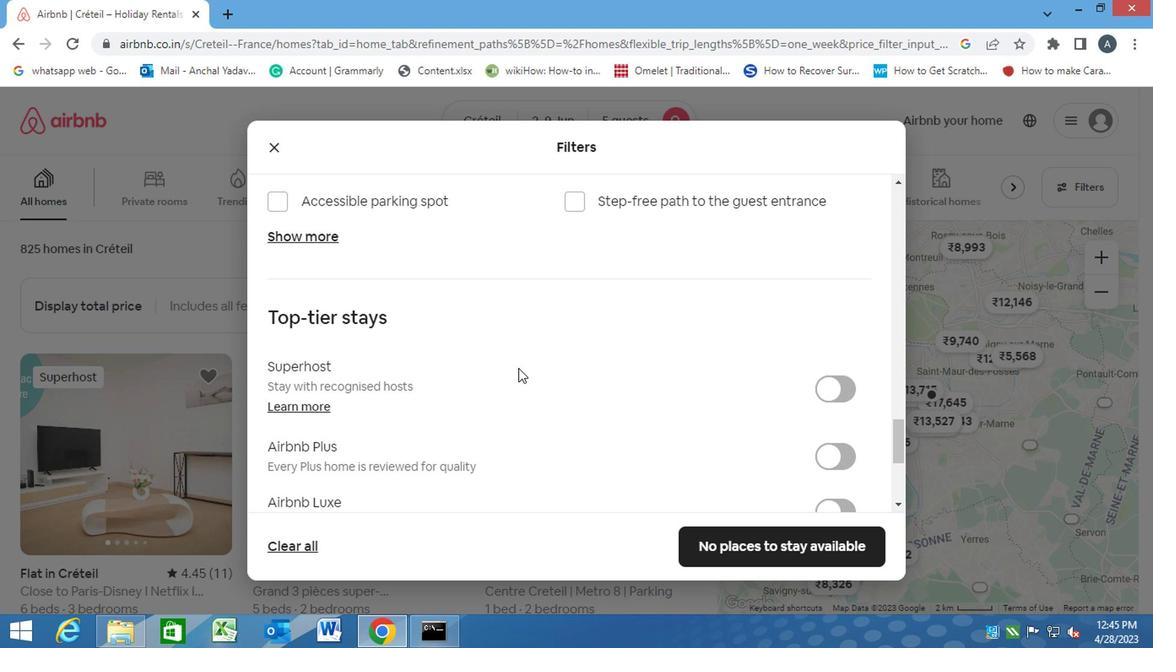 
Action: Mouse scrolled (515, 368) with delta (0, 0)
Screenshot: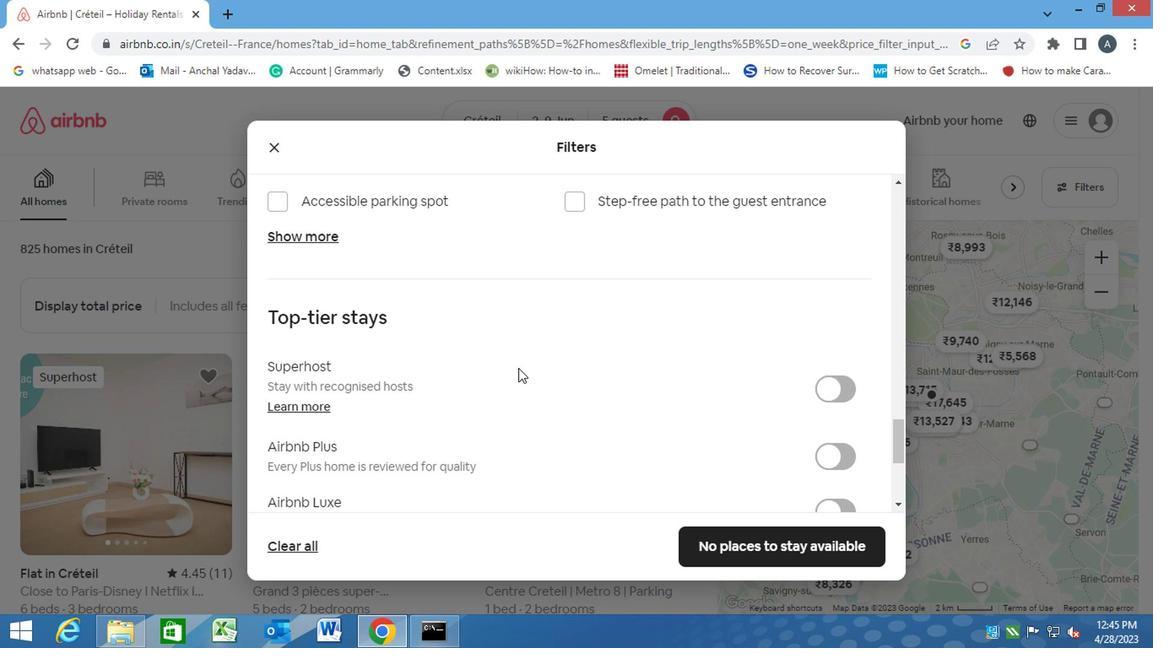 
Action: Mouse moved to (274, 400)
Screenshot: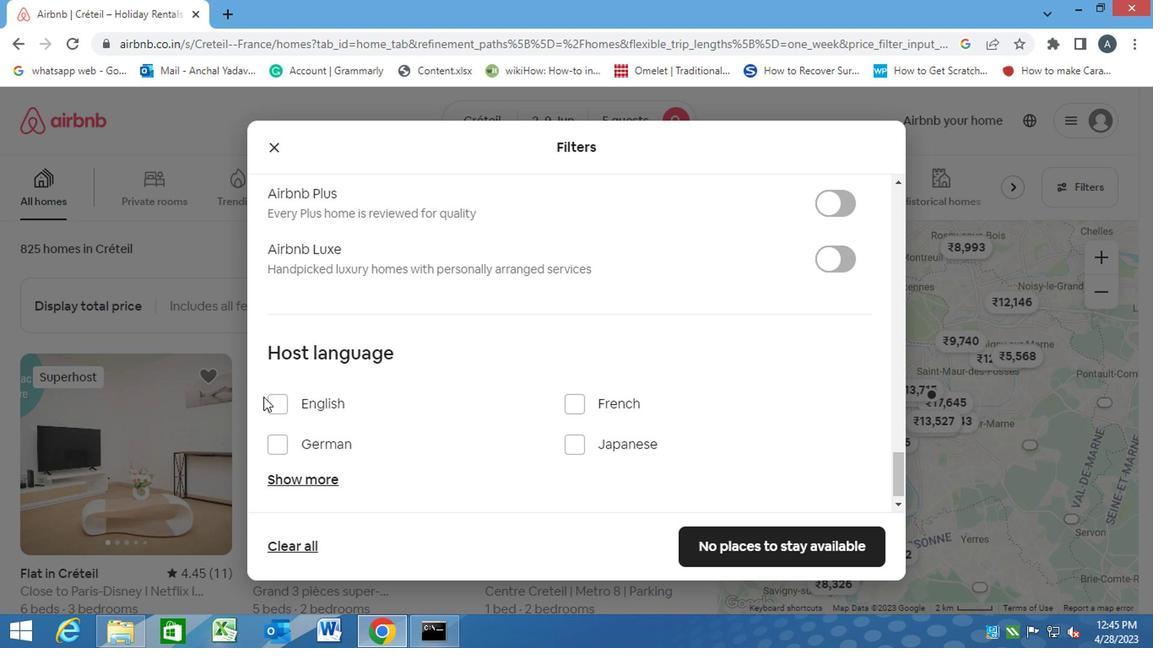 
Action: Mouse pressed left at (274, 400)
Screenshot: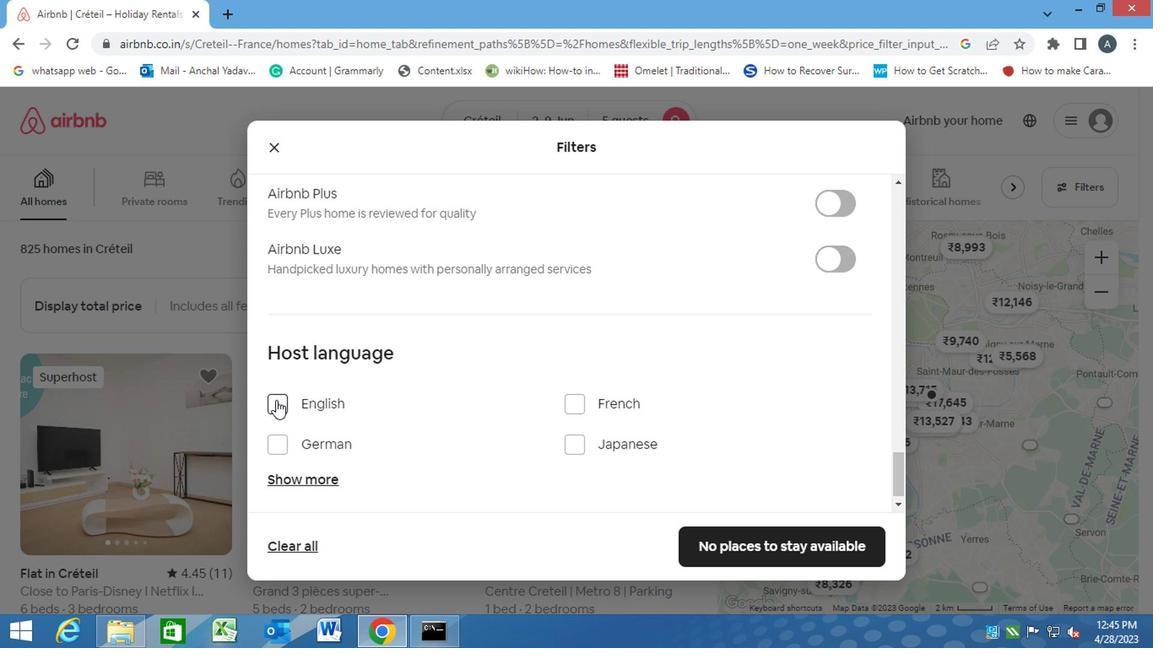 
Action: Mouse moved to (719, 540)
Screenshot: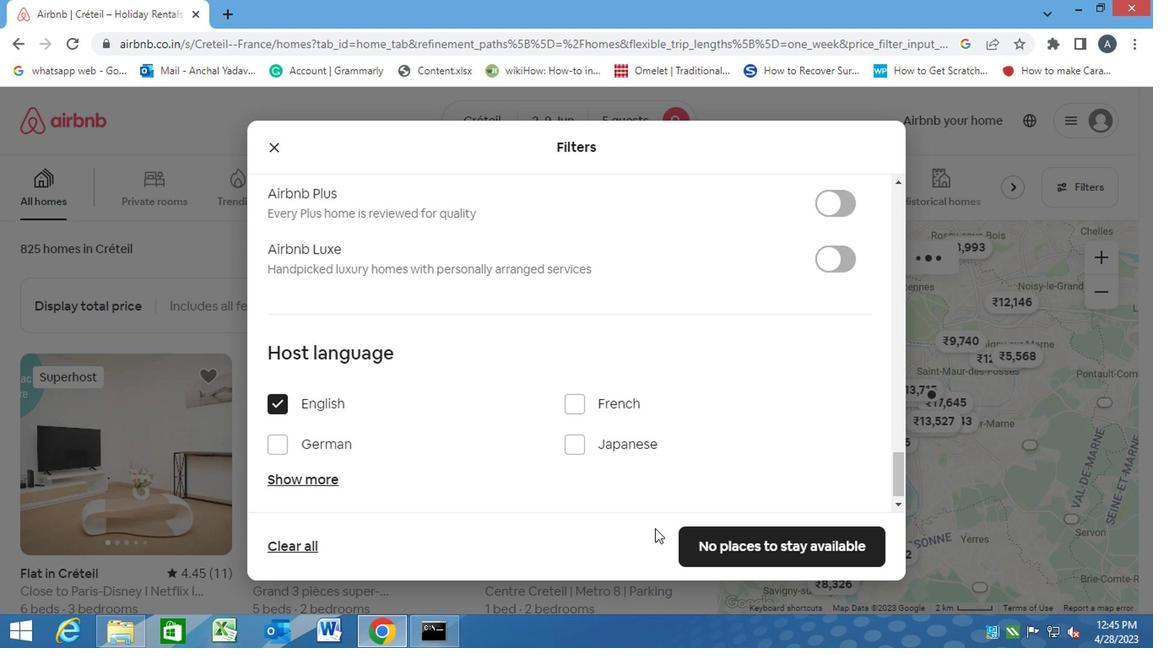 
Action: Mouse pressed left at (719, 540)
Screenshot: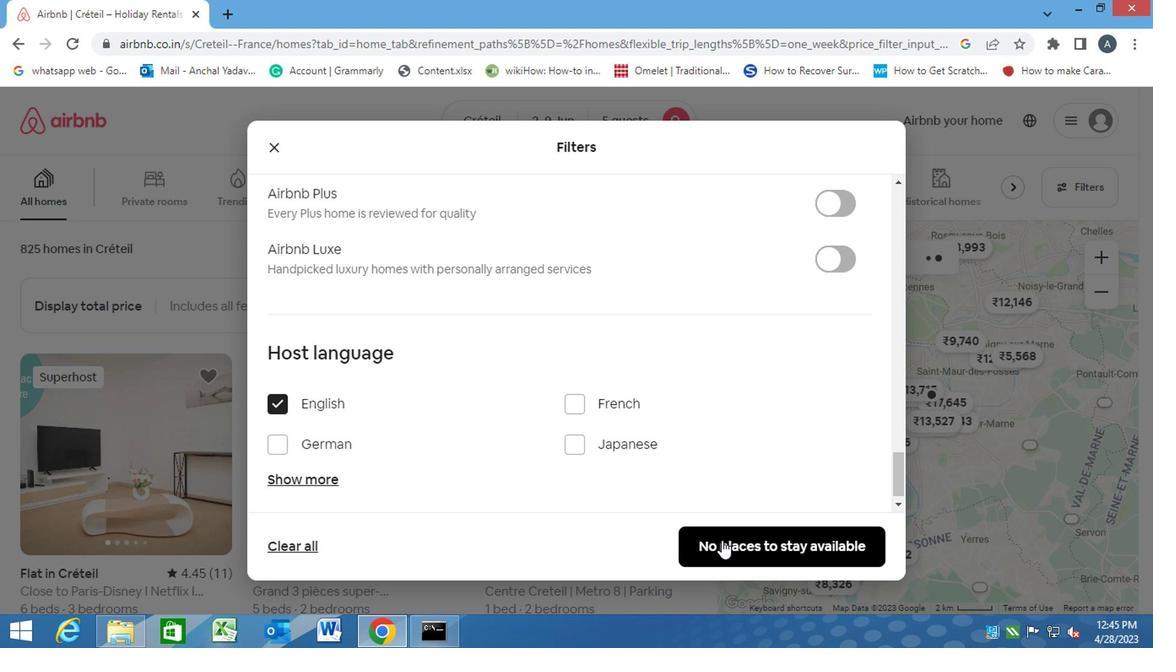 
